 Task: Find connections with filter location Ubaitaba with filter topic #Storytellingwith filter profile language English with filter current company ICICIdirect with filter school V.B.S Purvanchal University with filter industry International Affairs with filter service category Resume Writing with filter keywords title Information Security Analyst
Action: Mouse moved to (579, 216)
Screenshot: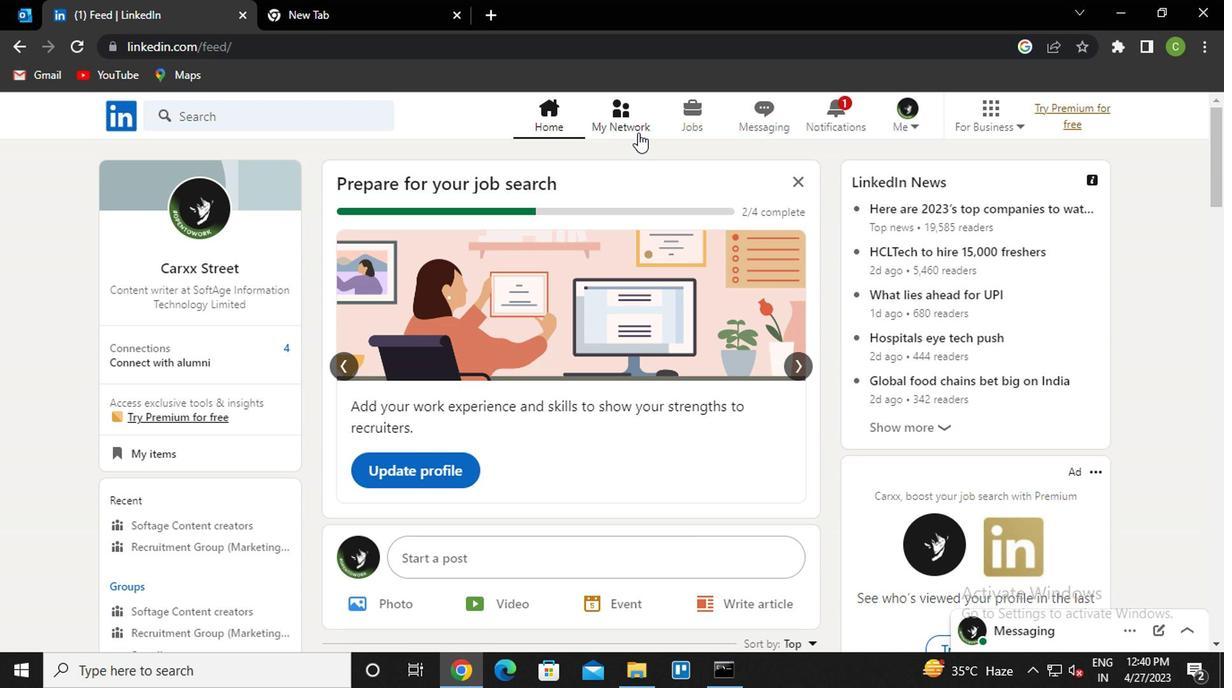 
Action: Mouse pressed left at (579, 216)
Screenshot: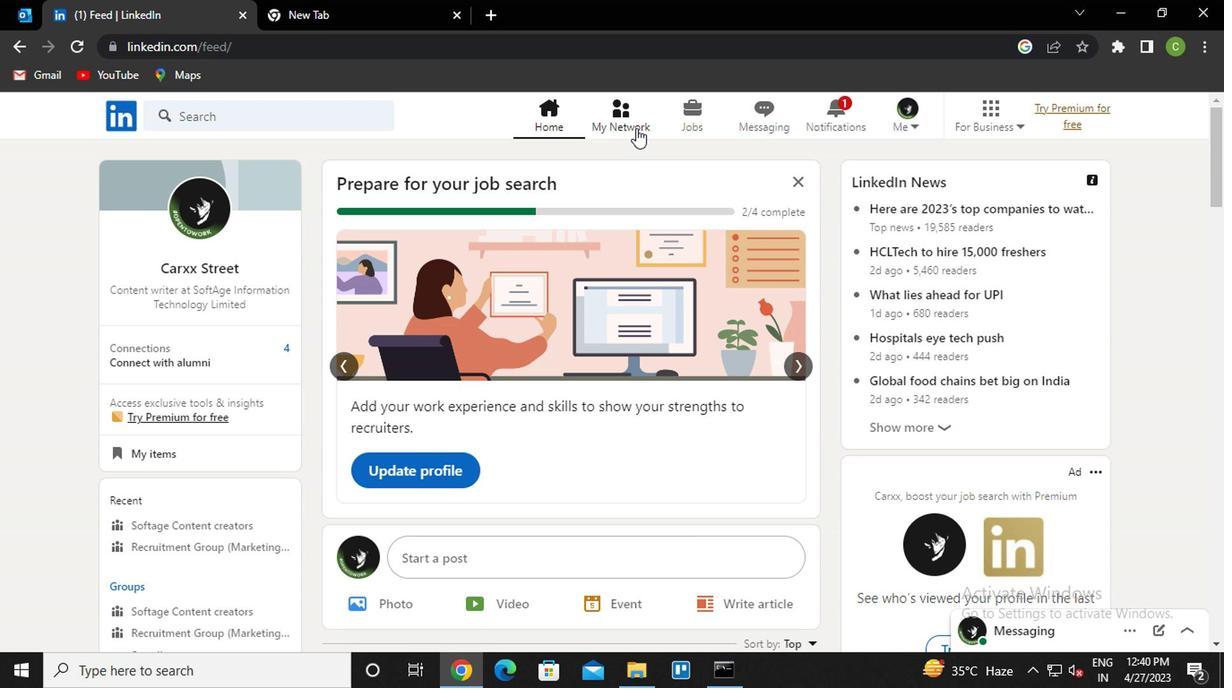 
Action: Mouse moved to (253, 279)
Screenshot: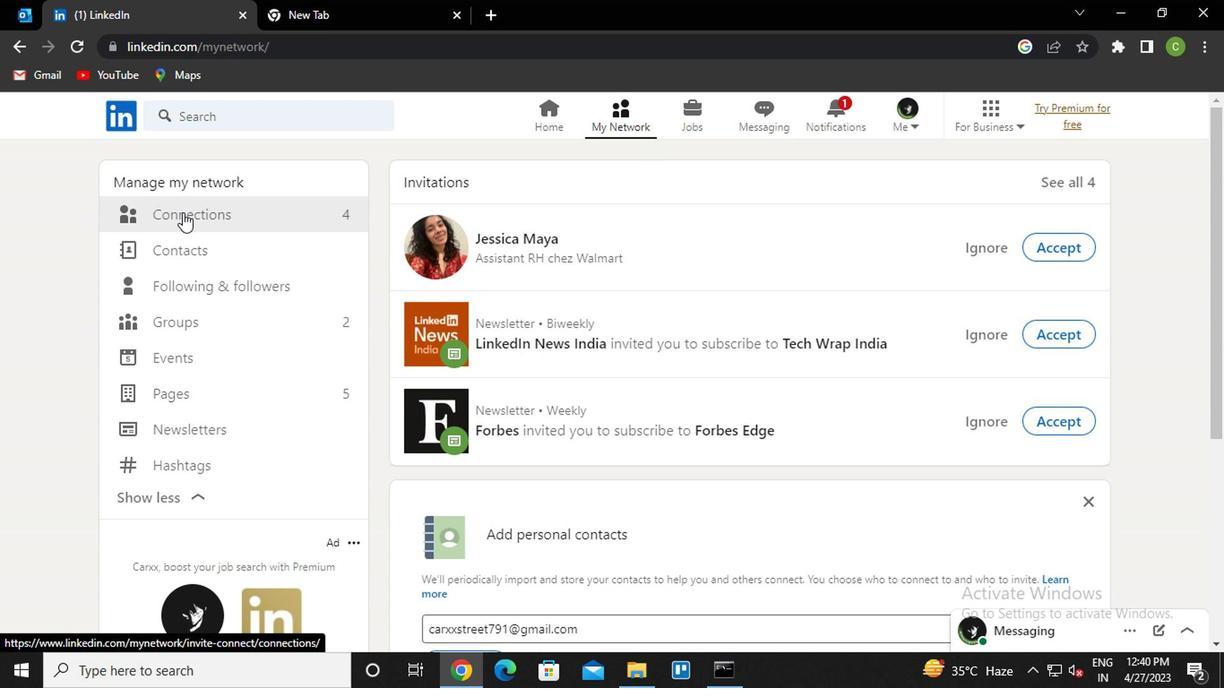 
Action: Mouse pressed left at (253, 279)
Screenshot: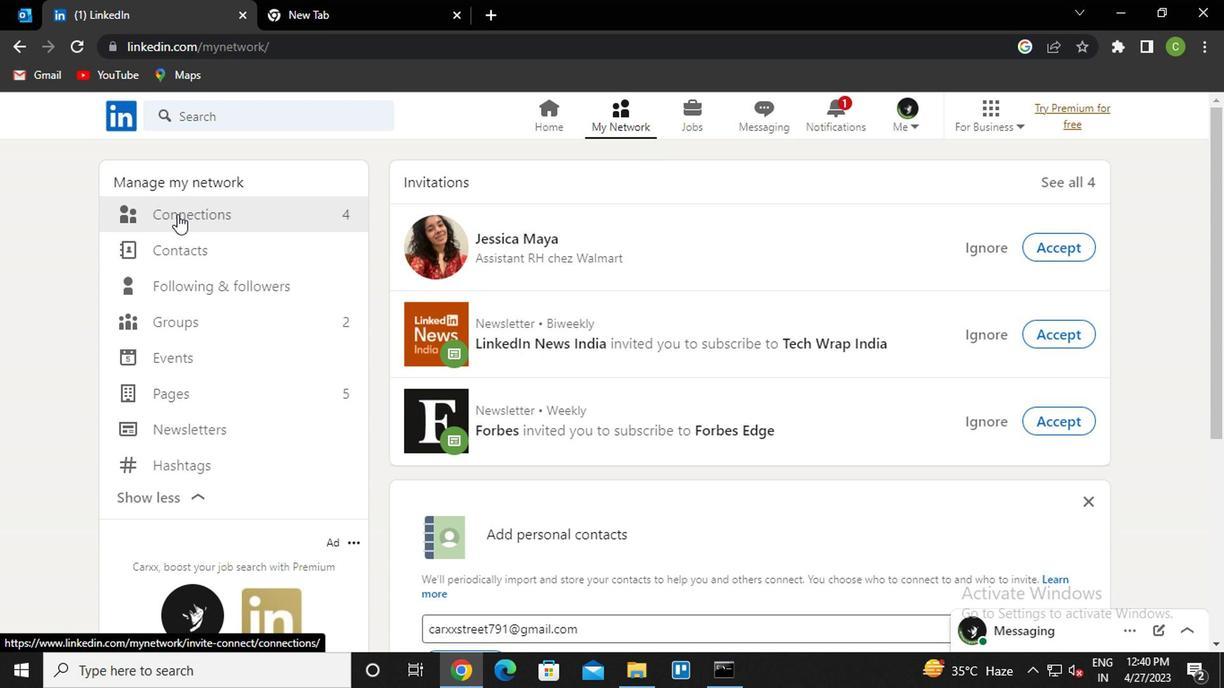 
Action: Mouse moved to (634, 281)
Screenshot: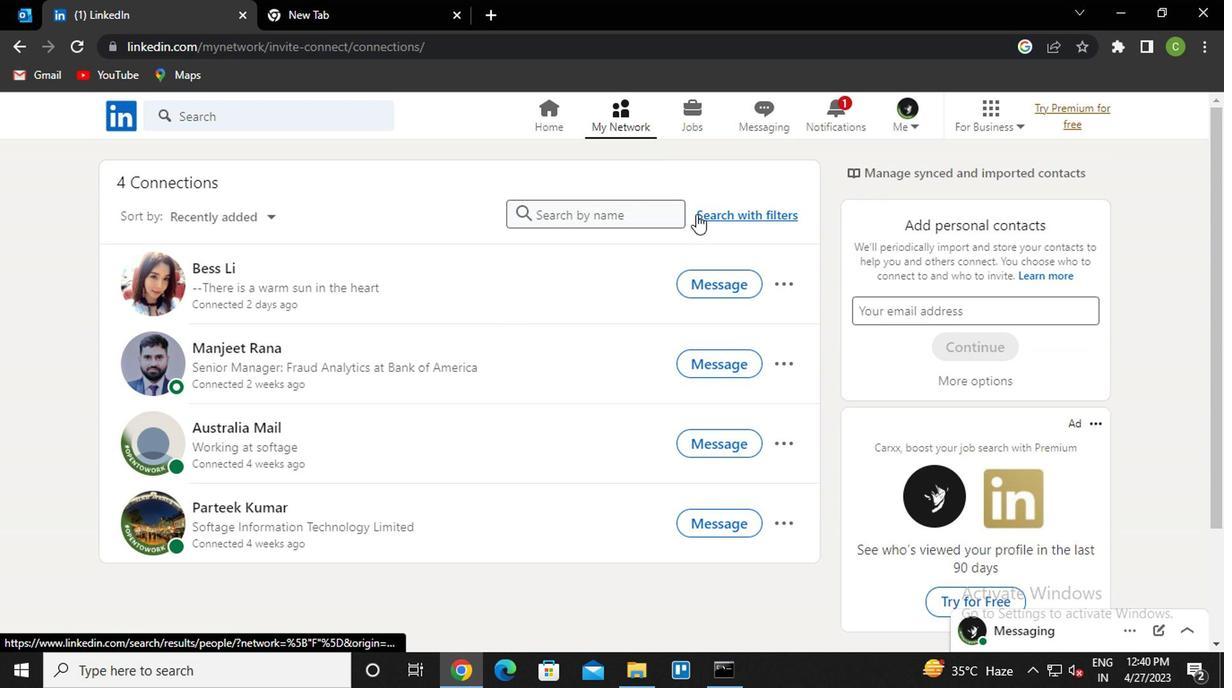
Action: Mouse pressed left at (634, 281)
Screenshot: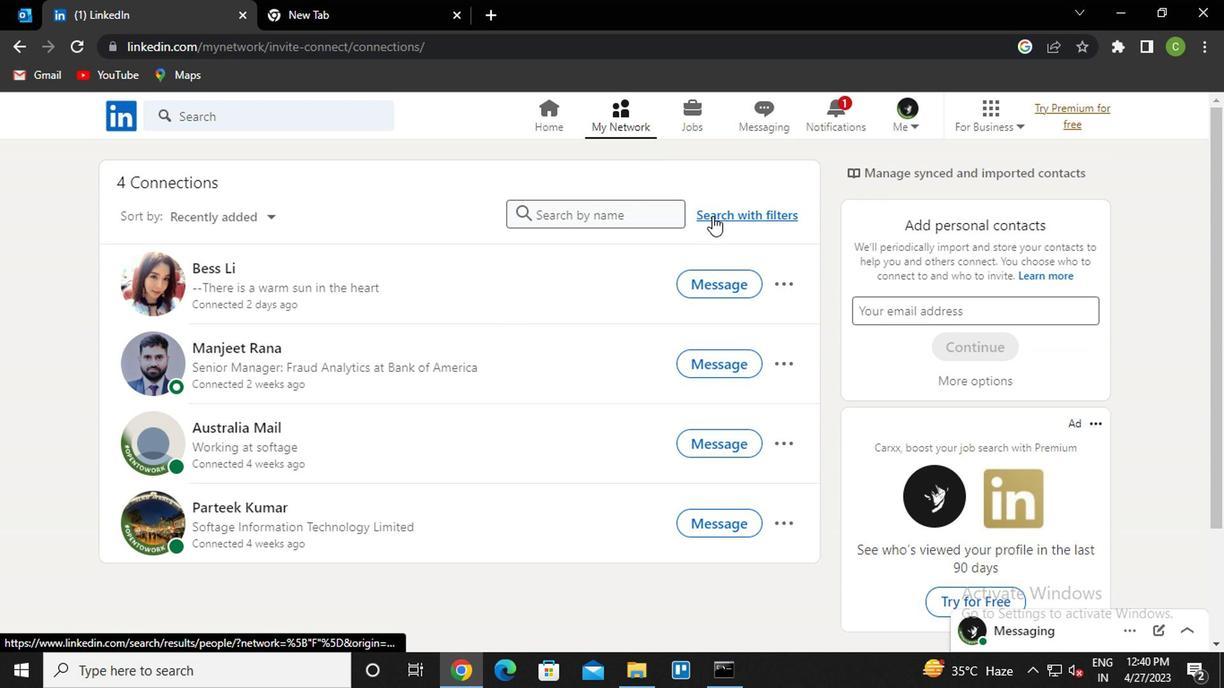 
Action: Mouse moved to (601, 247)
Screenshot: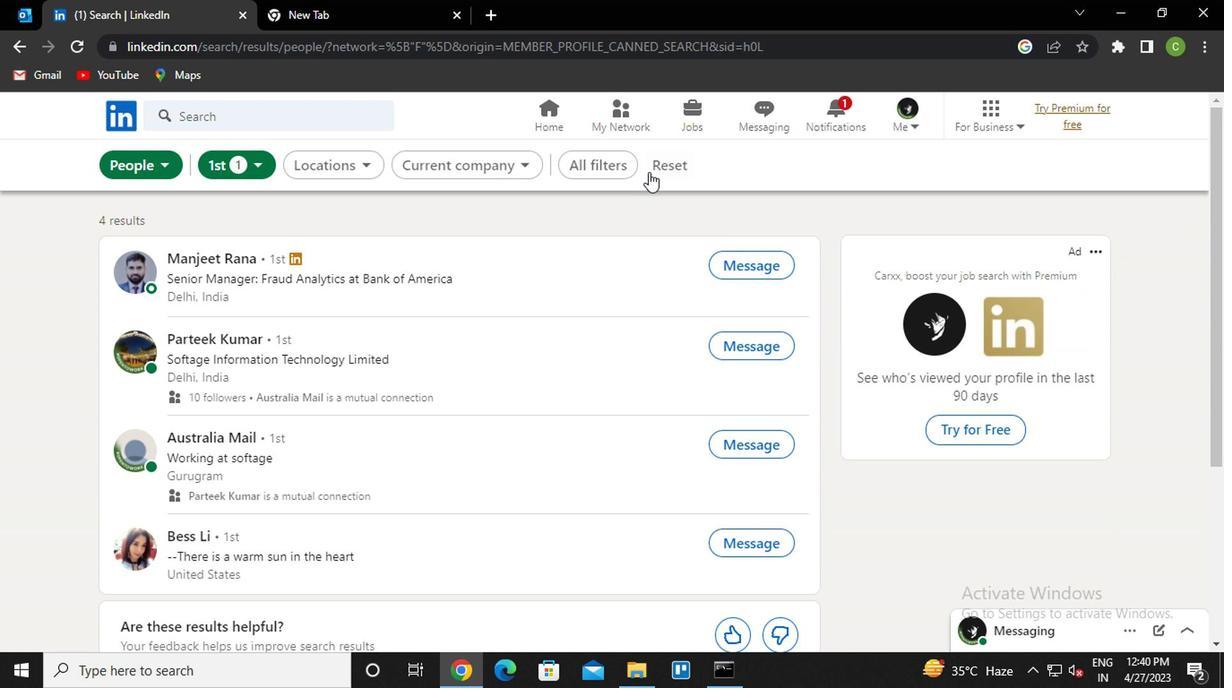 
Action: Mouse pressed left at (601, 247)
Screenshot: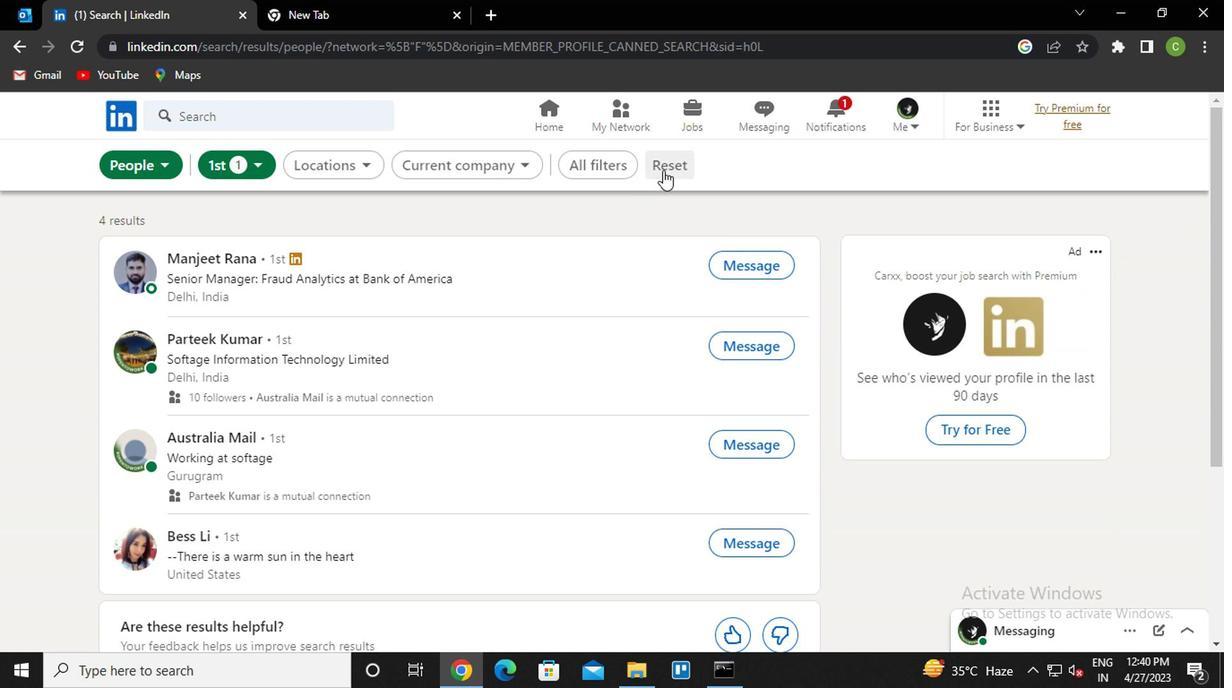 
Action: Mouse moved to (589, 249)
Screenshot: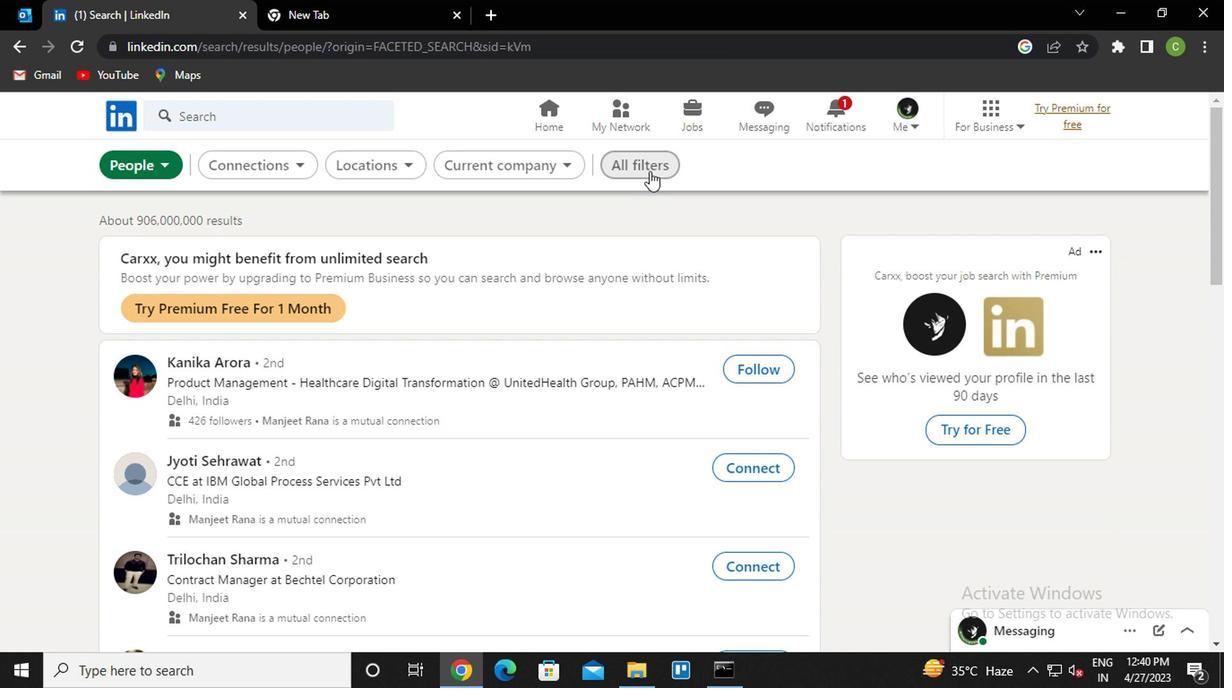 
Action: Mouse pressed left at (589, 249)
Screenshot: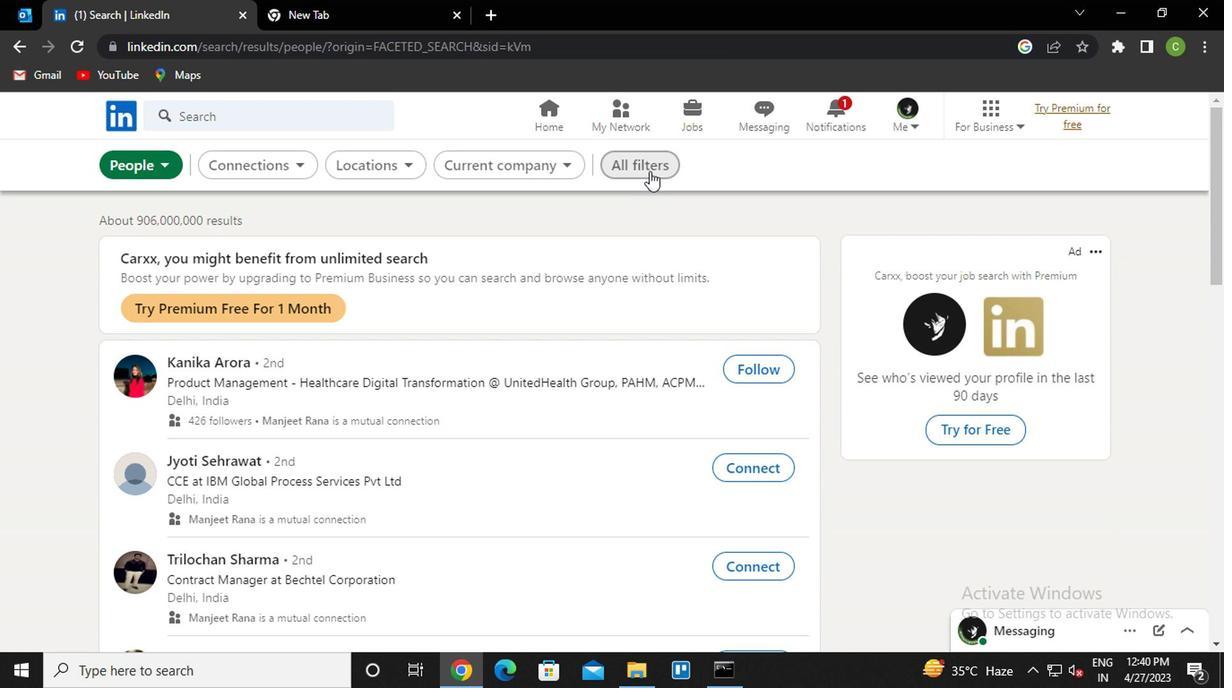 
Action: Mouse moved to (823, 374)
Screenshot: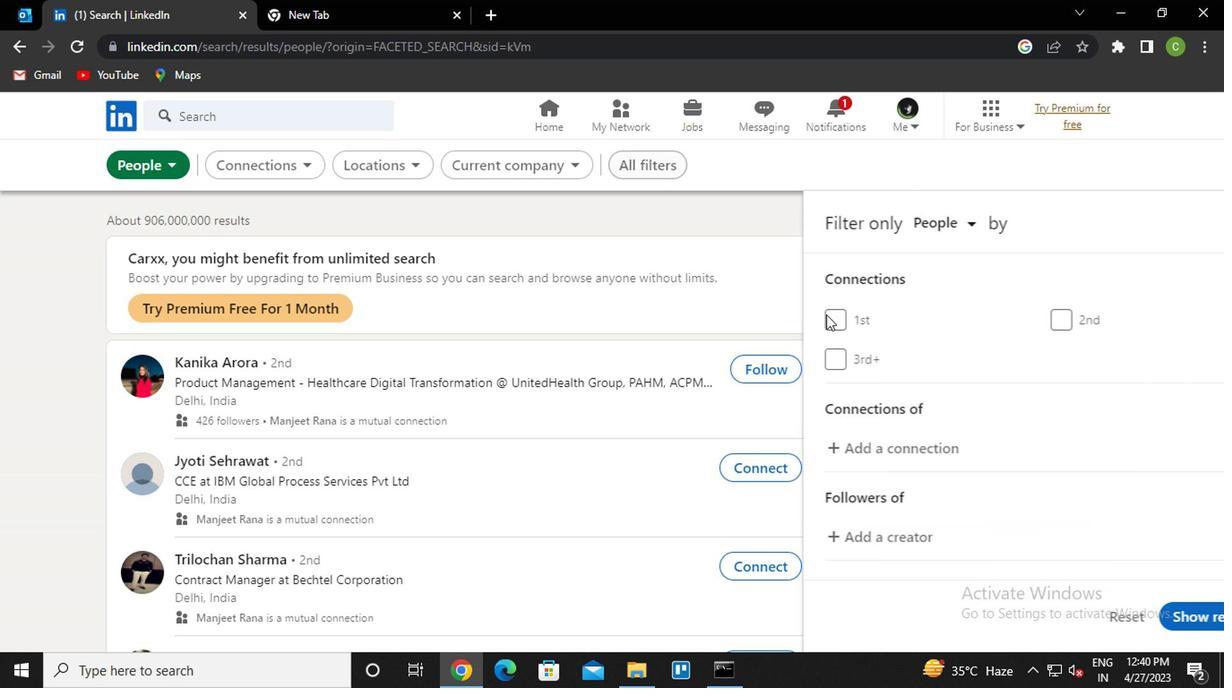 
Action: Mouse scrolled (823, 373) with delta (0, 0)
Screenshot: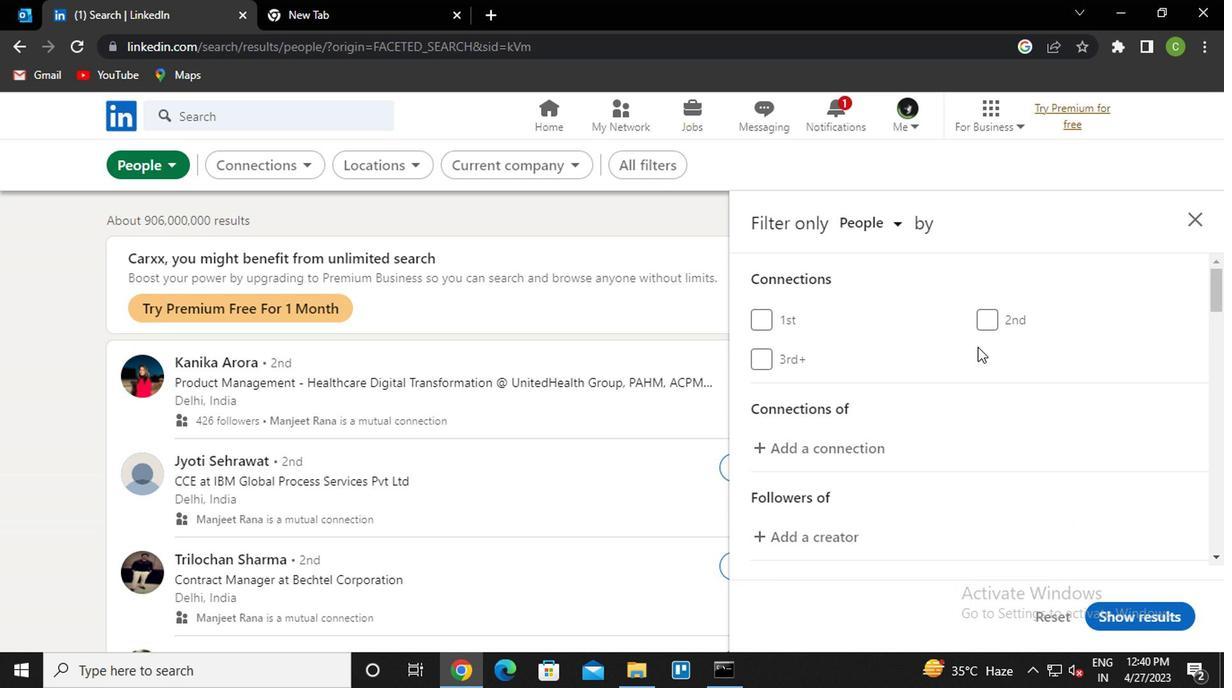 
Action: Mouse scrolled (823, 373) with delta (0, 0)
Screenshot: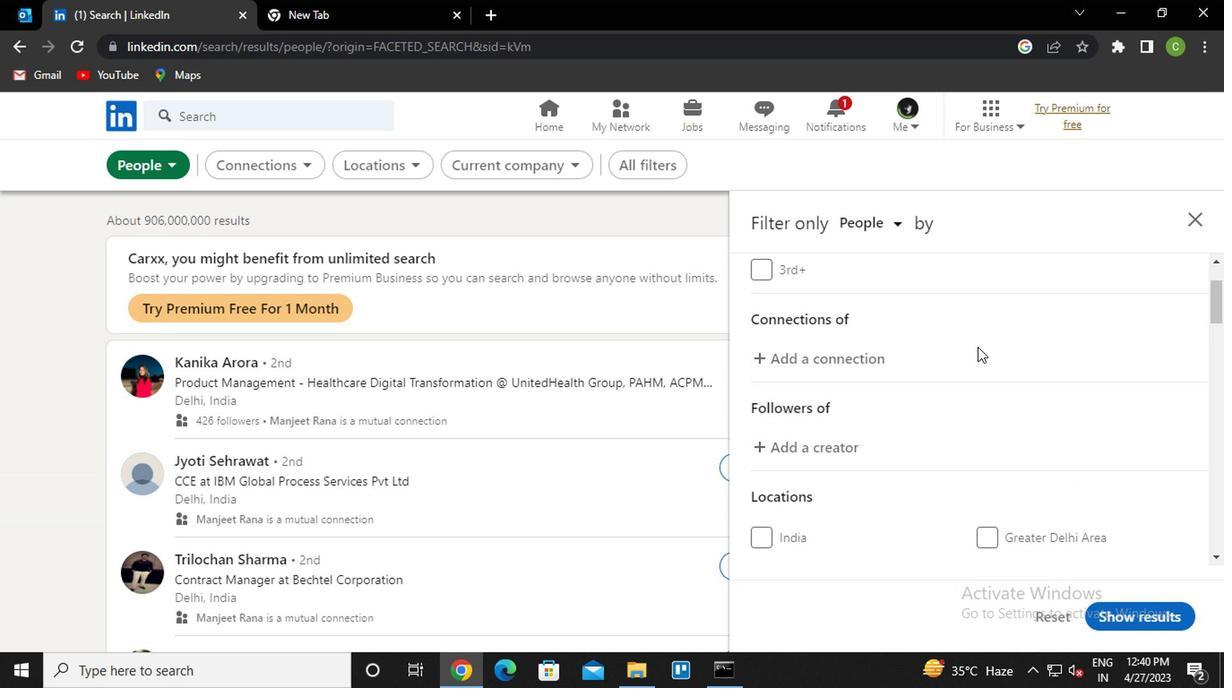 
Action: Mouse scrolled (823, 373) with delta (0, 0)
Screenshot: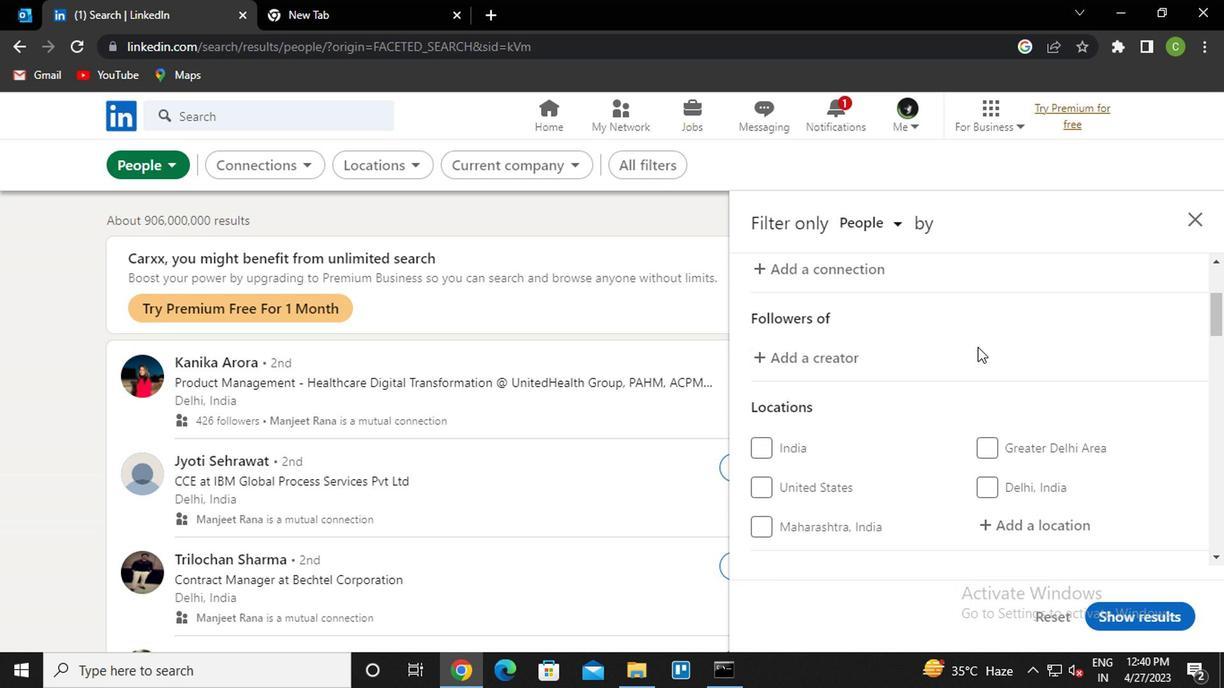 
Action: Mouse scrolled (823, 373) with delta (0, 0)
Screenshot: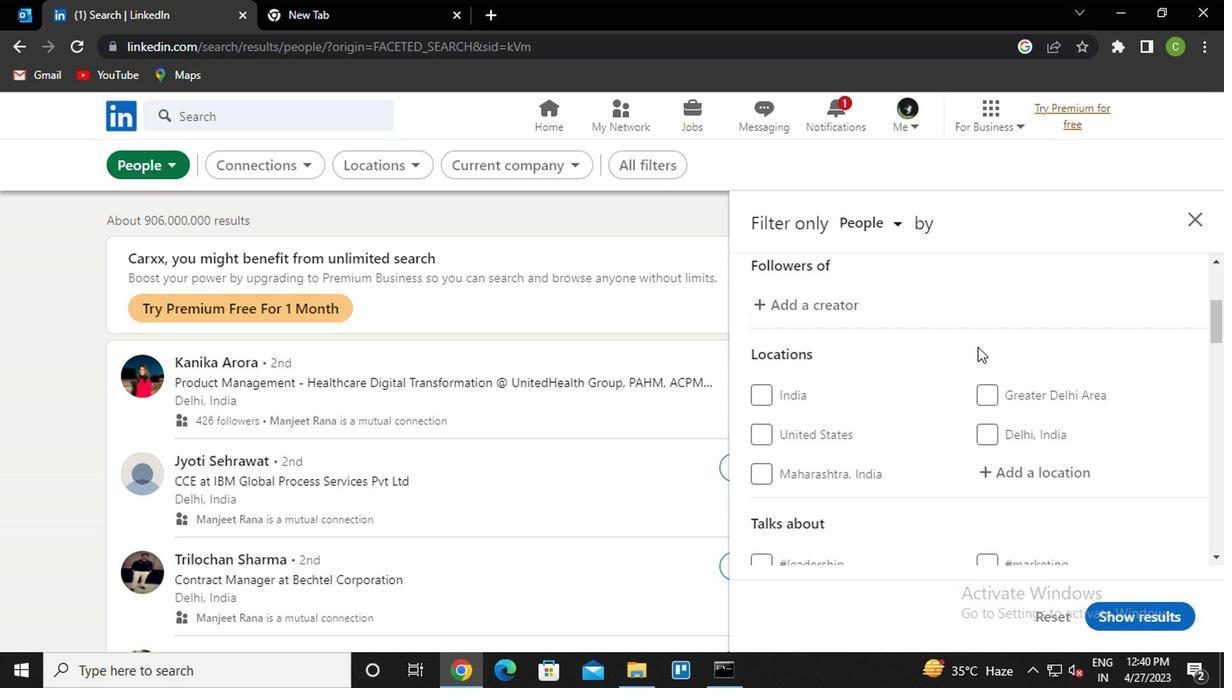 
Action: Mouse moved to (855, 392)
Screenshot: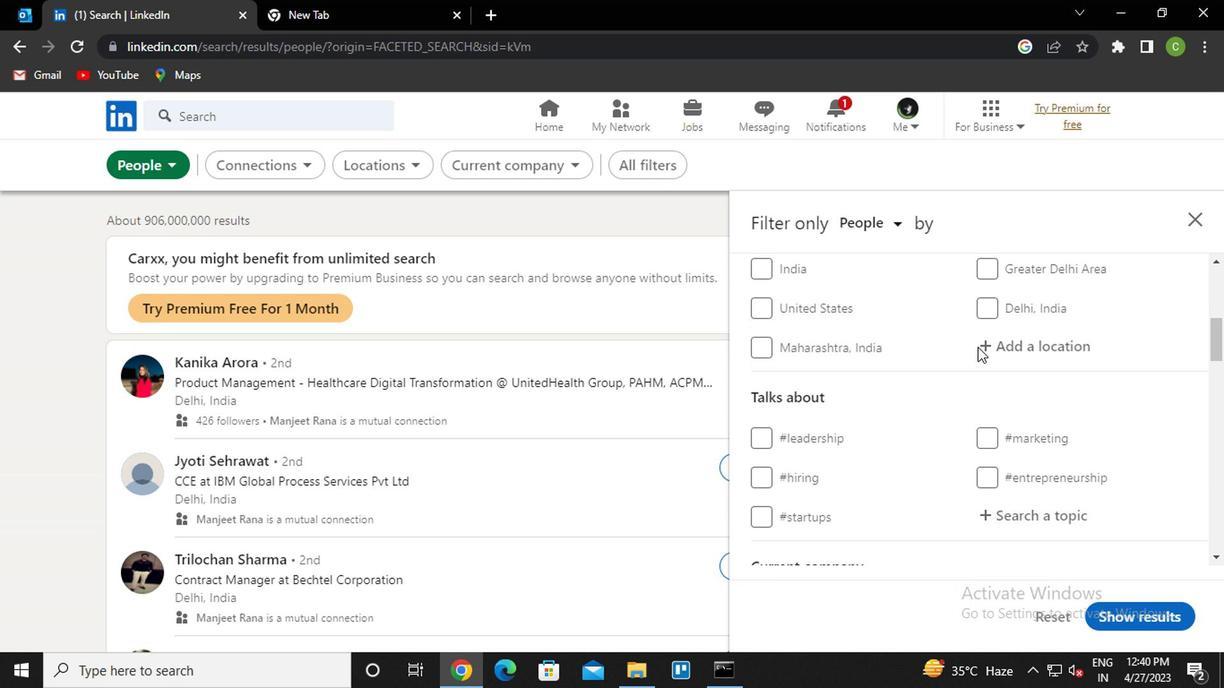
Action: Mouse scrolled (855, 393) with delta (0, 0)
Screenshot: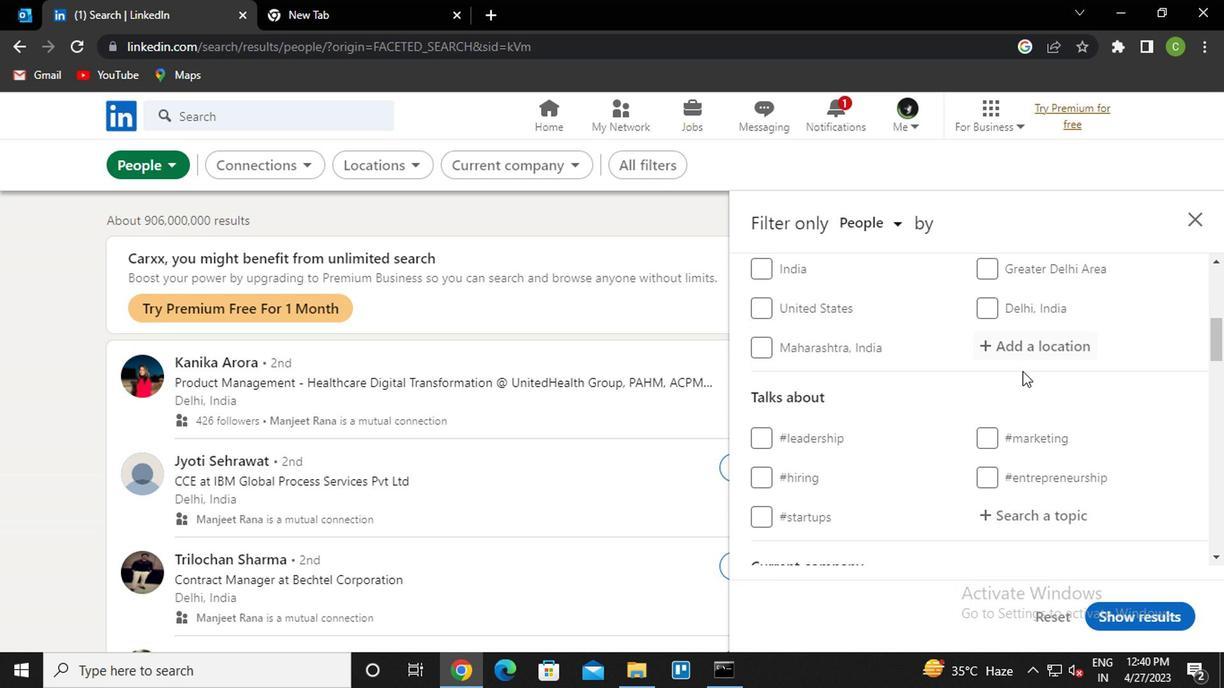 
Action: Mouse moved to (867, 439)
Screenshot: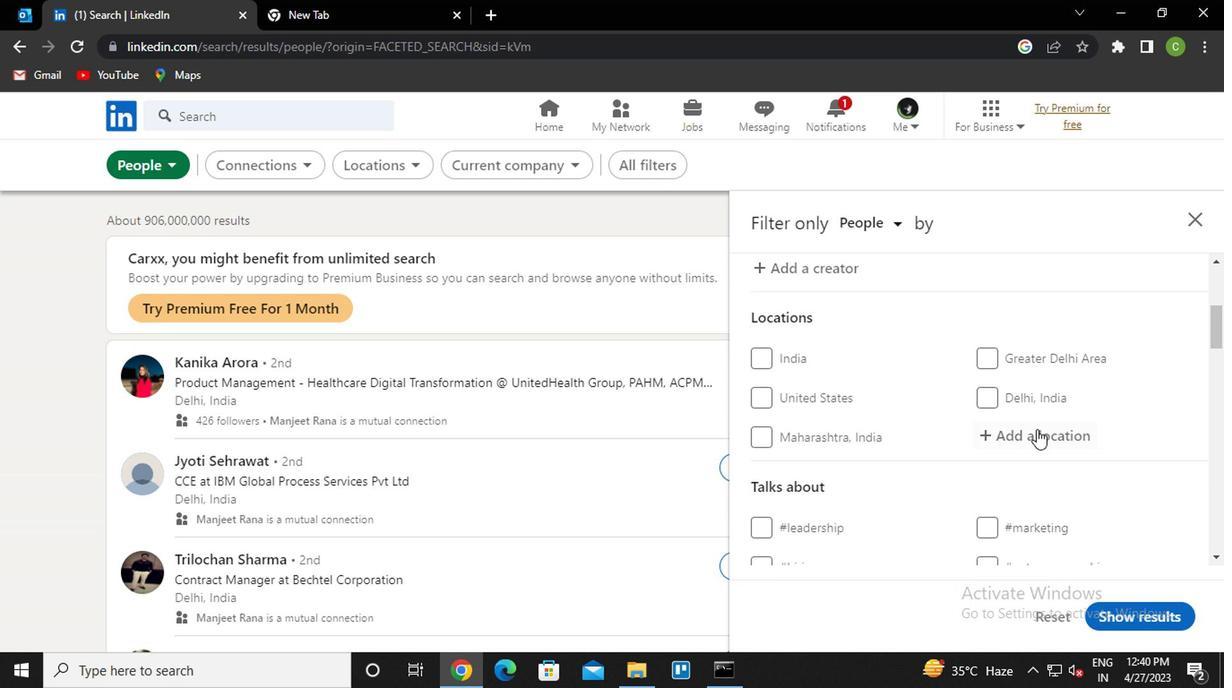 
Action: Mouse pressed left at (867, 439)
Screenshot: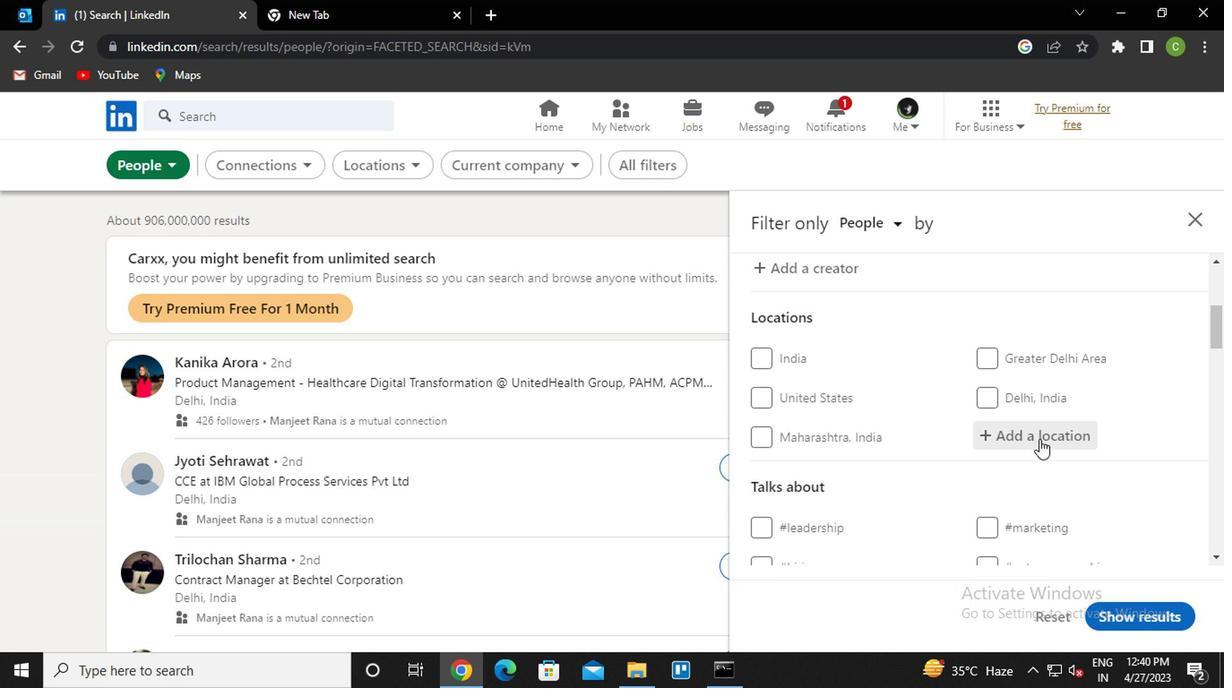 
Action: Key pressed <Key.caps_lock>u<Key.caps_lock>baitaba<Key.down><Key.enter>
Screenshot: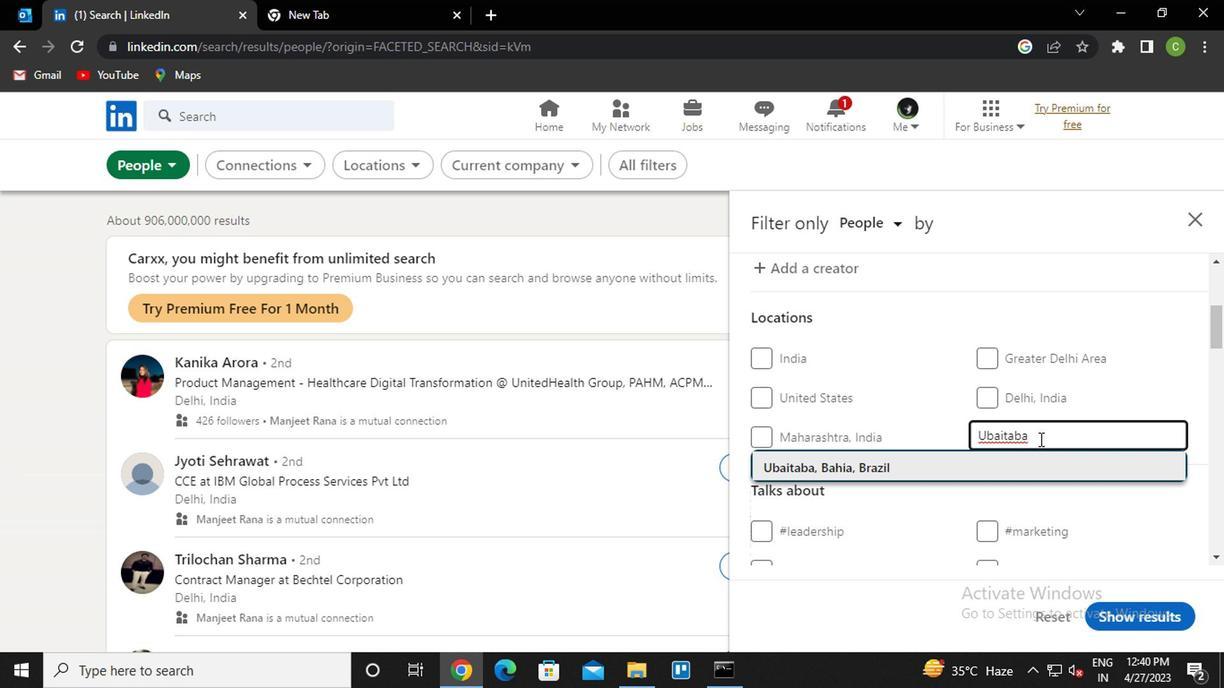 
Action: Mouse moved to (881, 431)
Screenshot: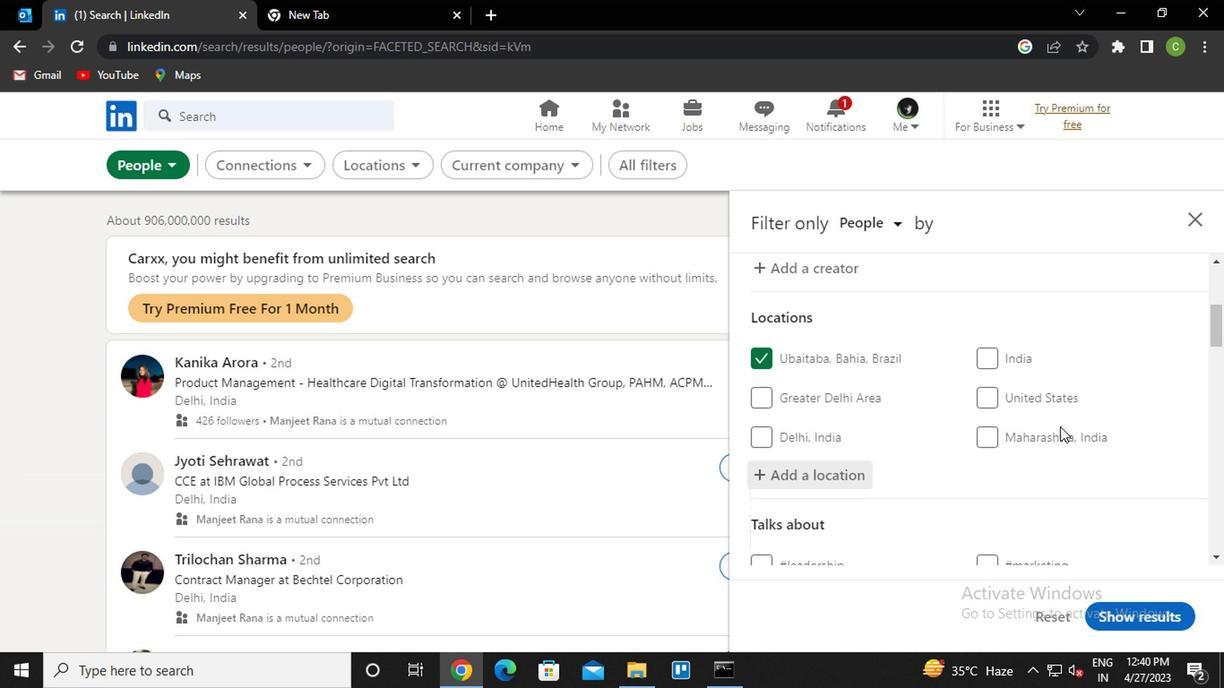 
Action: Mouse scrolled (881, 430) with delta (0, 0)
Screenshot: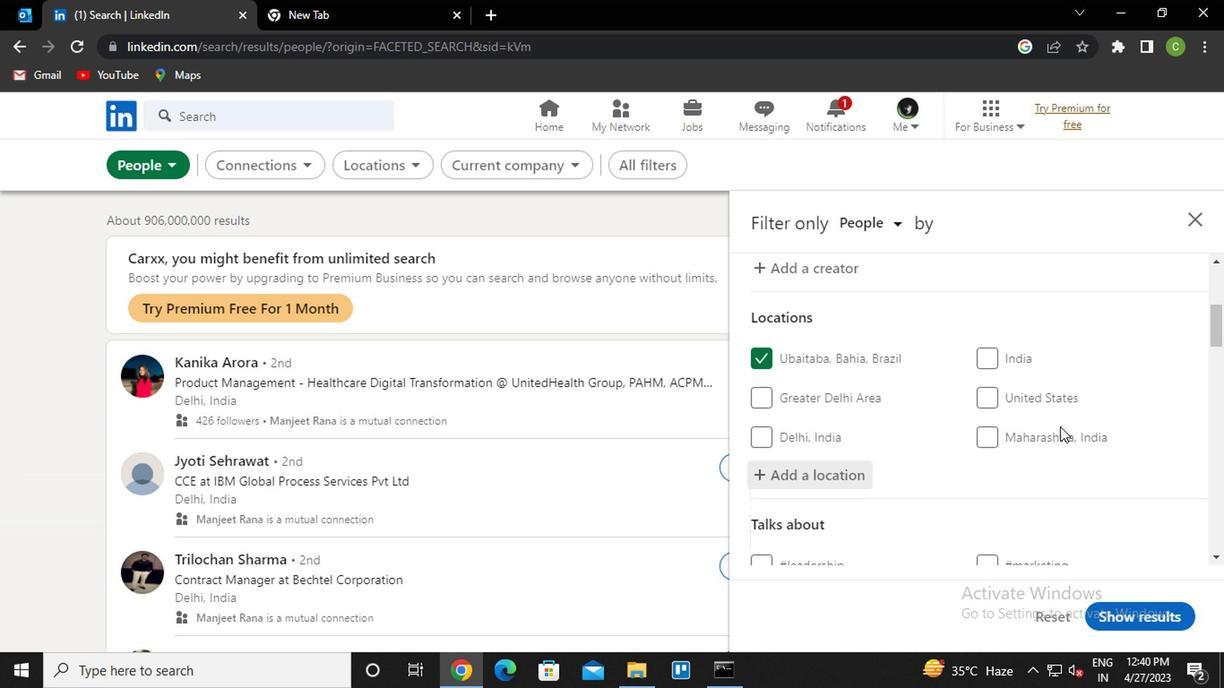 
Action: Mouse moved to (877, 433)
Screenshot: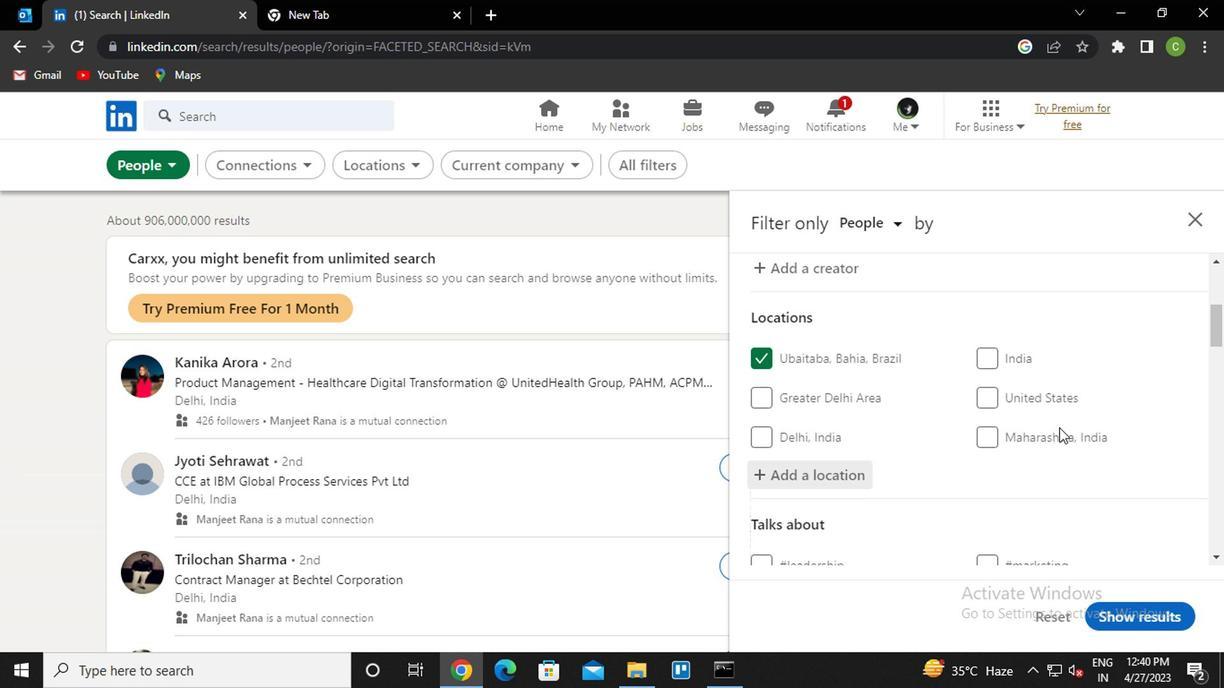 
Action: Mouse scrolled (877, 432) with delta (0, 0)
Screenshot: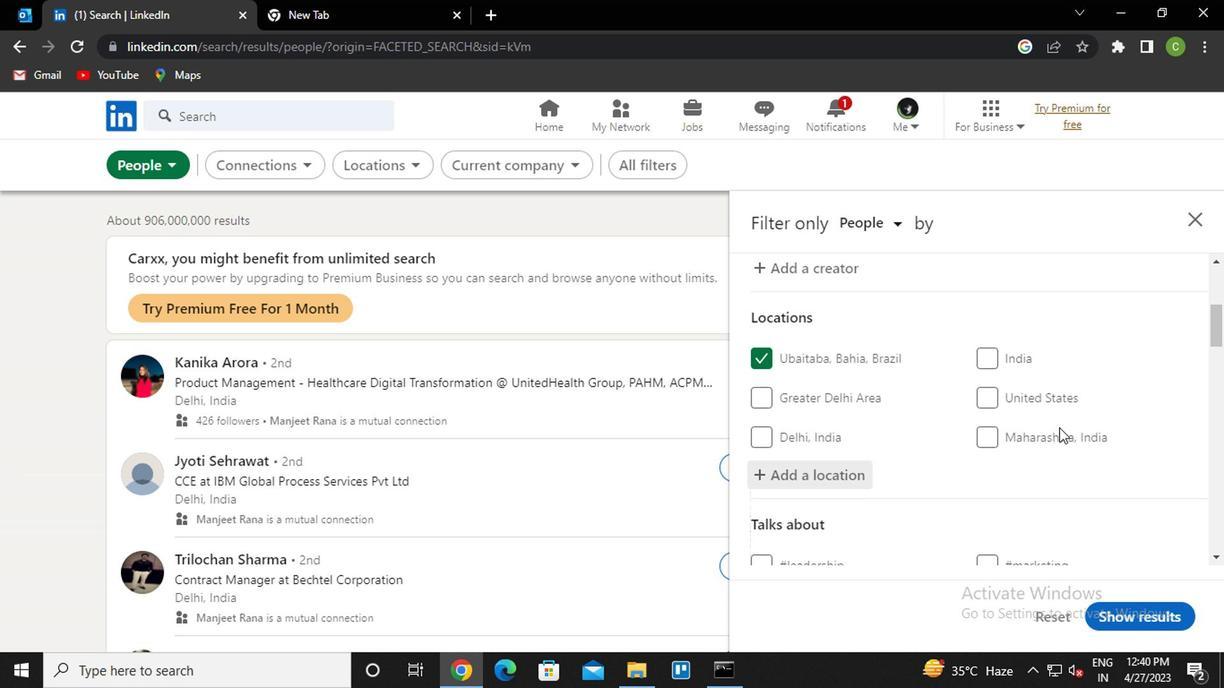 
Action: Mouse moved to (855, 456)
Screenshot: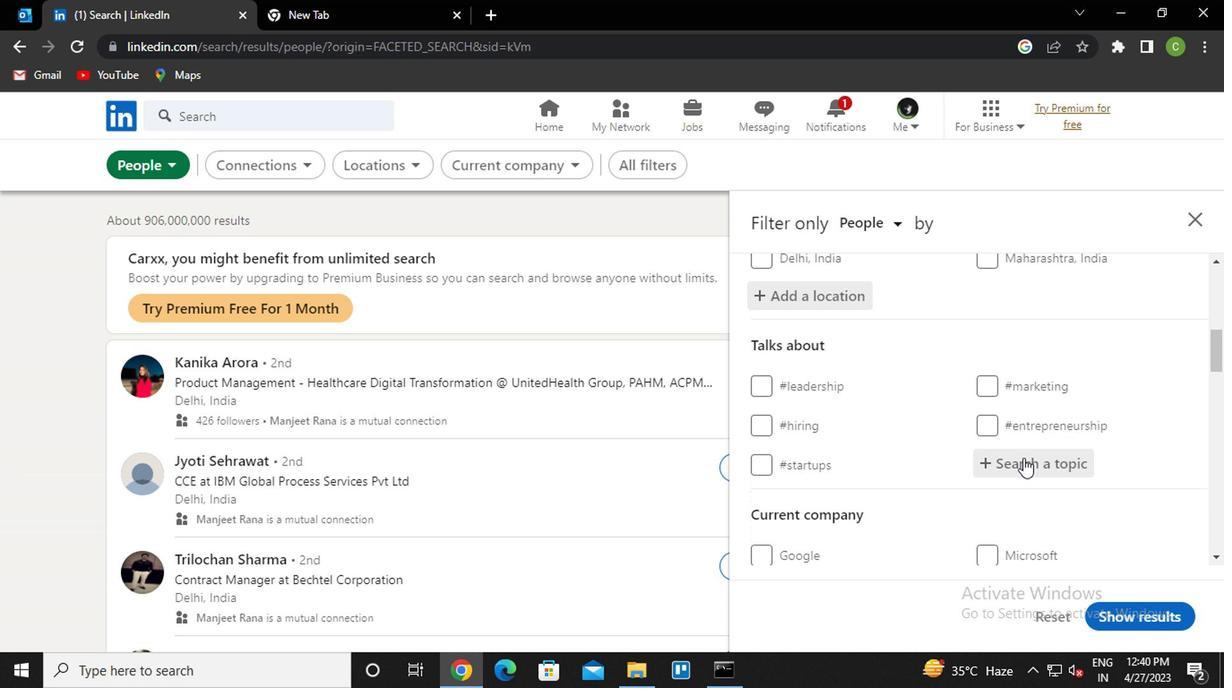 
Action: Mouse pressed left at (855, 456)
Screenshot: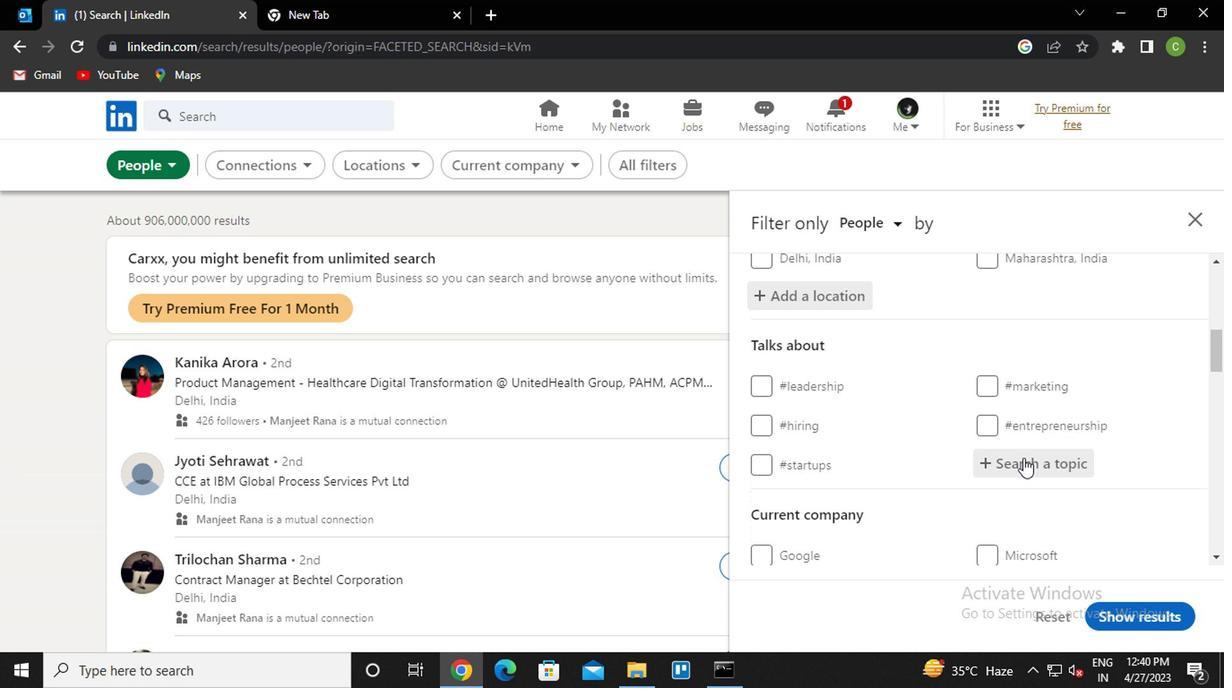 
Action: Key pressed storytelling<Key.down><Key.enter>
Screenshot: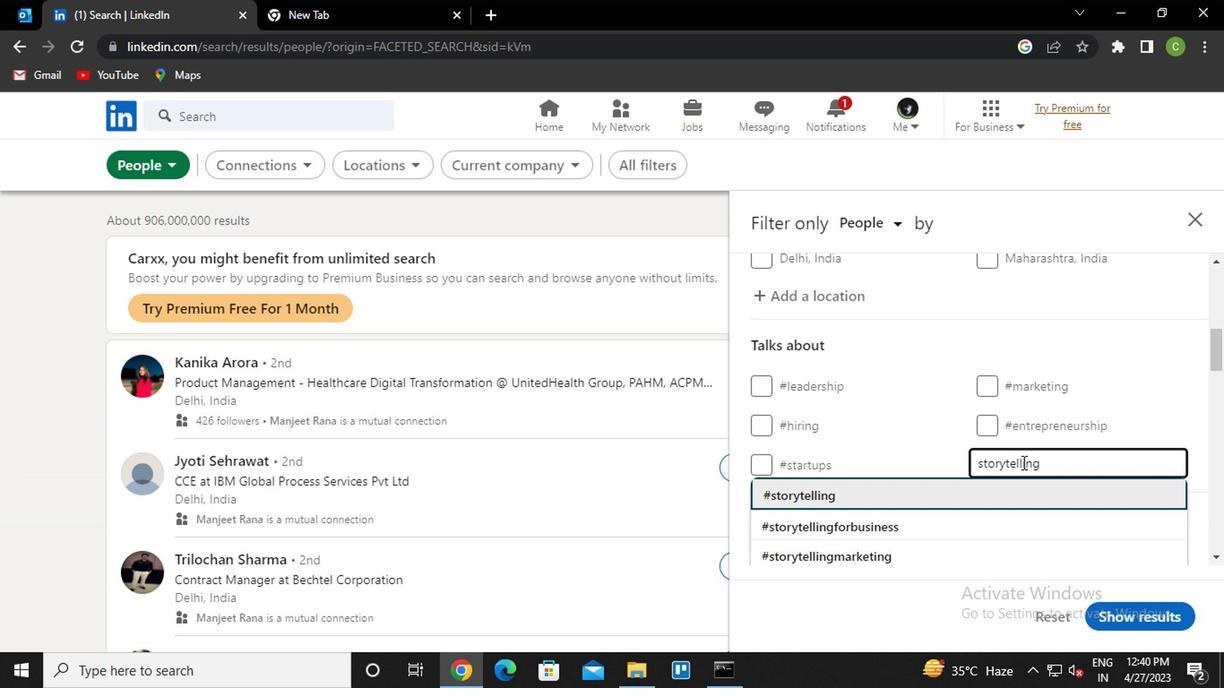 
Action: Mouse scrolled (855, 455) with delta (0, 0)
Screenshot: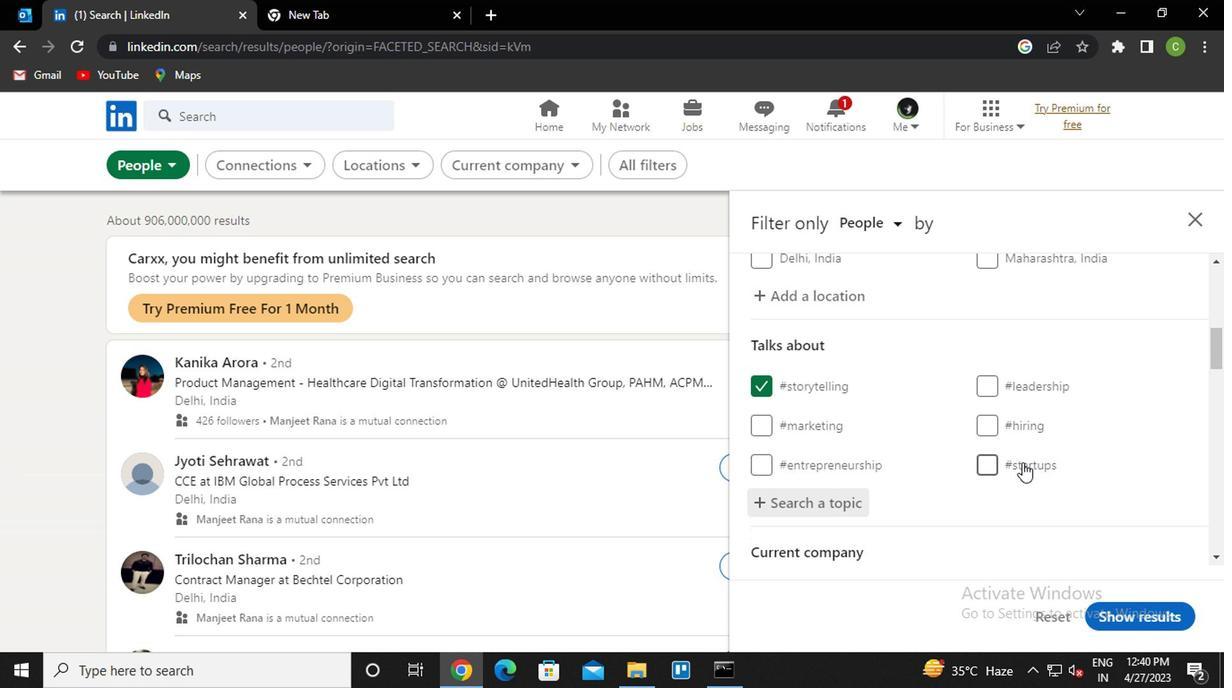 
Action: Mouse scrolled (855, 455) with delta (0, 0)
Screenshot: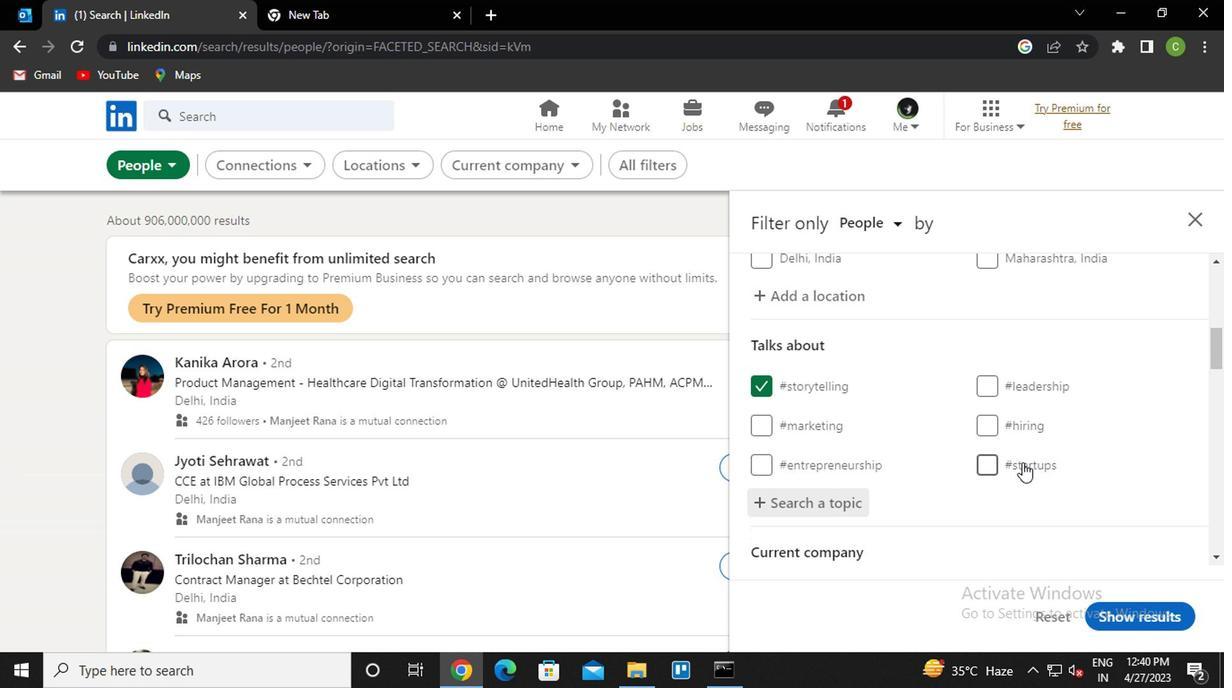 
Action: Mouse scrolled (855, 455) with delta (0, 0)
Screenshot: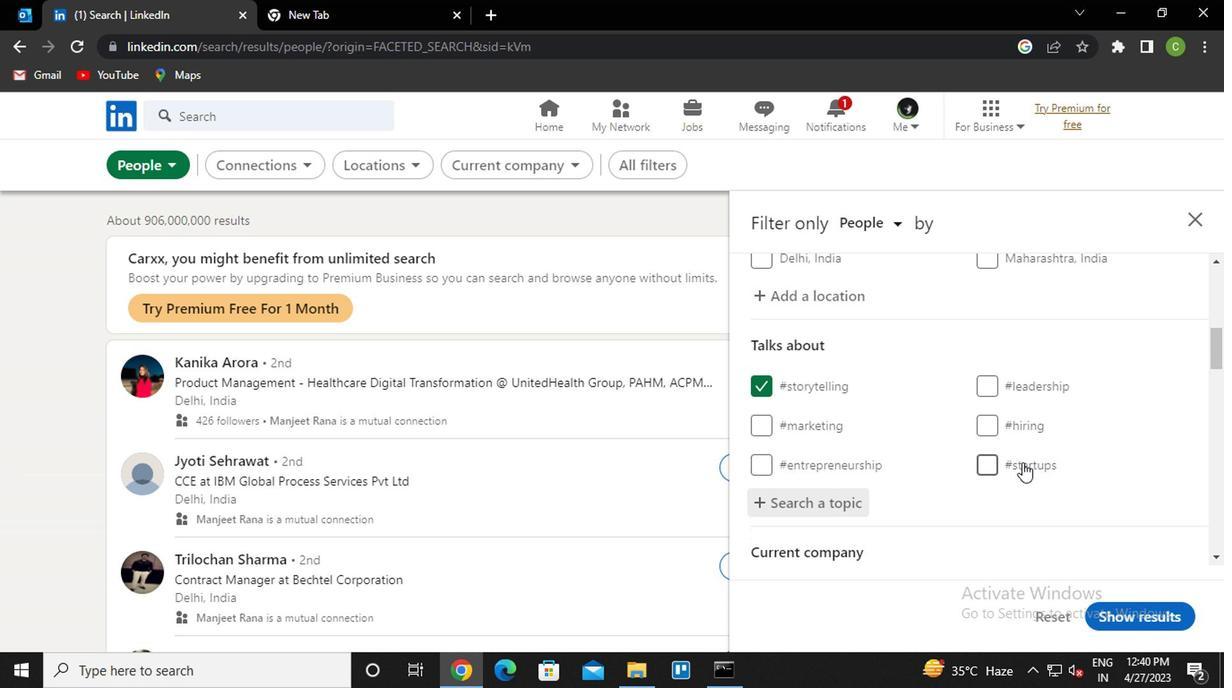 
Action: Mouse scrolled (855, 455) with delta (0, 0)
Screenshot: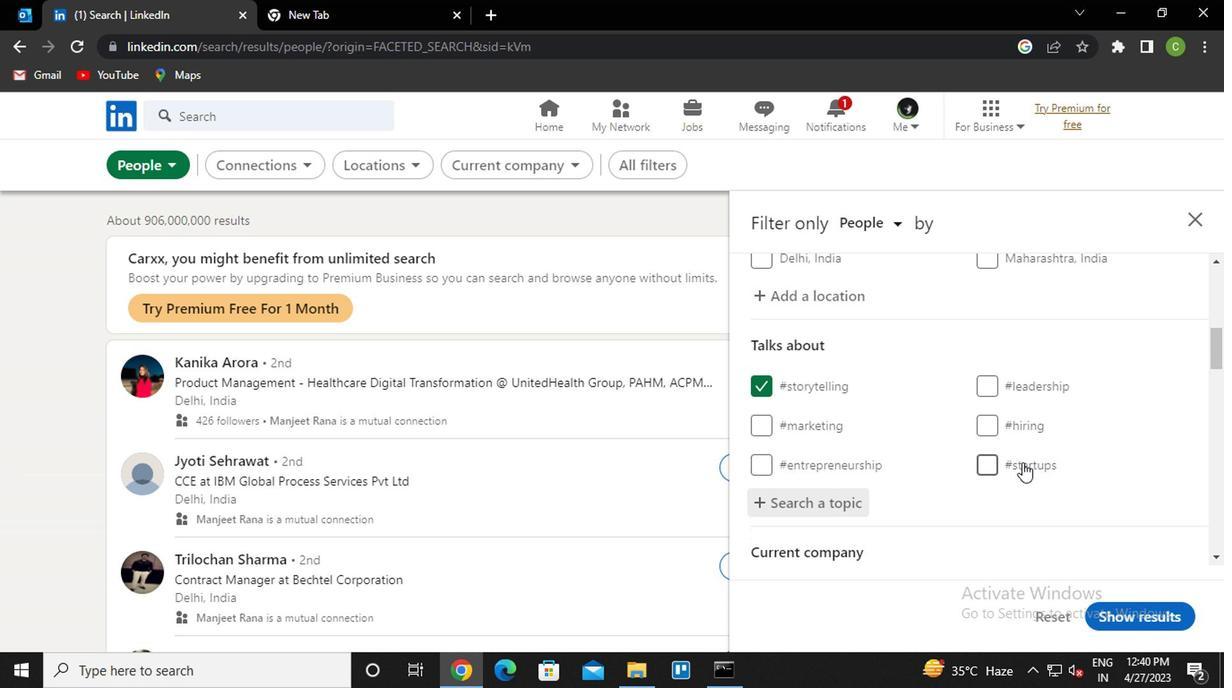 
Action: Mouse scrolled (855, 455) with delta (0, 0)
Screenshot: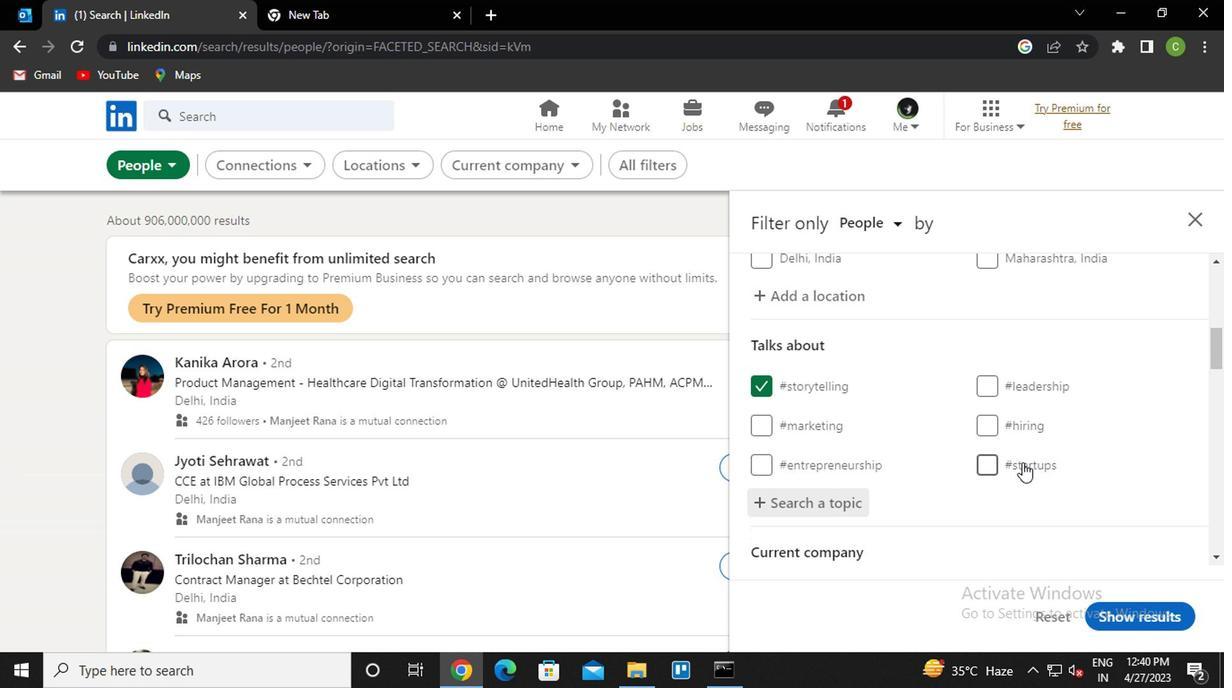 
Action: Mouse scrolled (855, 455) with delta (0, 0)
Screenshot: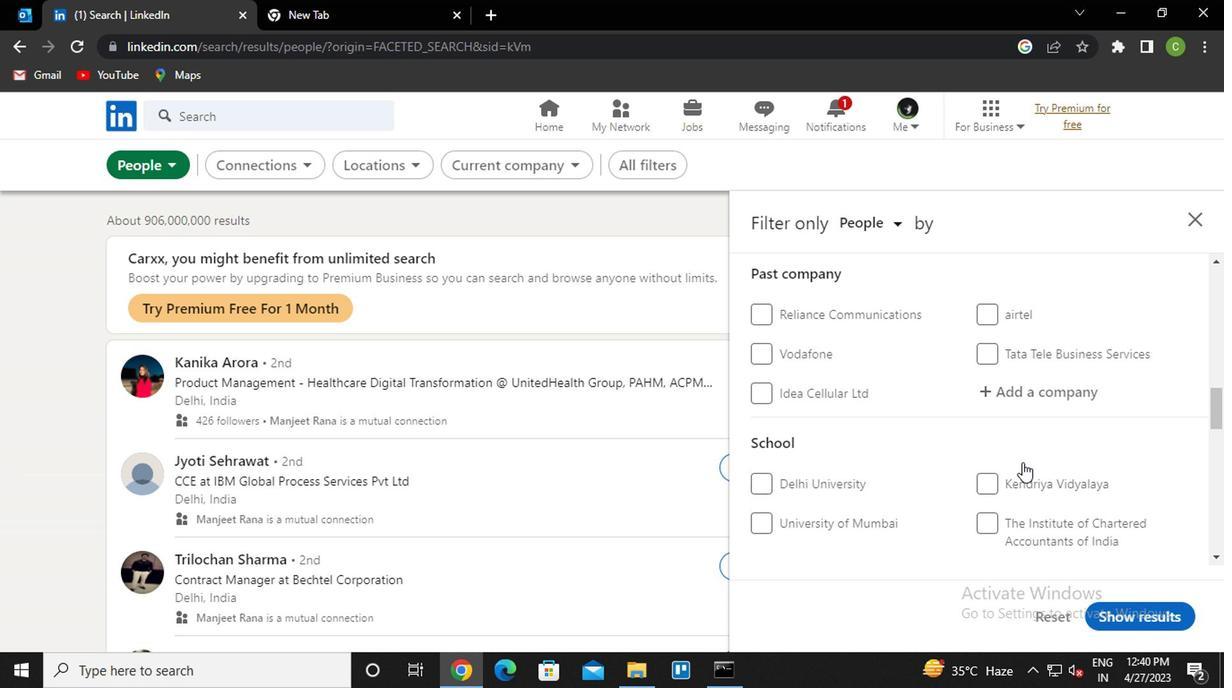 
Action: Mouse scrolled (855, 455) with delta (0, 0)
Screenshot: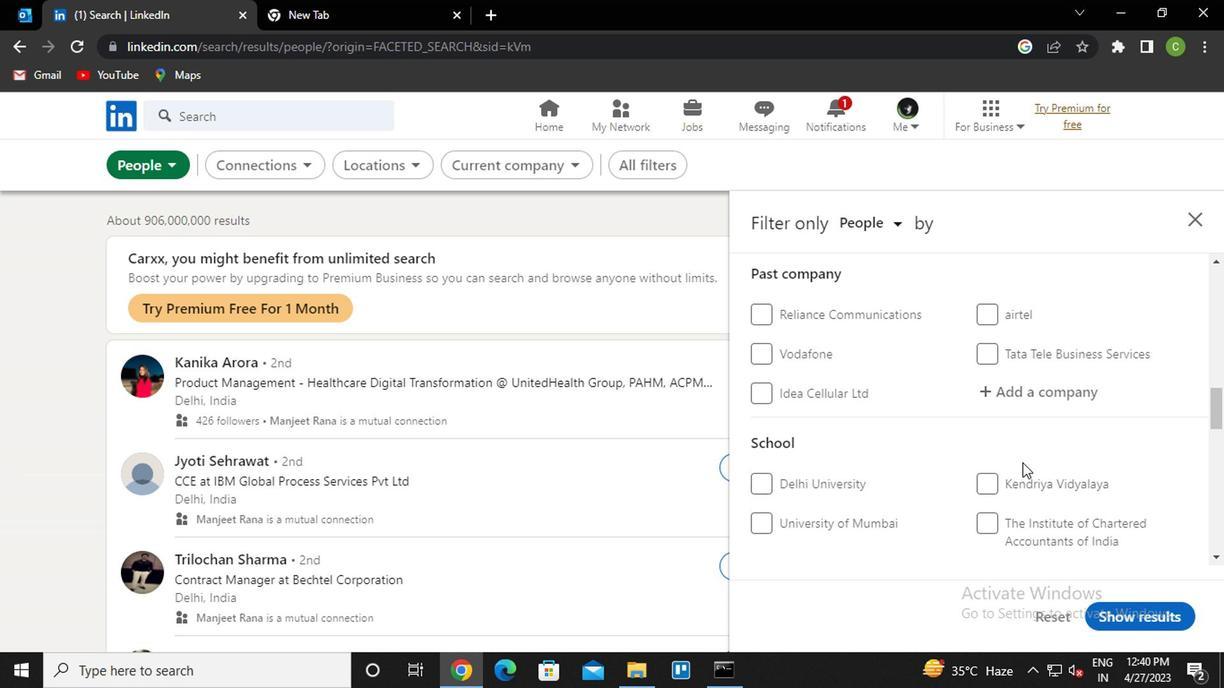 
Action: Mouse moved to (800, 447)
Screenshot: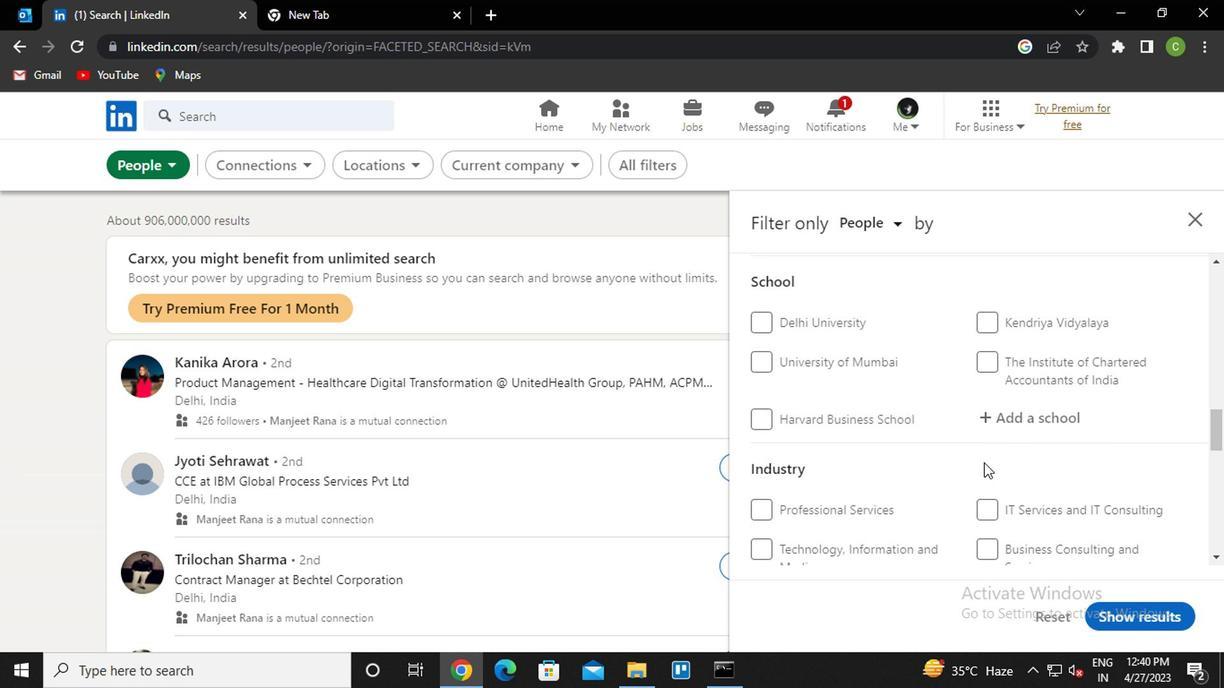 
Action: Mouse scrolled (800, 446) with delta (0, 0)
Screenshot: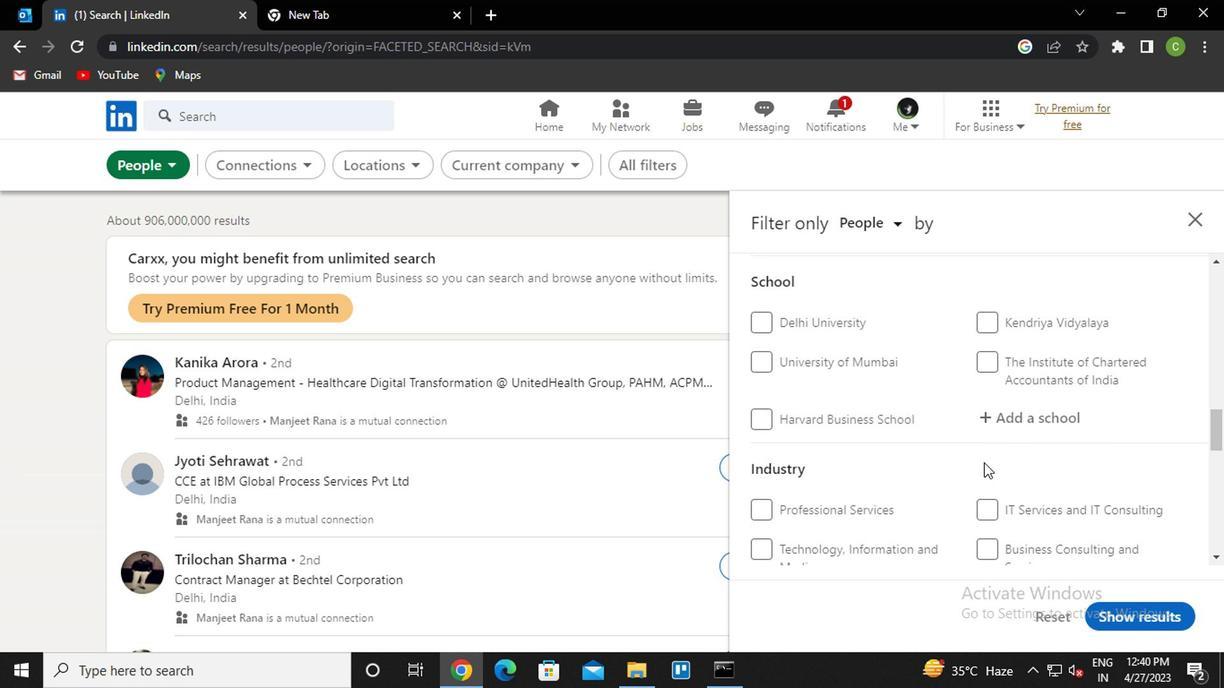 
Action: Mouse moved to (791, 441)
Screenshot: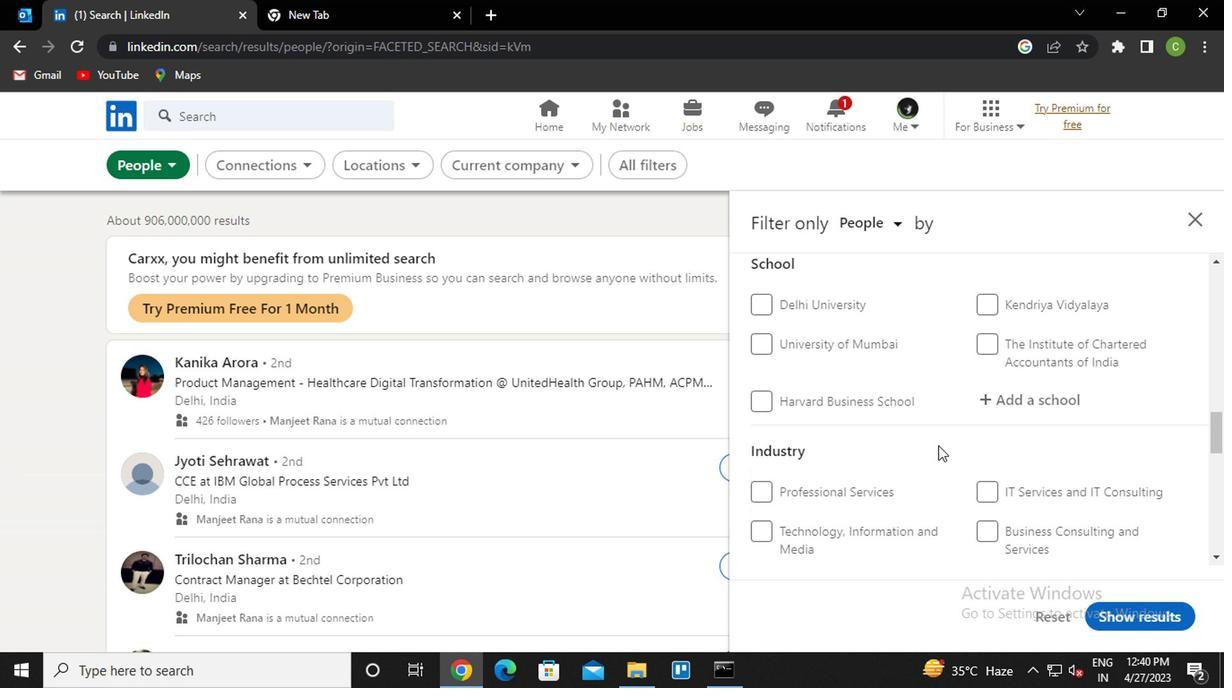 
Action: Mouse scrolled (791, 441) with delta (0, 0)
Screenshot: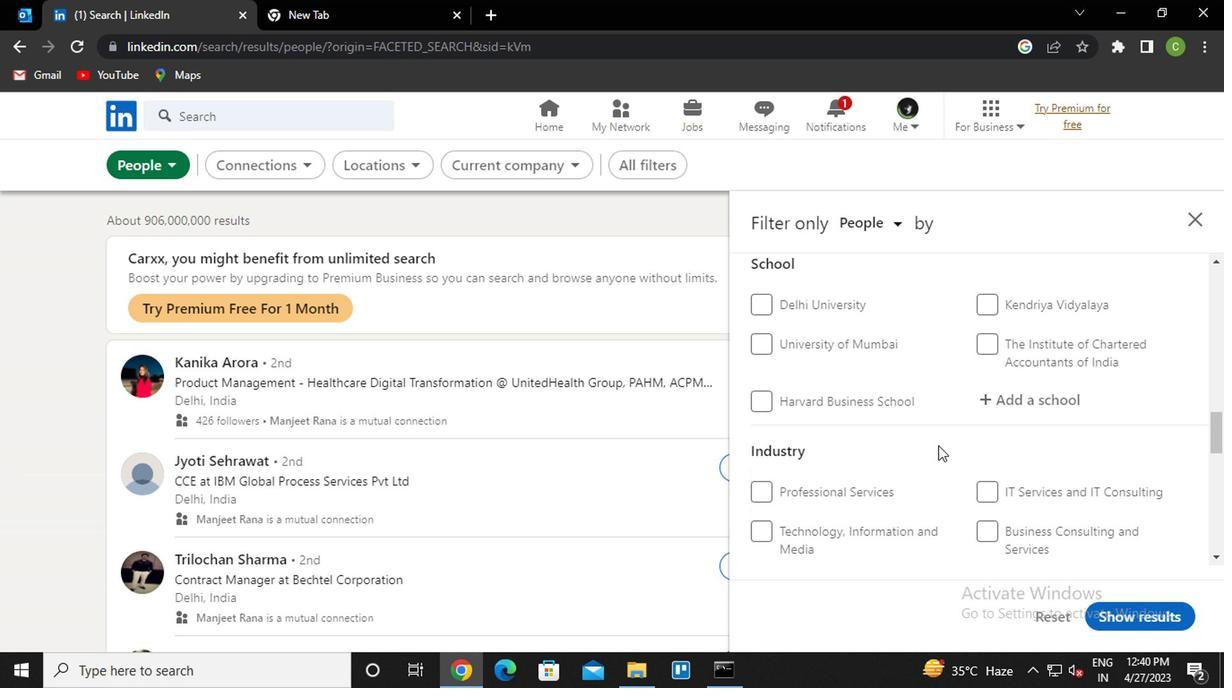 
Action: Mouse moved to (784, 429)
Screenshot: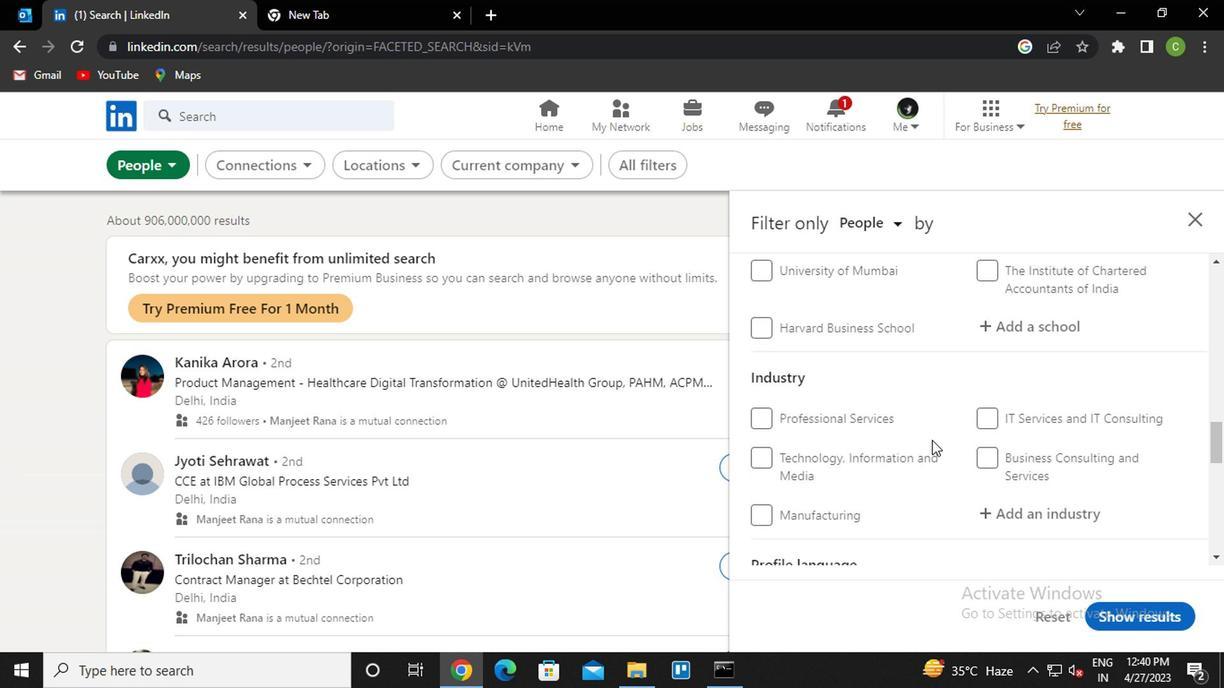 
Action: Mouse scrolled (784, 429) with delta (0, 0)
Screenshot: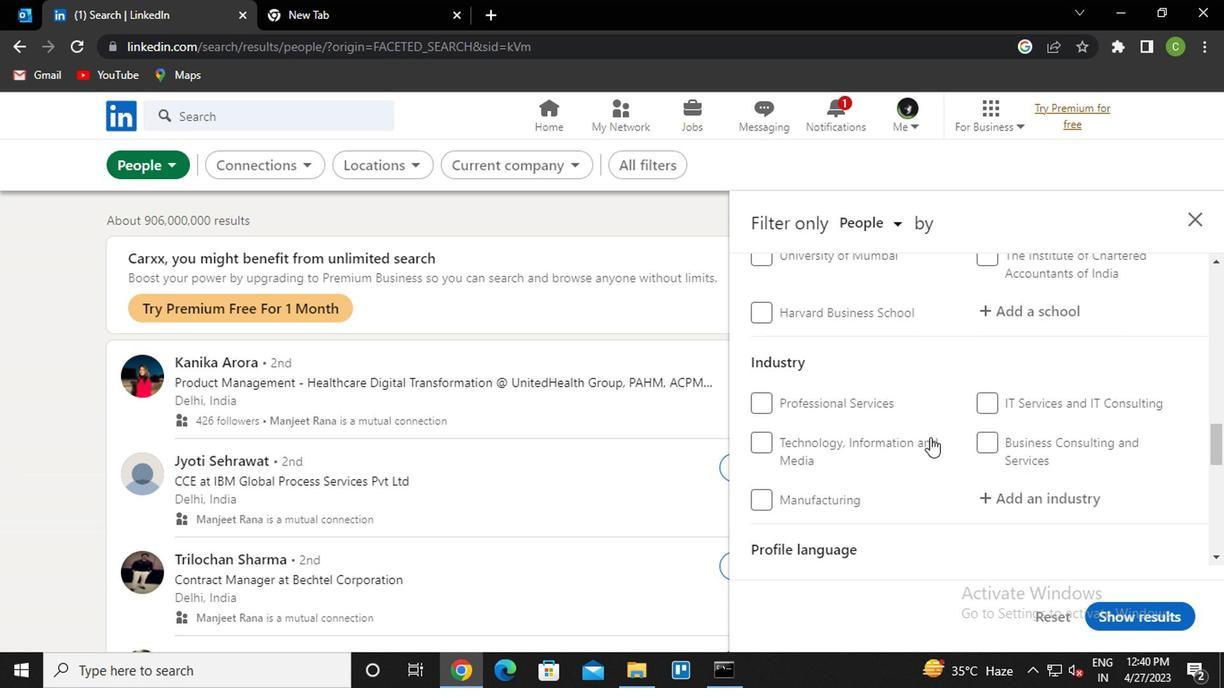 
Action: Mouse moved to (751, 440)
Screenshot: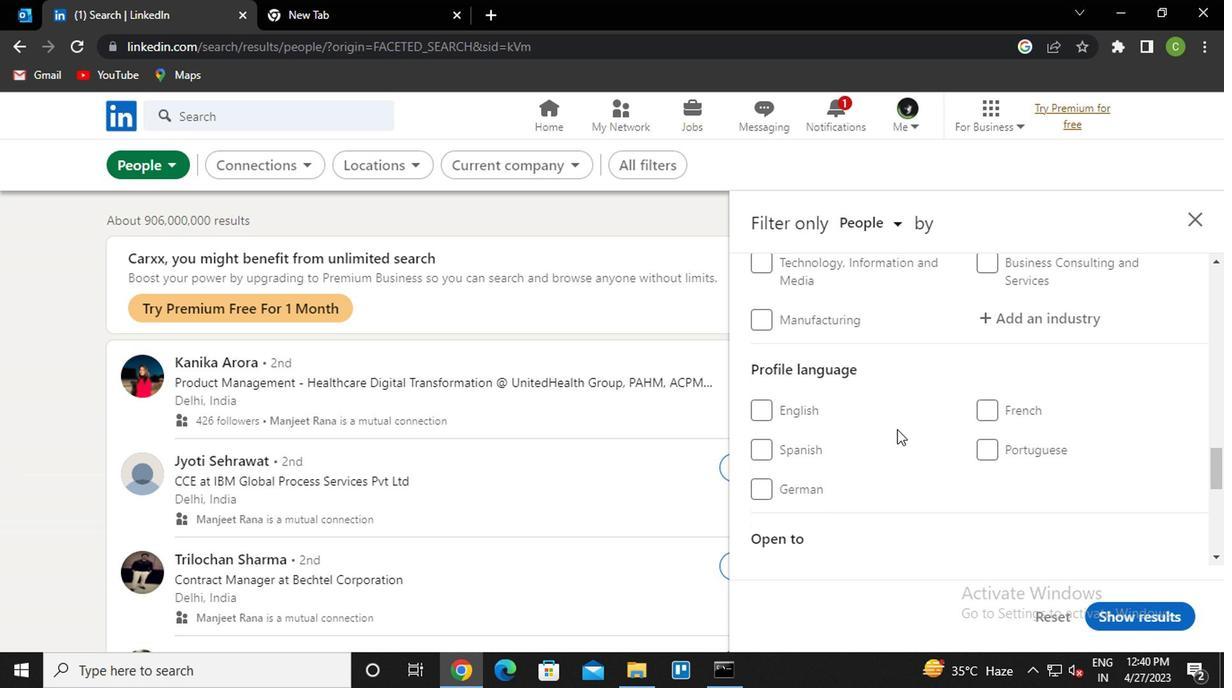 
Action: Mouse scrolled (751, 439) with delta (0, 0)
Screenshot: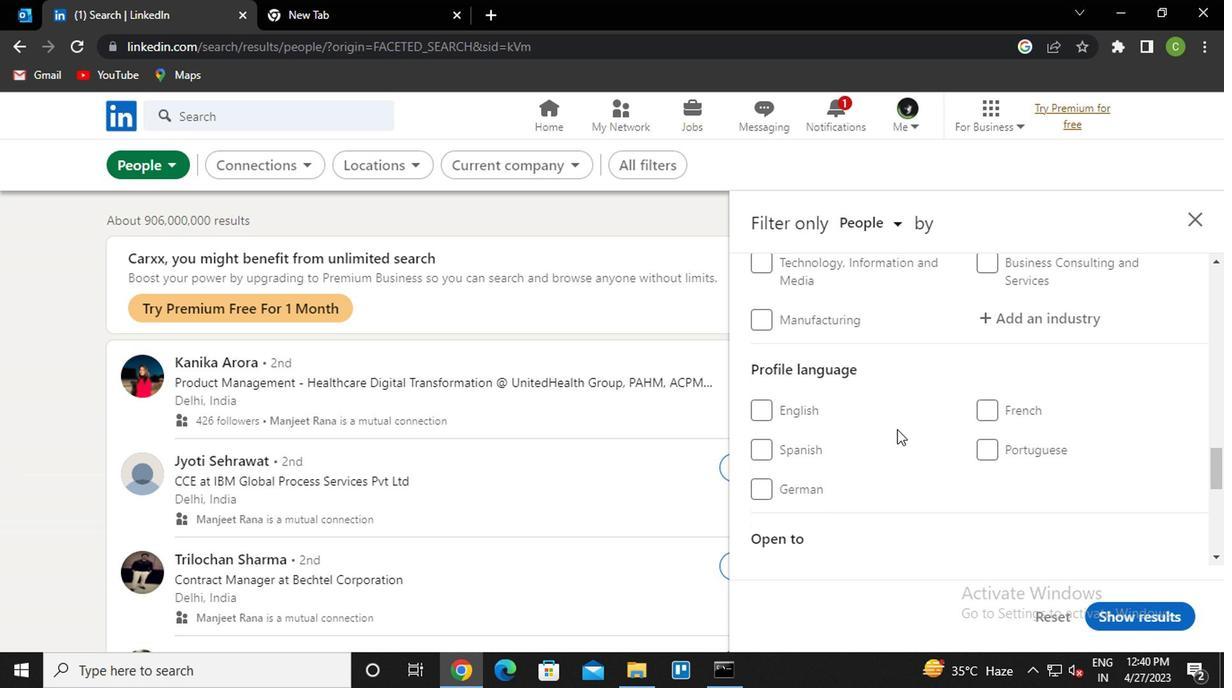 
Action: Mouse moved to (675, 355)
Screenshot: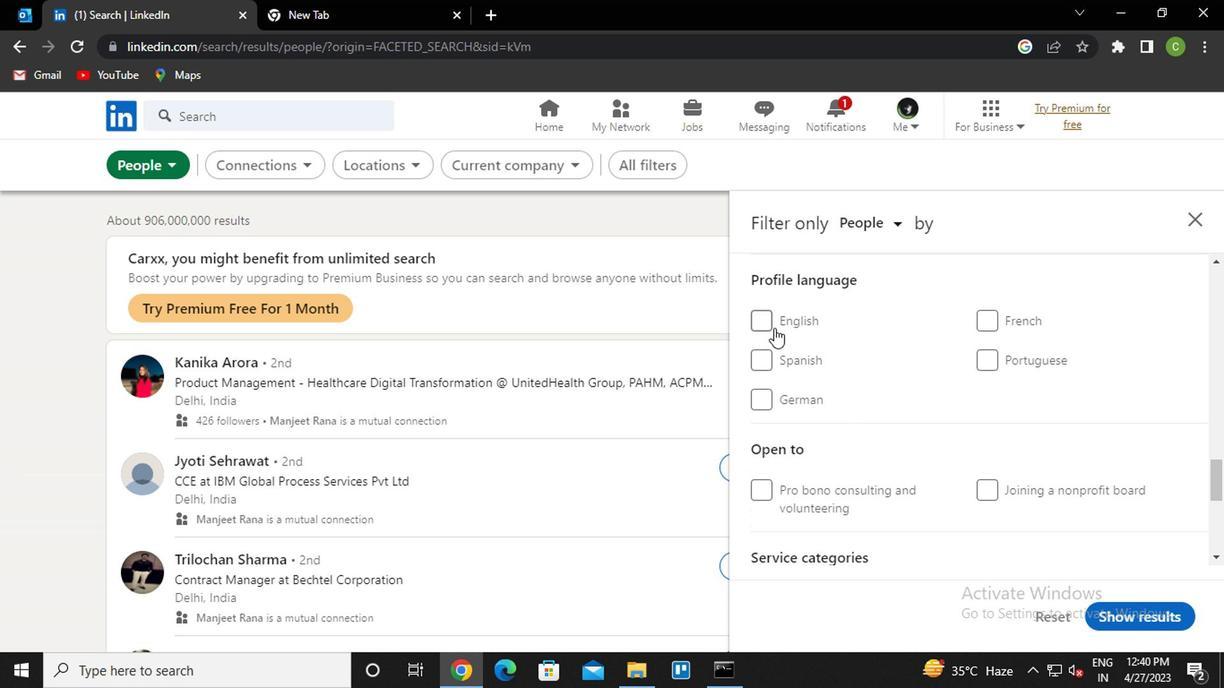 
Action: Mouse pressed left at (675, 355)
Screenshot: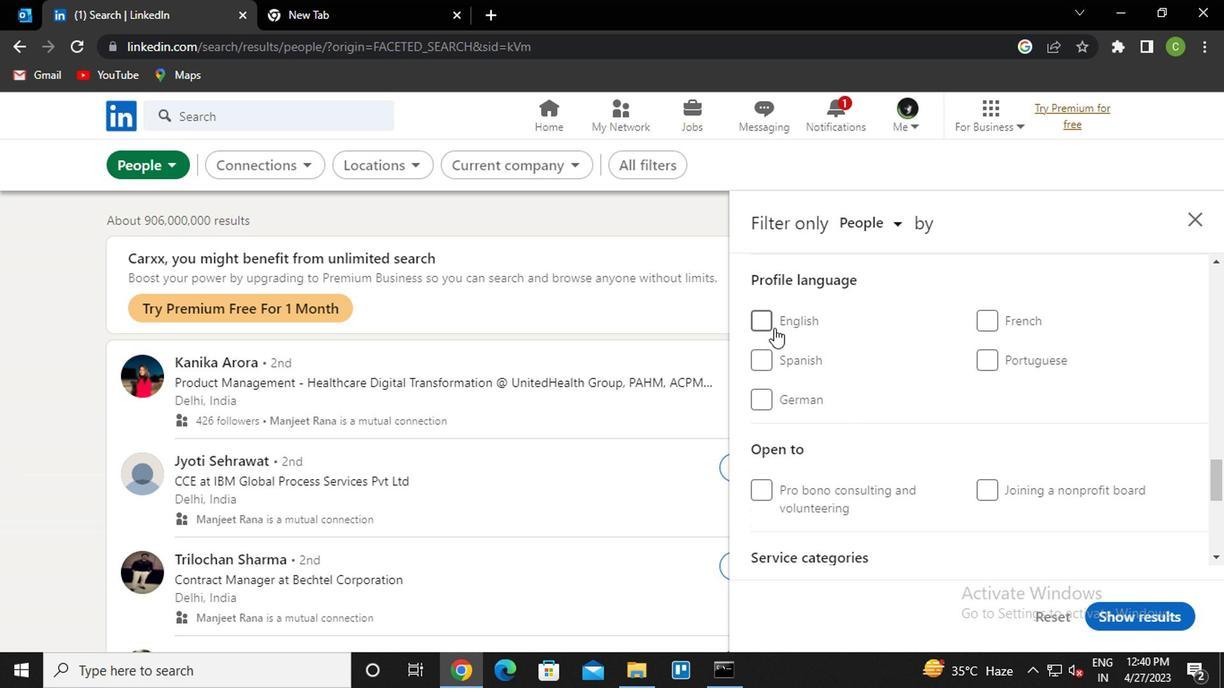 
Action: Mouse moved to (760, 433)
Screenshot: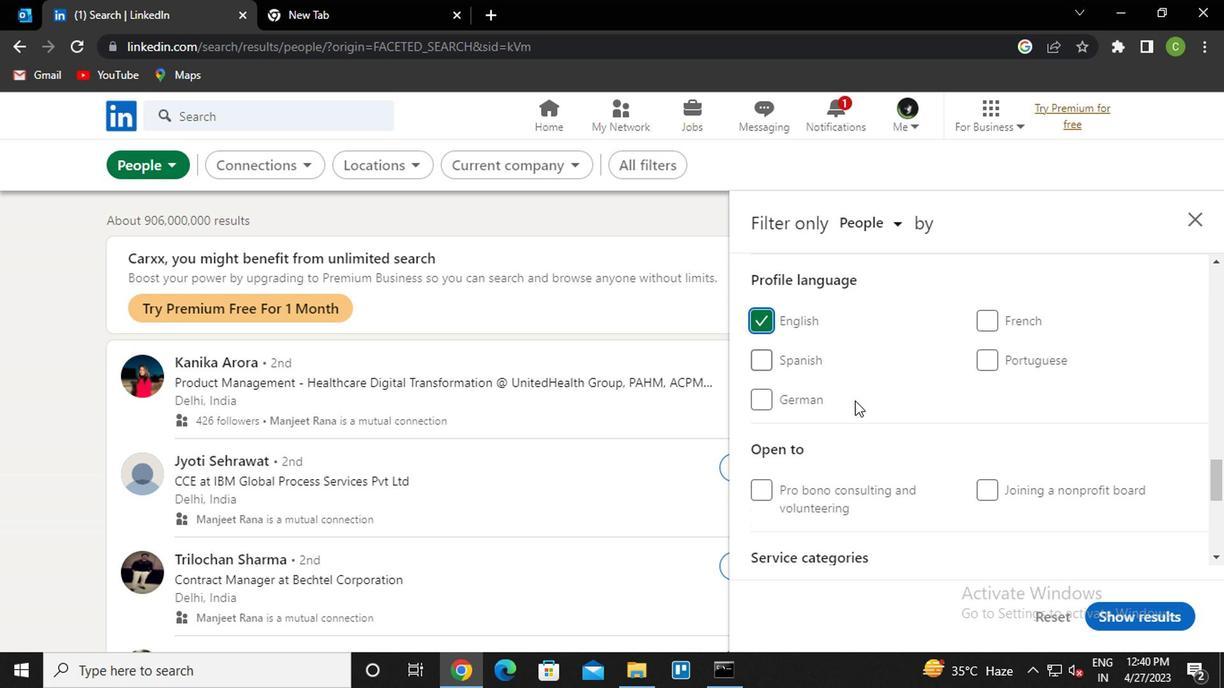 
Action: Mouse scrolled (760, 434) with delta (0, 0)
Screenshot: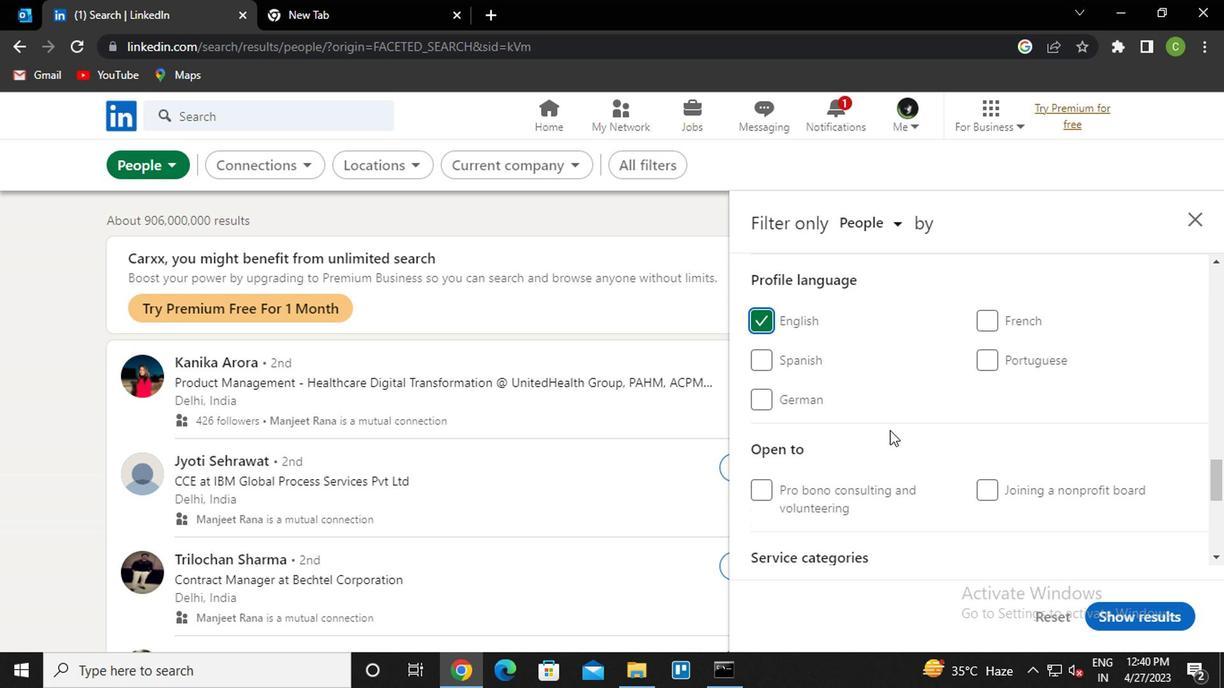 
Action: Mouse scrolled (760, 434) with delta (0, 0)
Screenshot: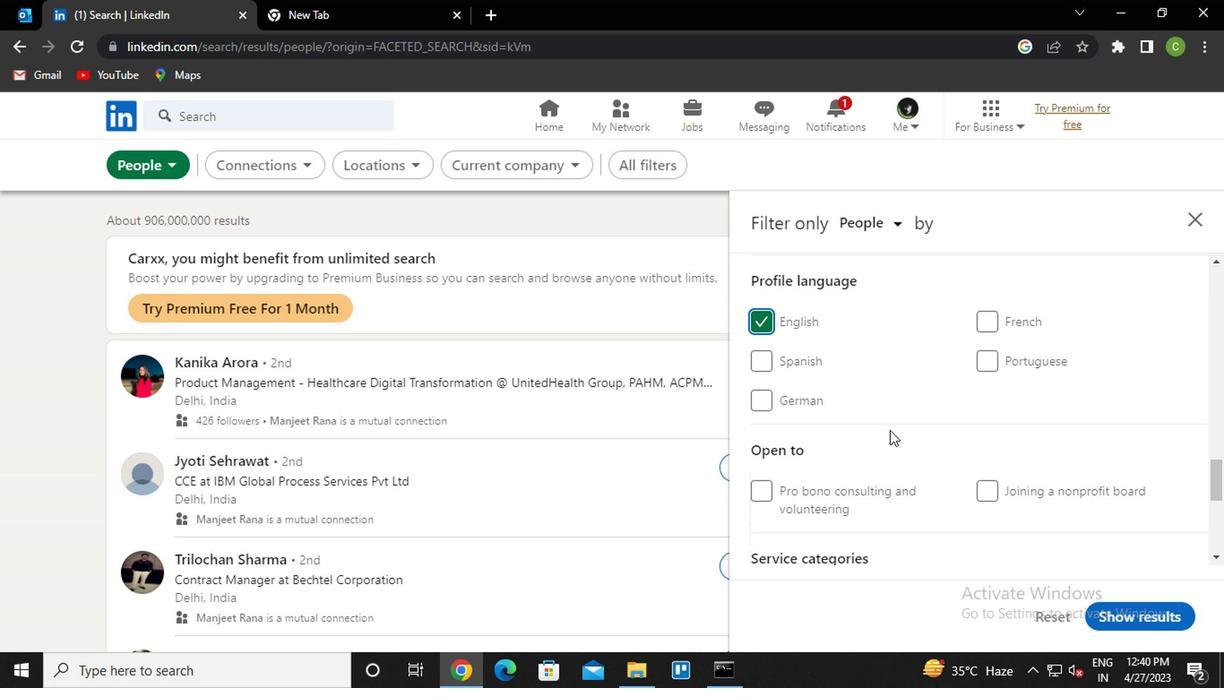 
Action: Mouse scrolled (760, 434) with delta (0, 0)
Screenshot: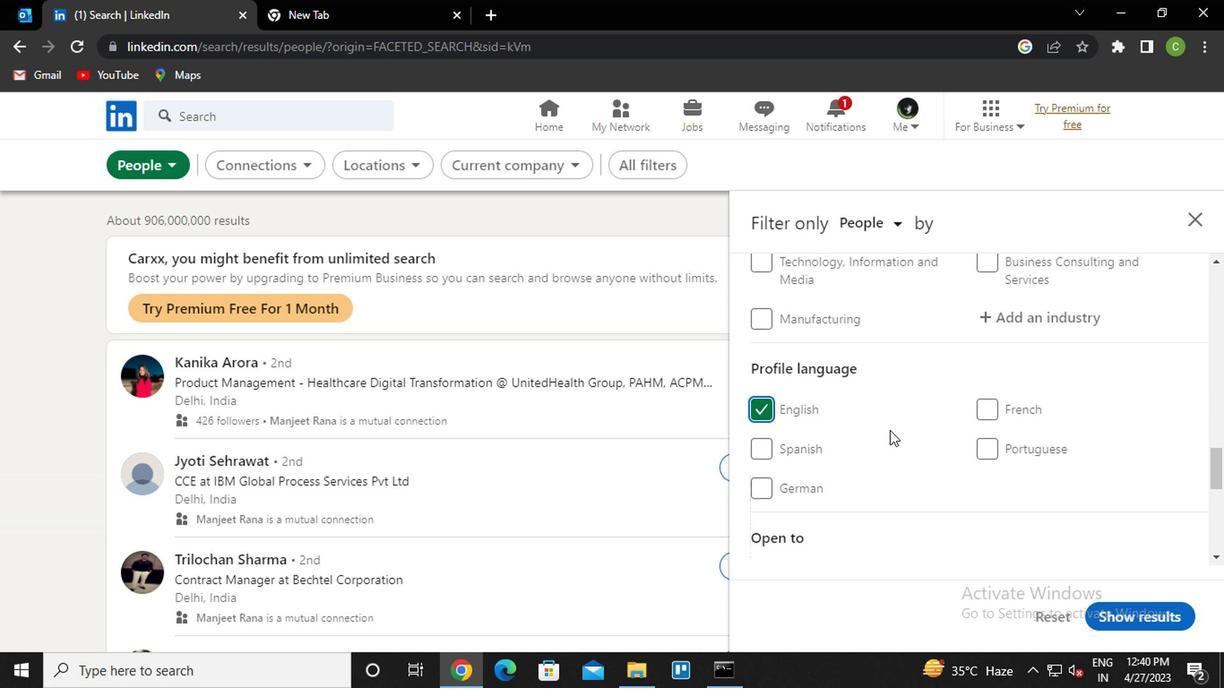 
Action: Mouse scrolled (760, 434) with delta (0, 0)
Screenshot: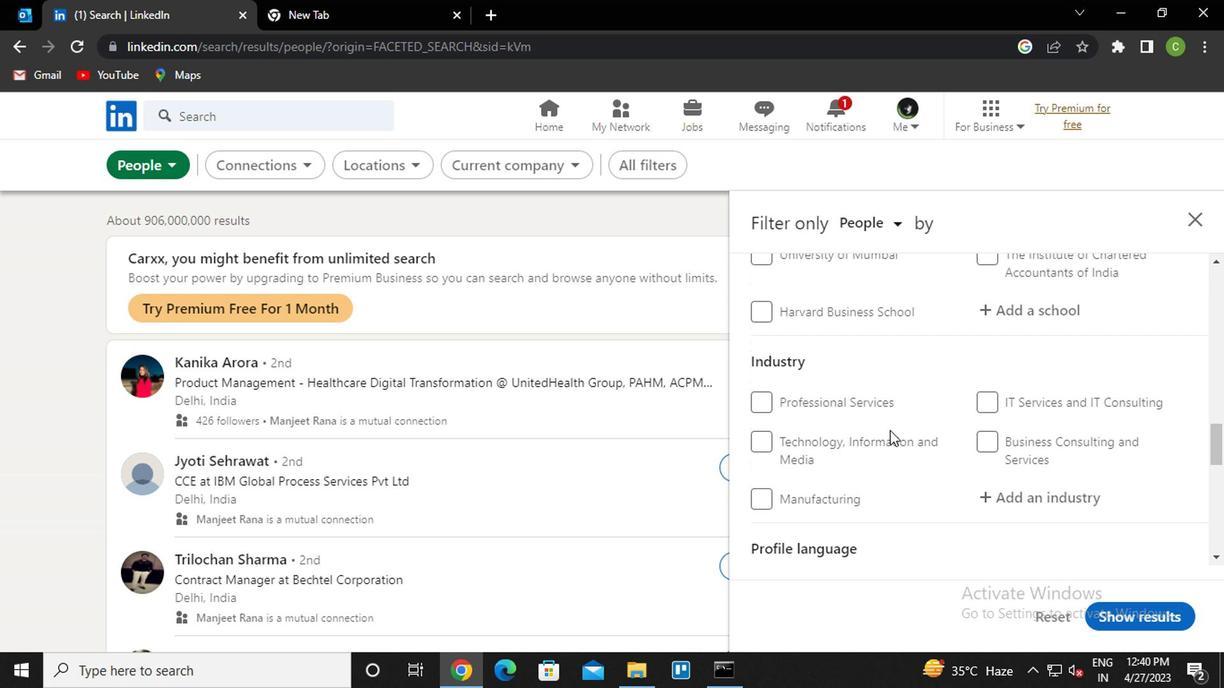 
Action: Mouse scrolled (760, 434) with delta (0, 0)
Screenshot: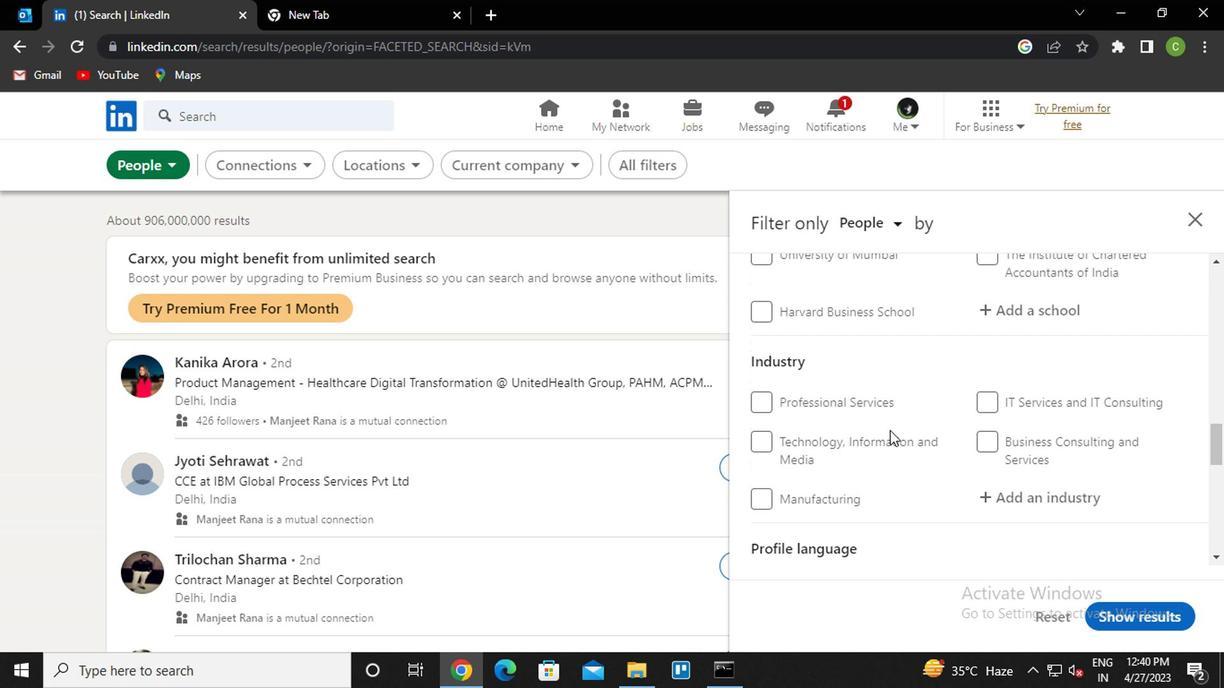
Action: Mouse scrolled (760, 434) with delta (0, 0)
Screenshot: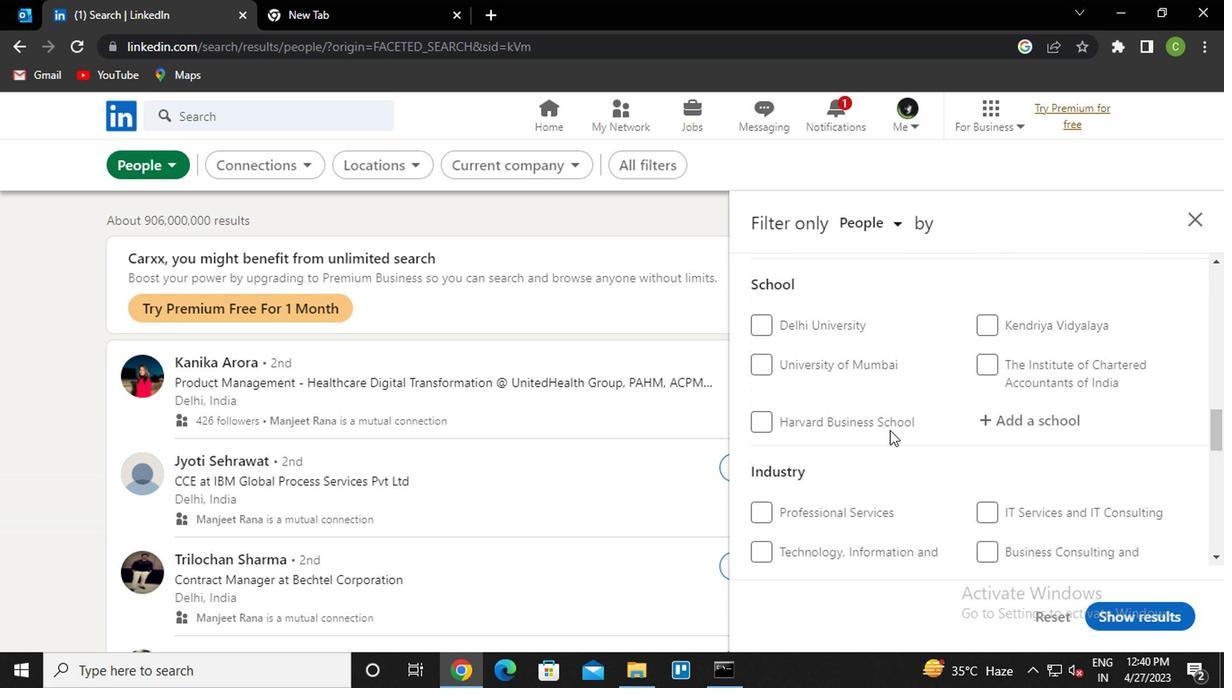 
Action: Mouse scrolled (760, 434) with delta (0, 0)
Screenshot: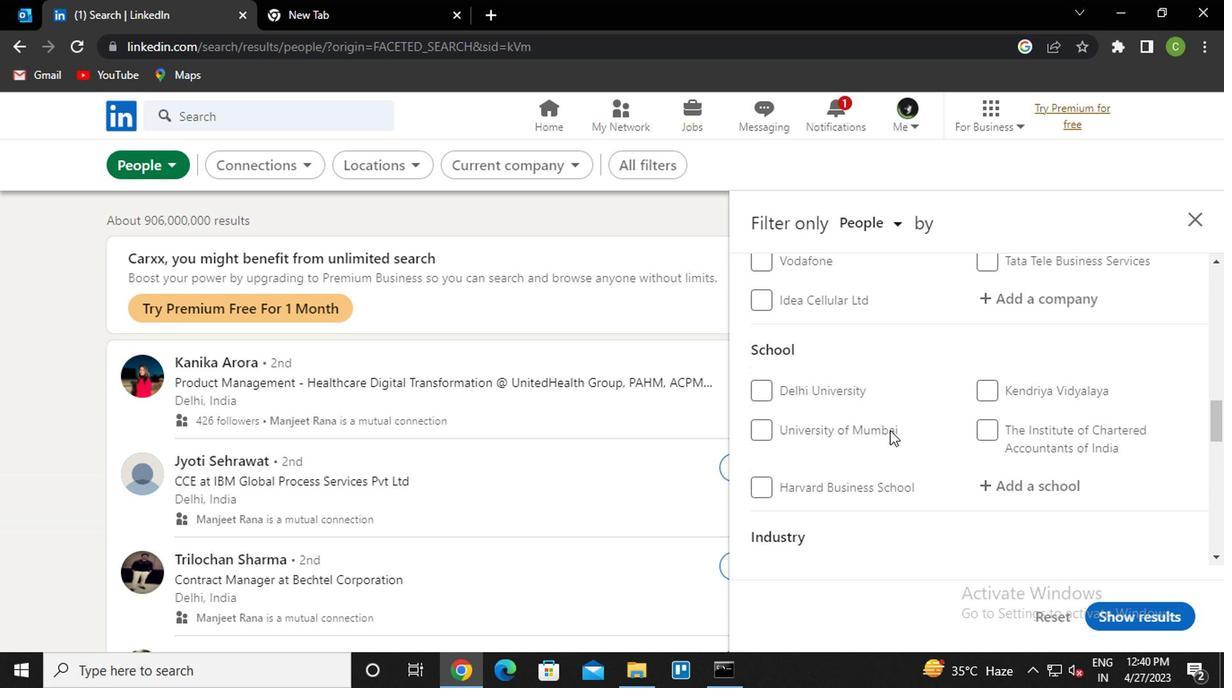 
Action: Mouse scrolled (760, 434) with delta (0, 0)
Screenshot: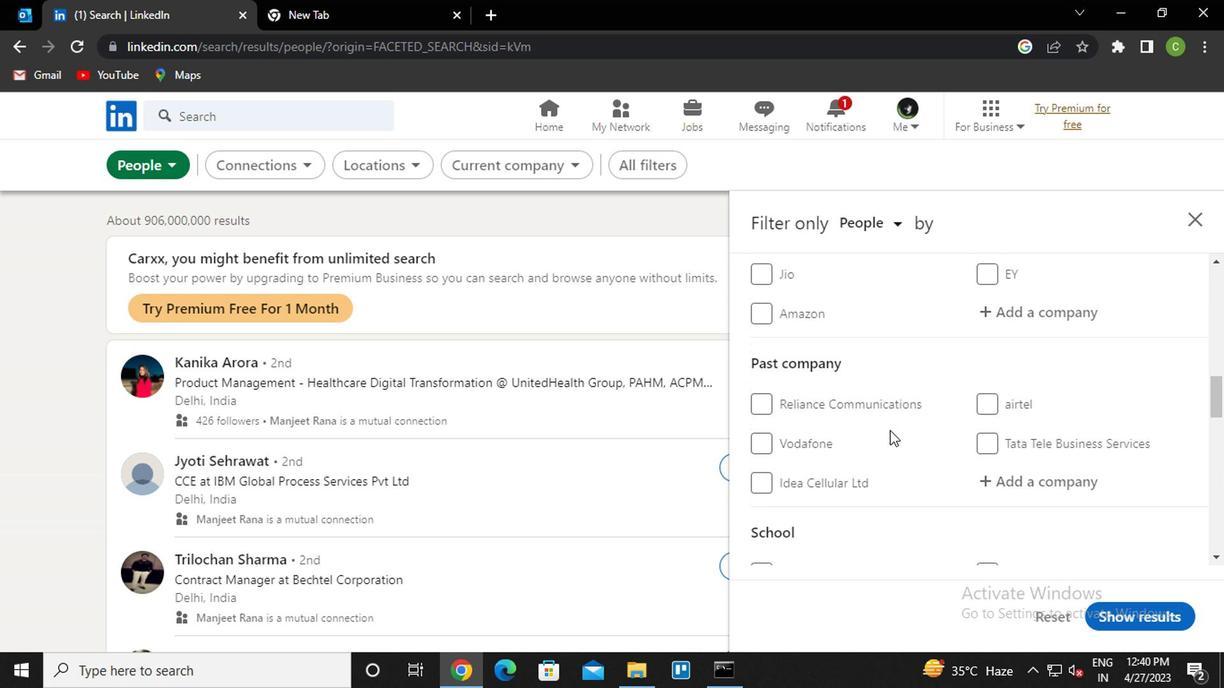 
Action: Mouse scrolled (760, 434) with delta (0, 0)
Screenshot: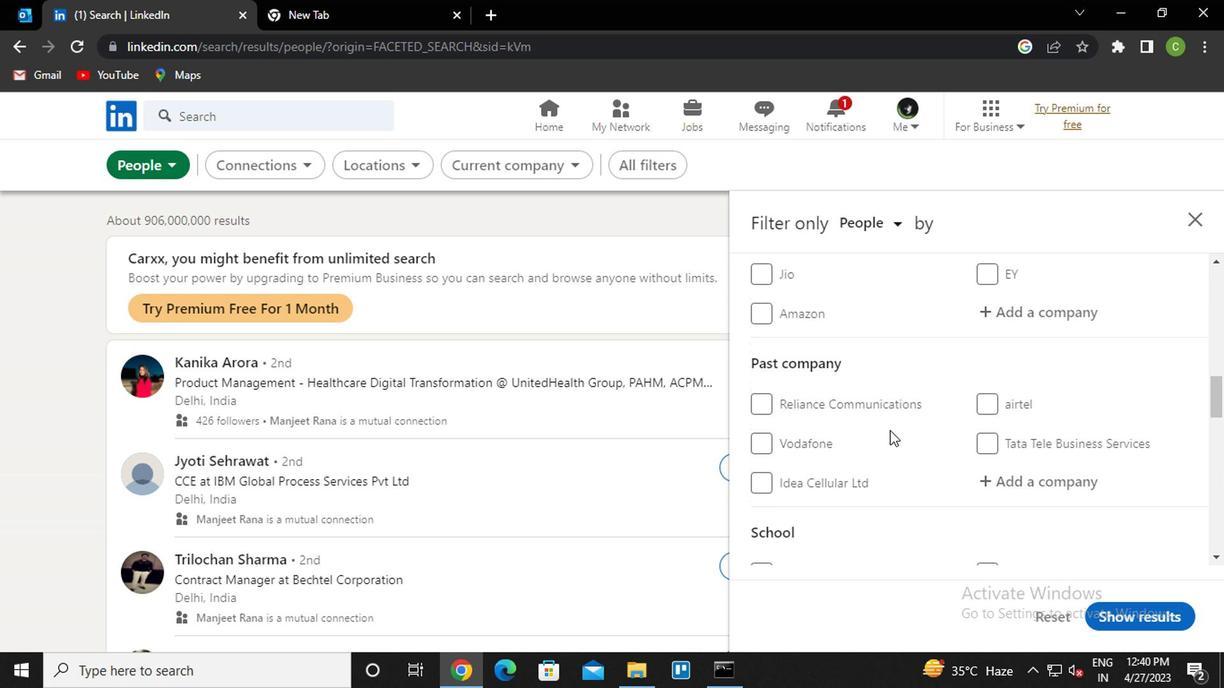 
Action: Mouse scrolled (760, 434) with delta (0, 0)
Screenshot: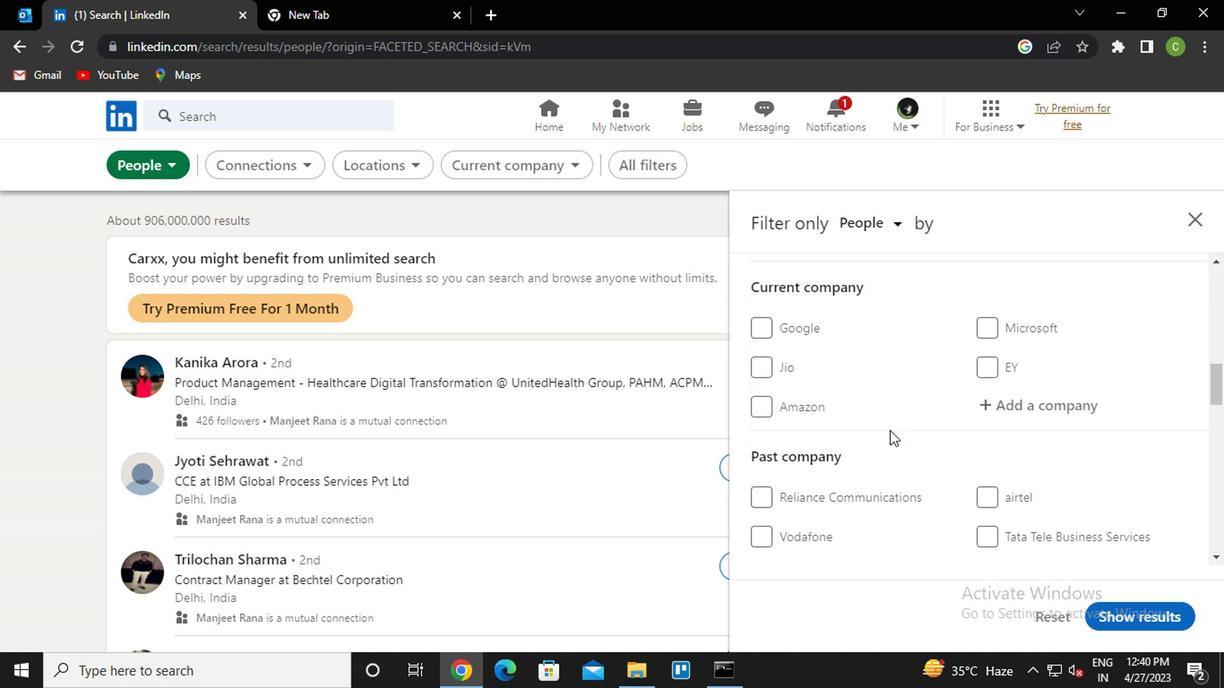 
Action: Mouse scrolled (760, 434) with delta (0, 0)
Screenshot: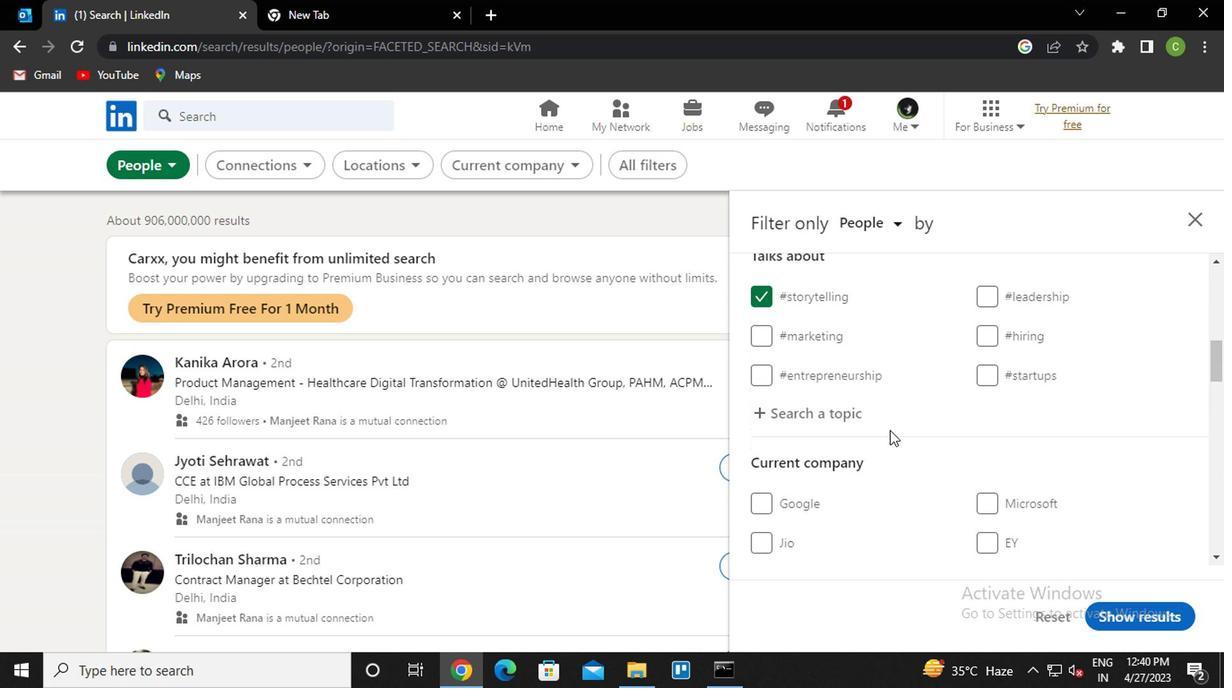 
Action: Mouse scrolled (760, 432) with delta (0, 0)
Screenshot: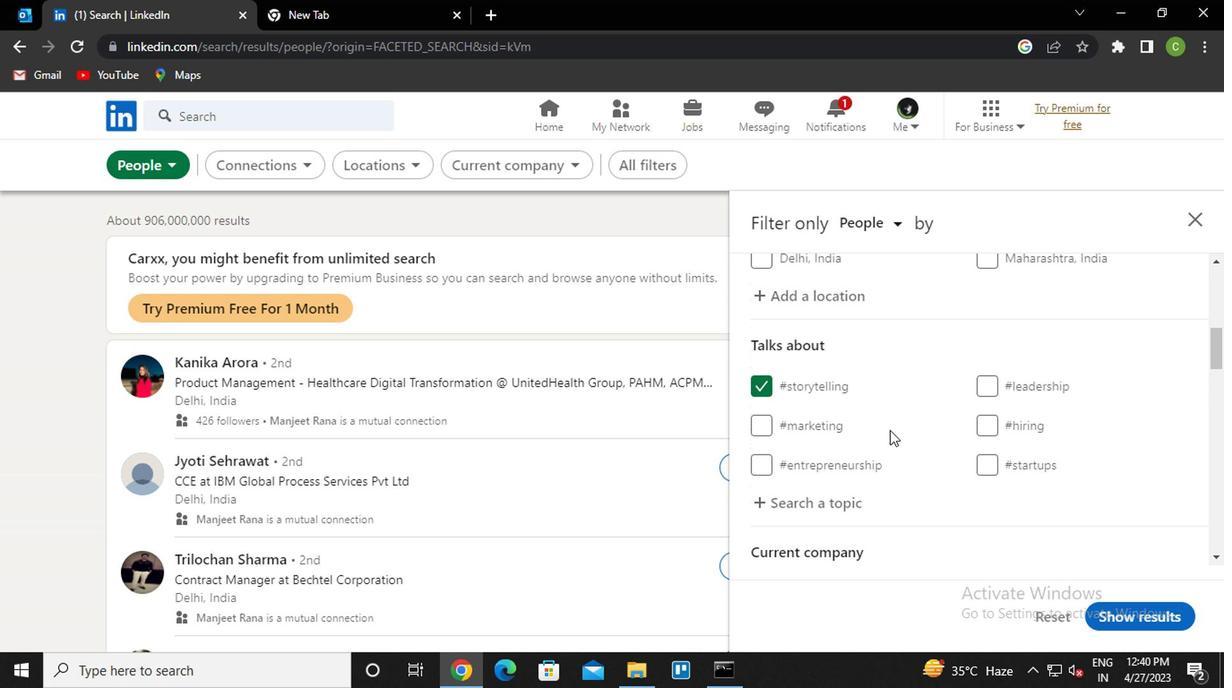 
Action: Mouse scrolled (760, 432) with delta (0, 0)
Screenshot: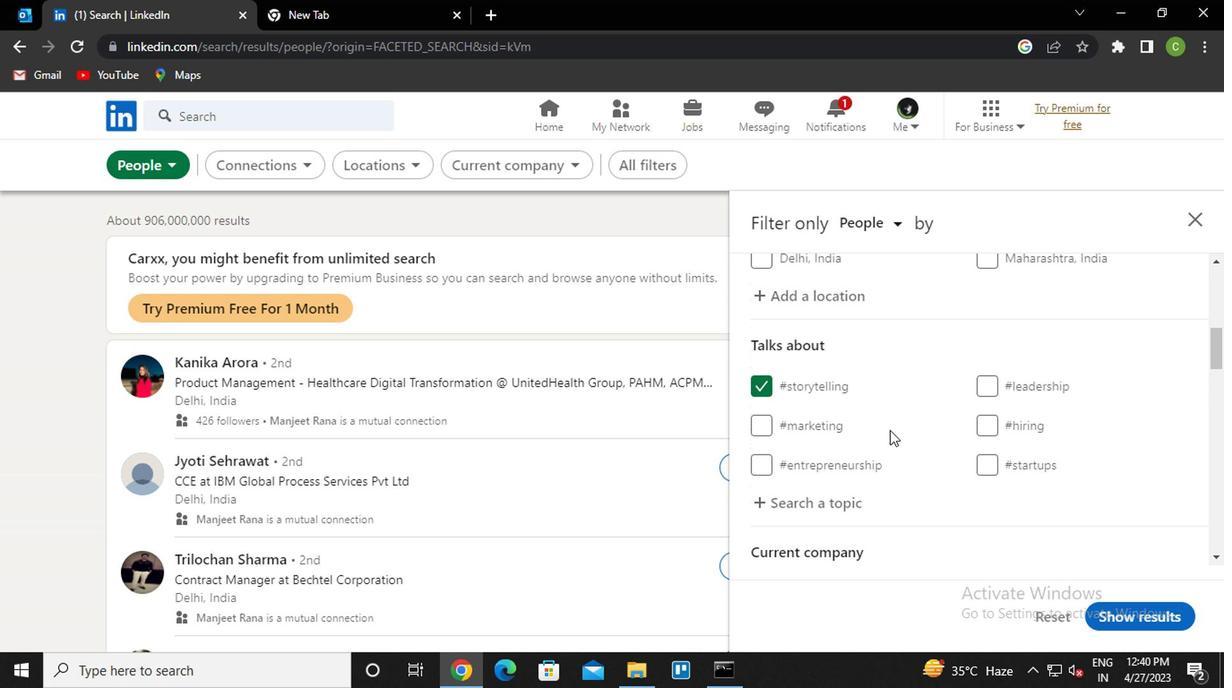 
Action: Mouse scrolled (760, 432) with delta (0, 0)
Screenshot: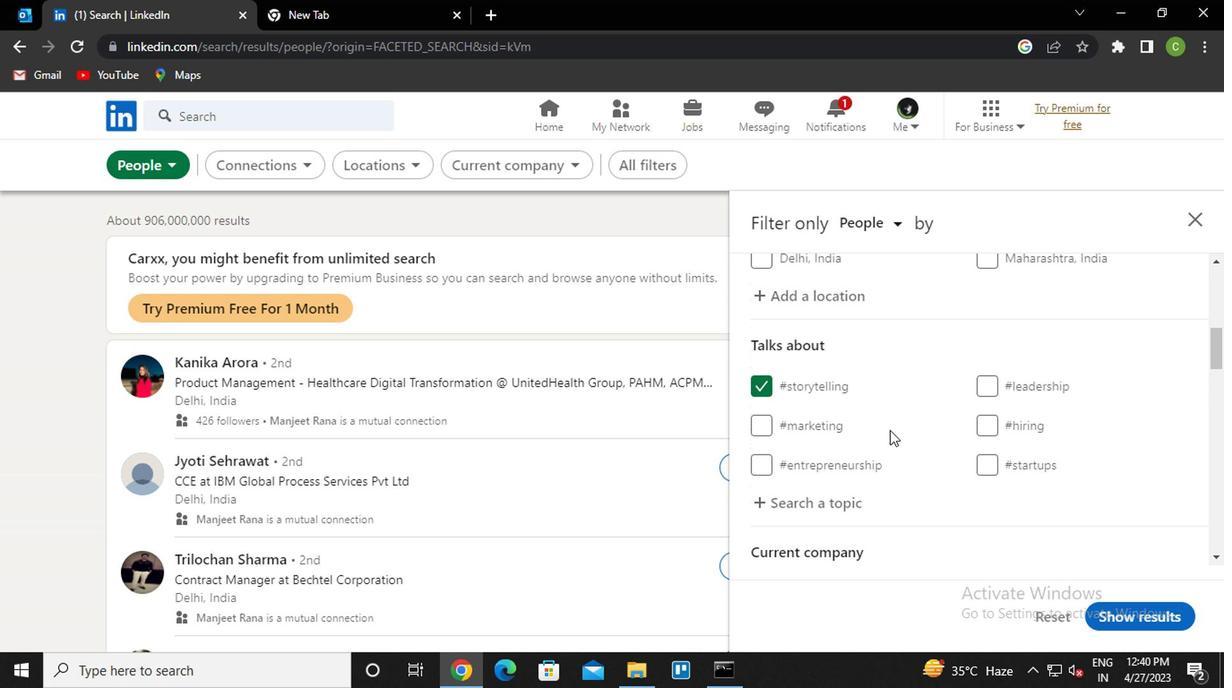 
Action: Mouse moved to (863, 413)
Screenshot: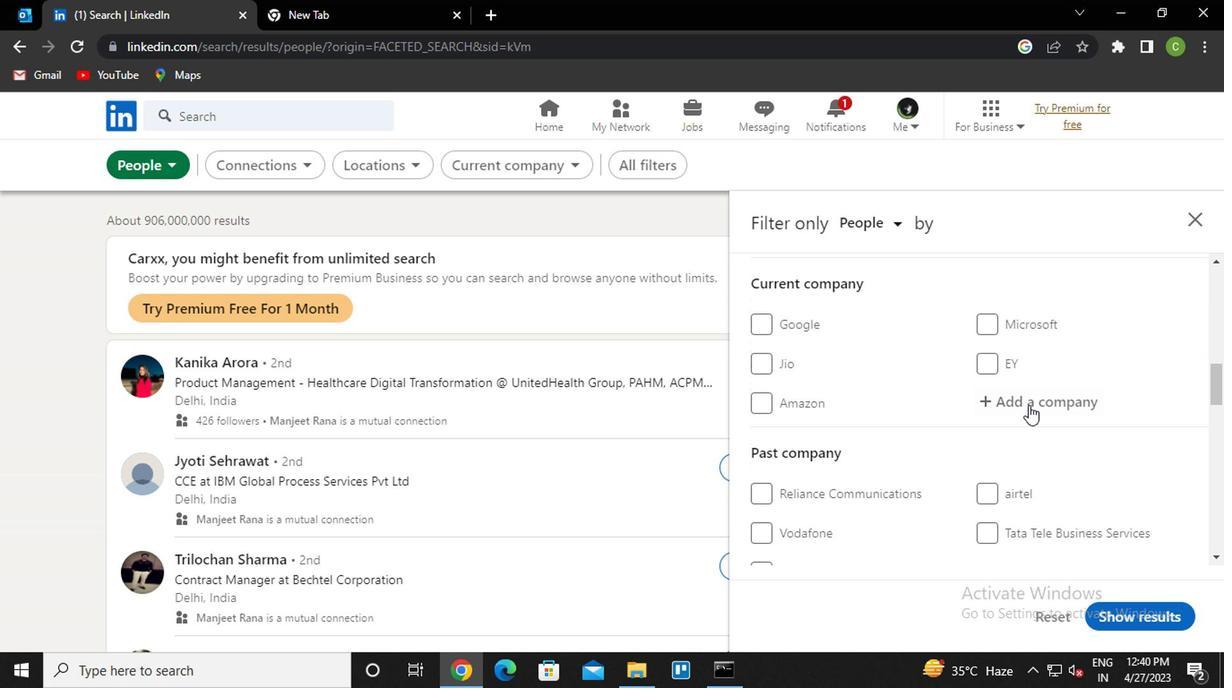 
Action: Mouse pressed left at (863, 413)
Screenshot: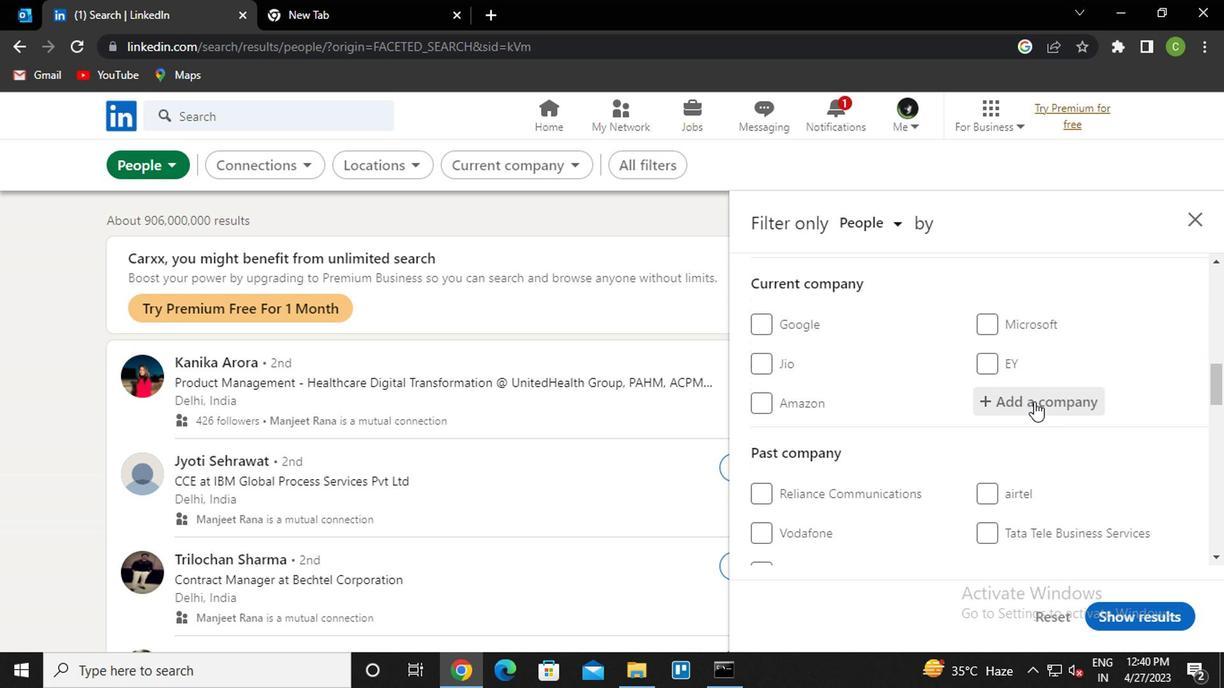 
Action: Key pressed <Key.caps_lock>icici<Key.space><Key.caps_lock>direct<Key.down><Key.enter>
Screenshot: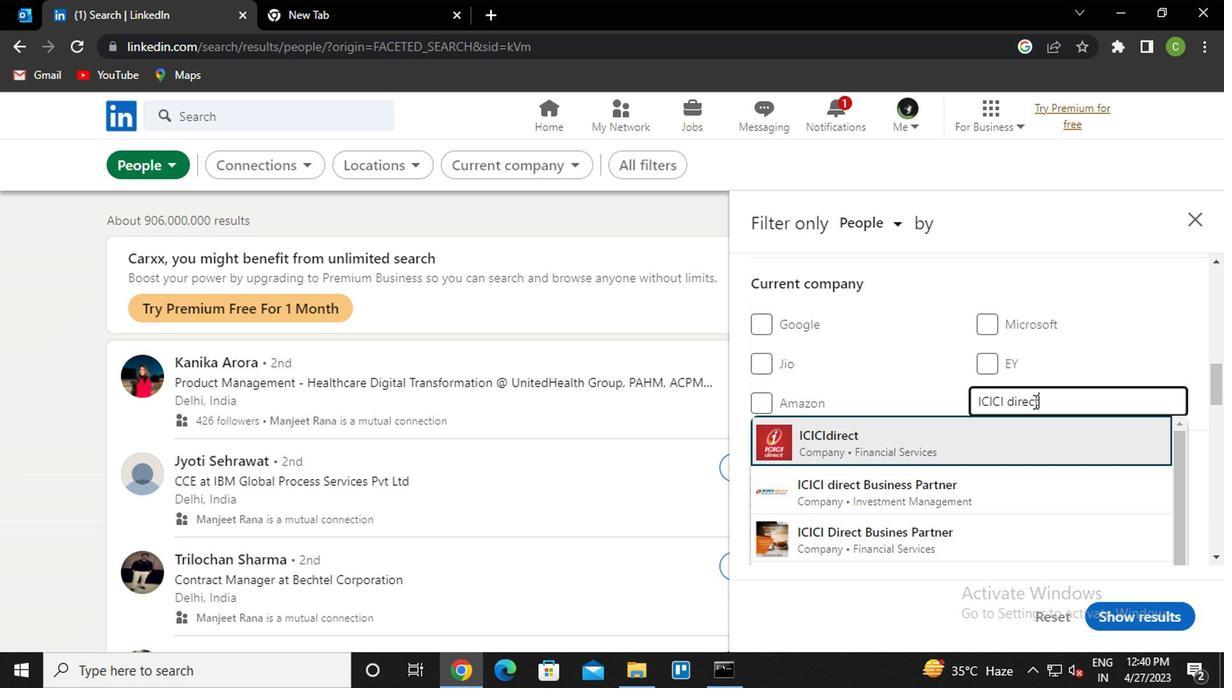 
Action: Mouse scrolled (863, 412) with delta (0, 0)
Screenshot: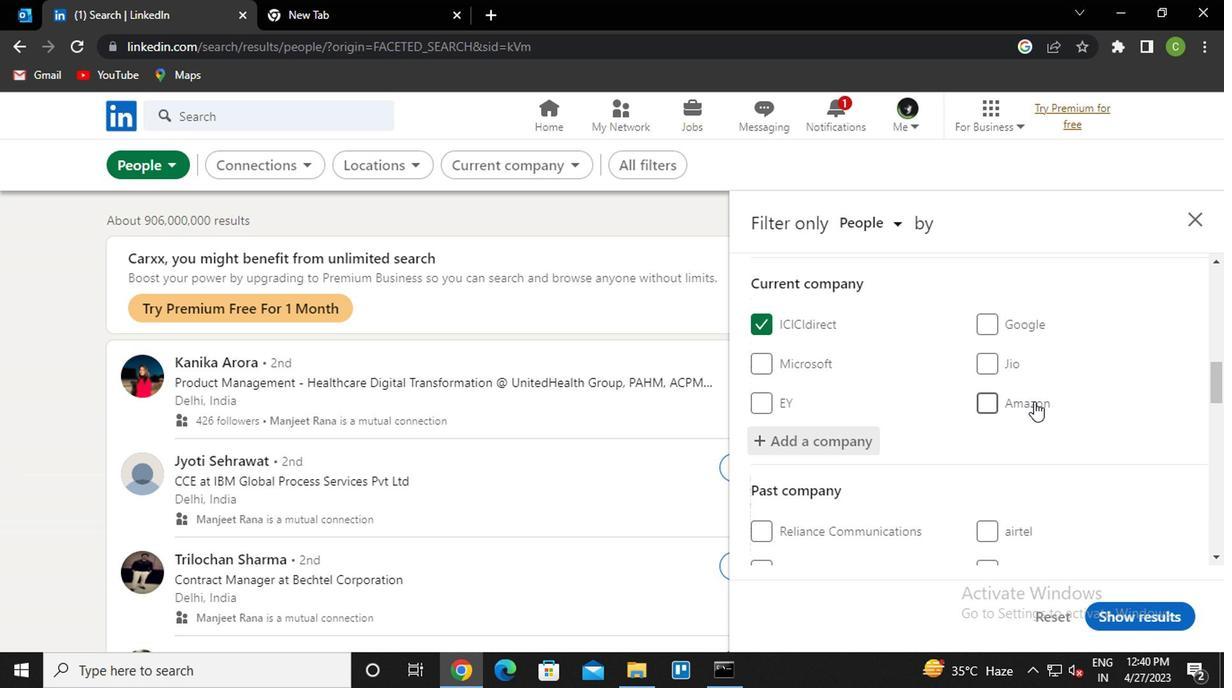 
Action: Mouse scrolled (863, 412) with delta (0, 0)
Screenshot: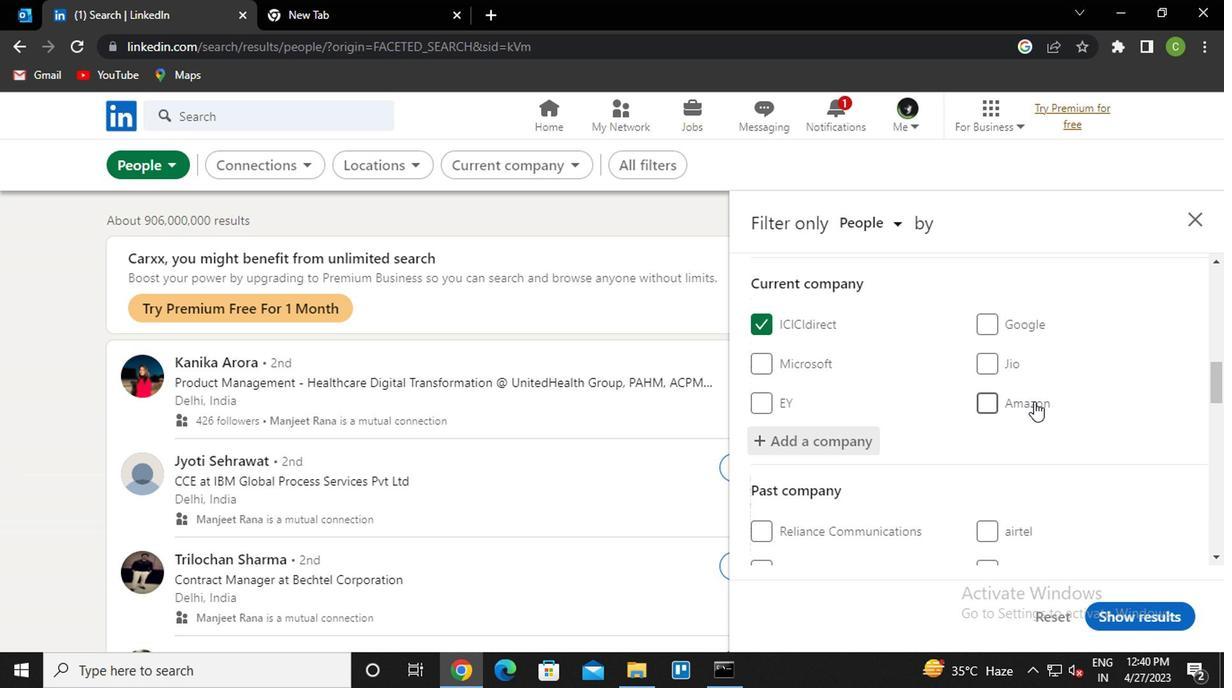 
Action: Mouse scrolled (863, 412) with delta (0, 0)
Screenshot: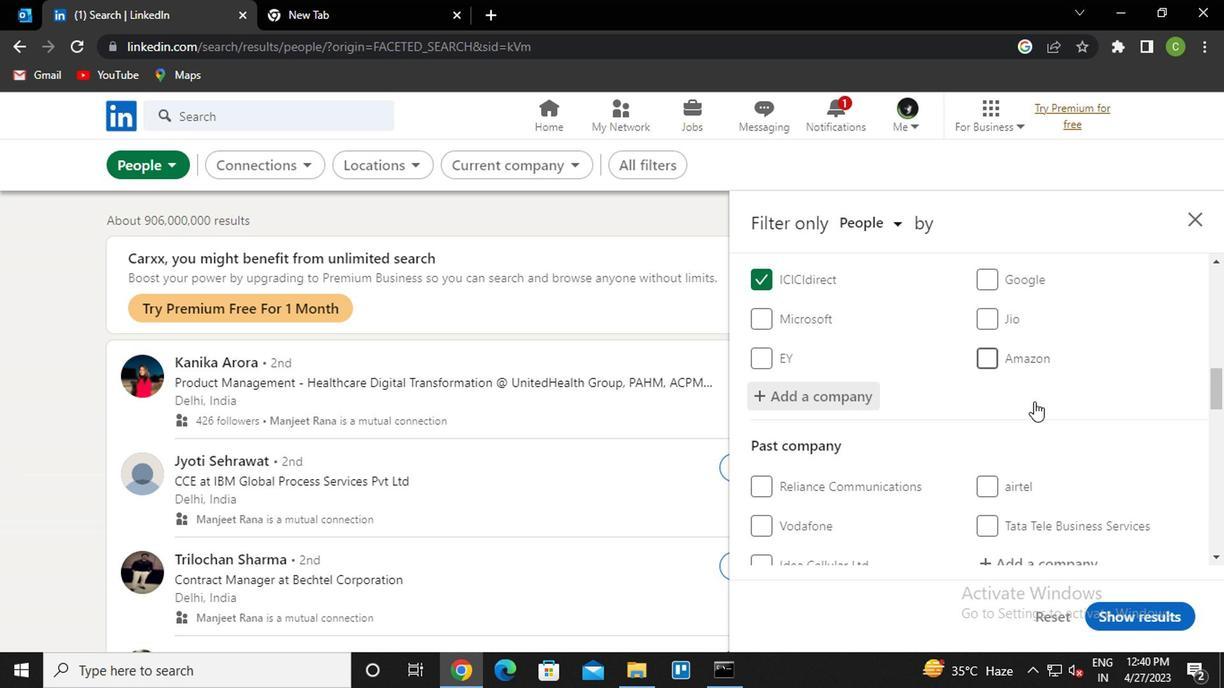 
Action: Mouse scrolled (863, 412) with delta (0, 0)
Screenshot: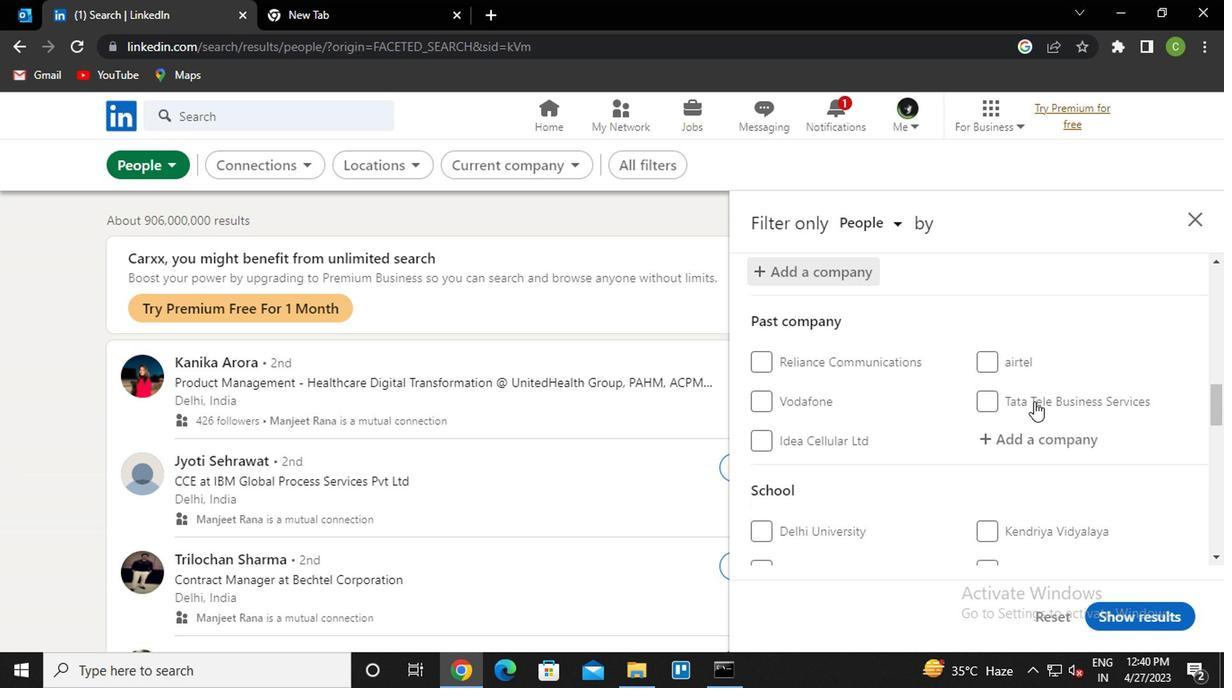 
Action: Mouse moved to (862, 435)
Screenshot: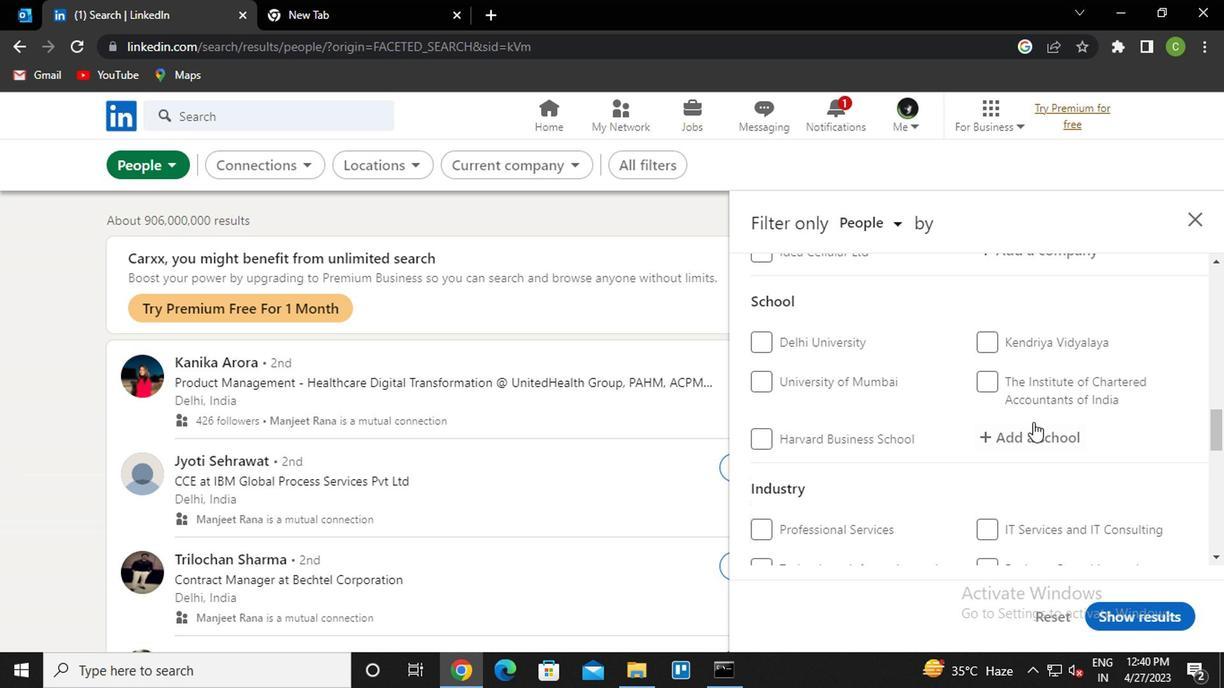 
Action: Mouse pressed left at (862, 435)
Screenshot: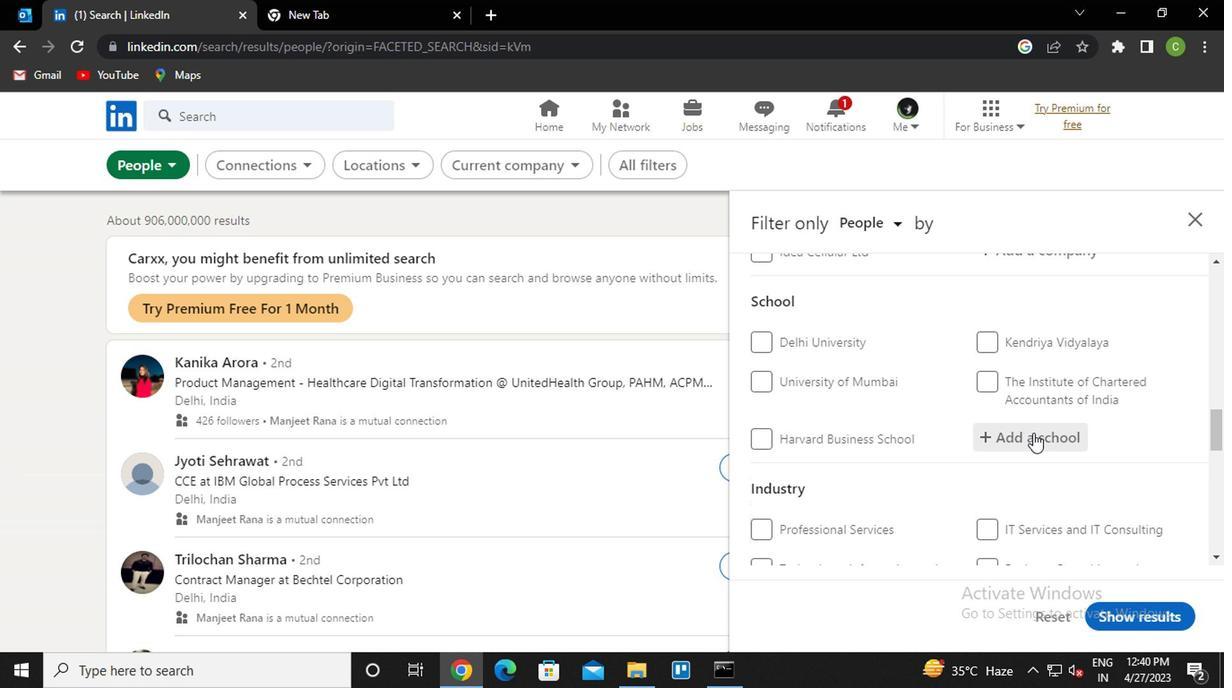 
Action: Key pressed <Key.caps_lock>v<Key.space>b<Key.space>s<Key.space>p<Key.caps_lock>ur<Key.down><Key.enter>
Screenshot: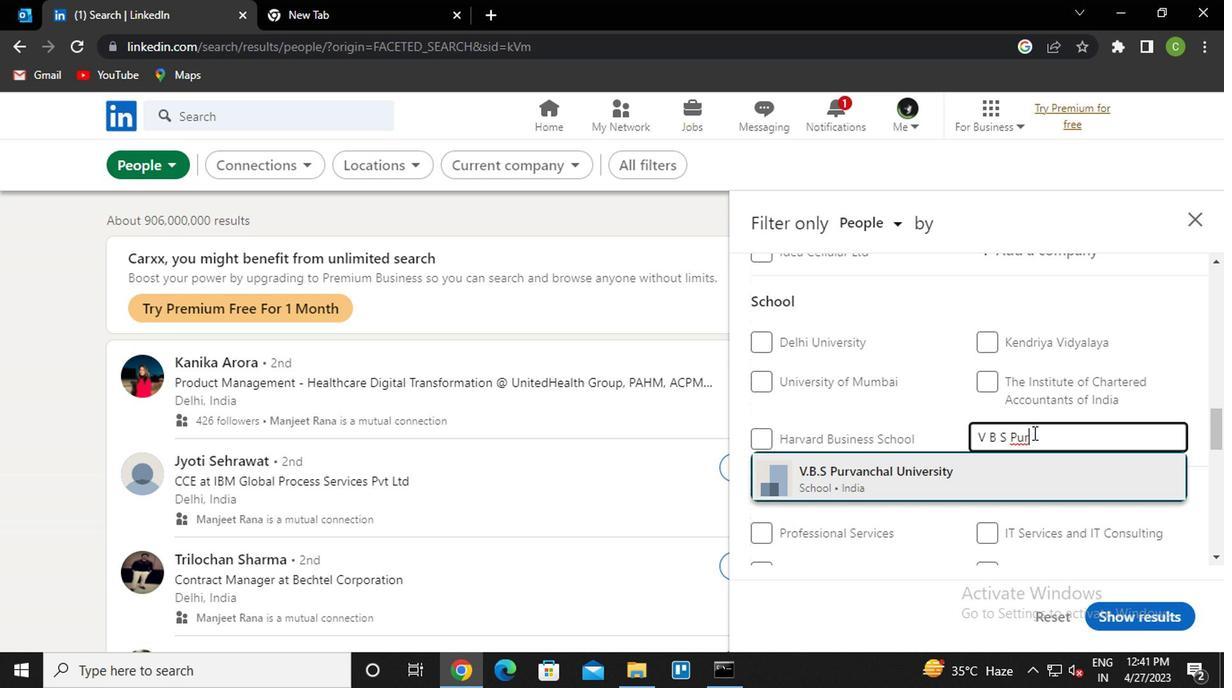
Action: Mouse moved to (863, 435)
Screenshot: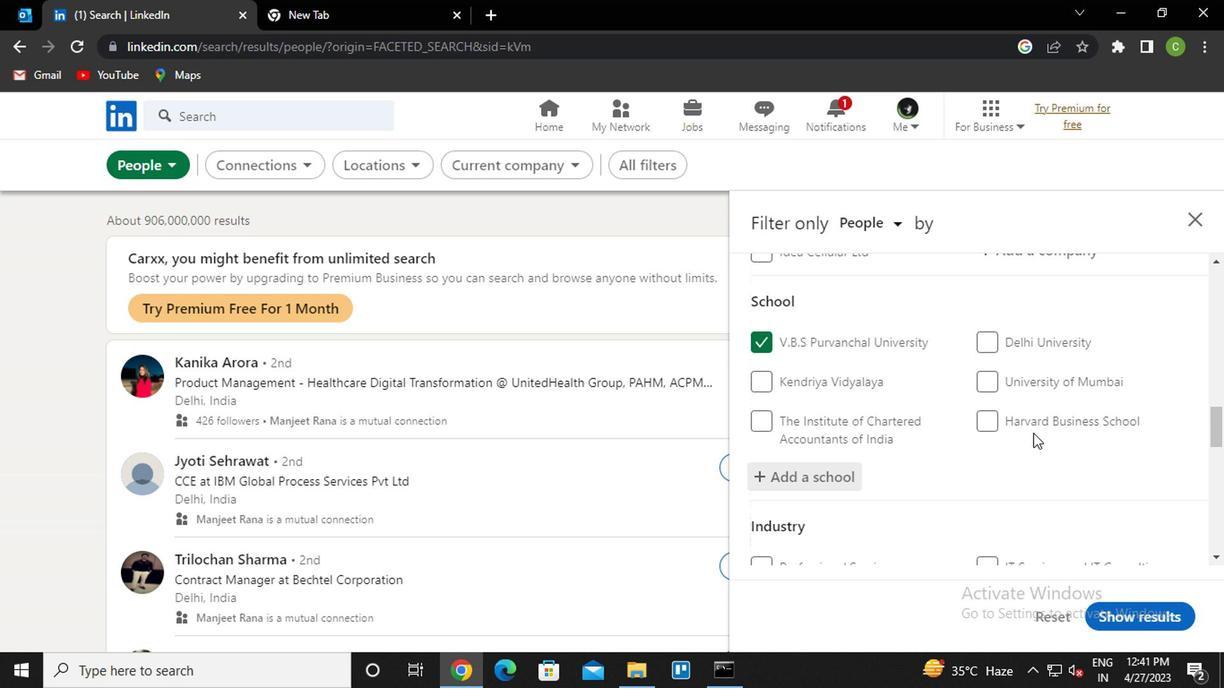 
Action: Mouse scrolled (863, 434) with delta (0, 0)
Screenshot: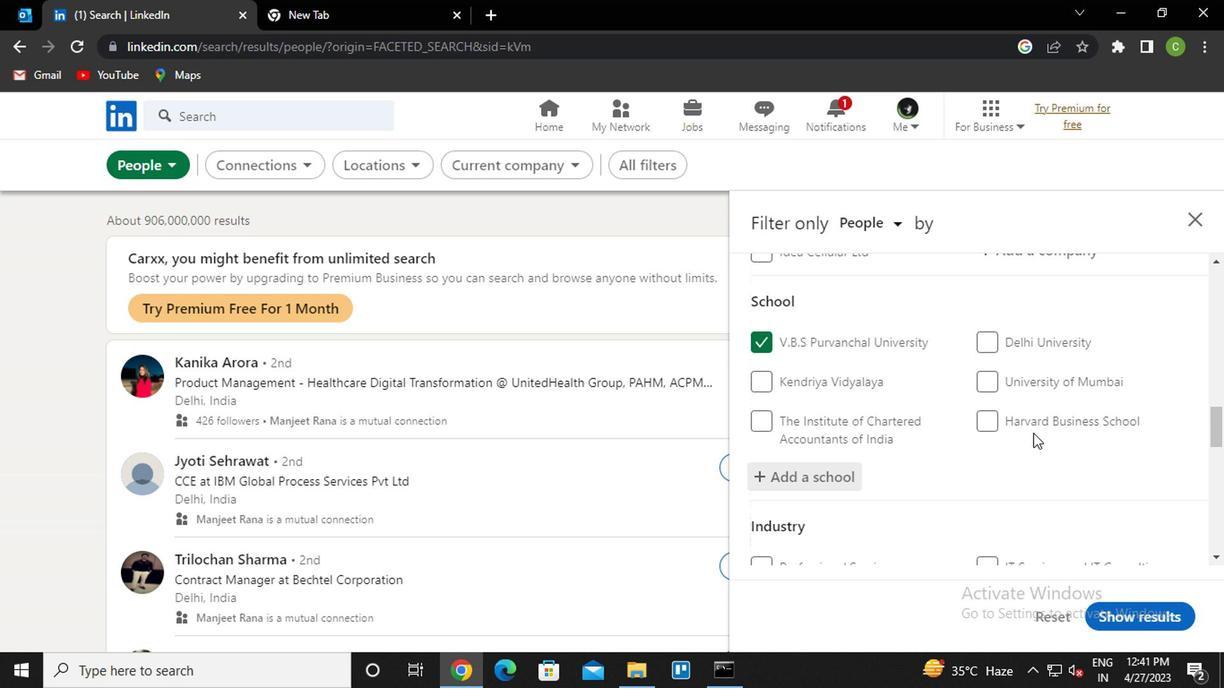 
Action: Mouse scrolled (863, 434) with delta (0, 0)
Screenshot: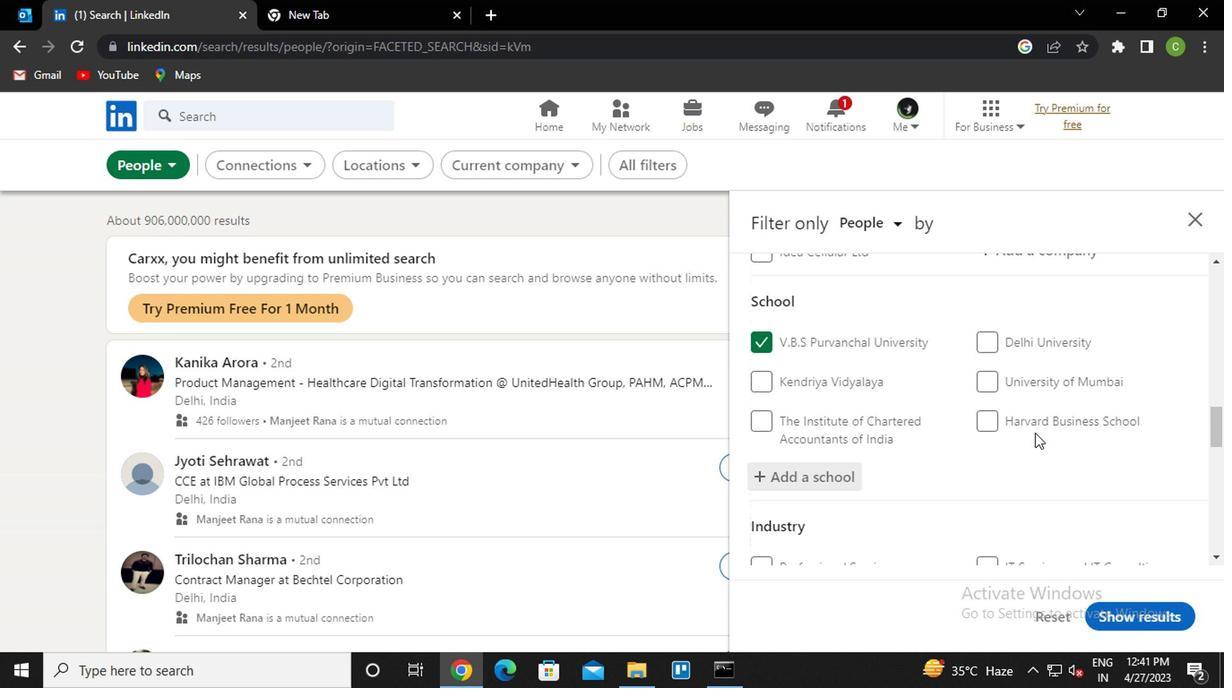 
Action: Mouse scrolled (863, 434) with delta (0, 0)
Screenshot: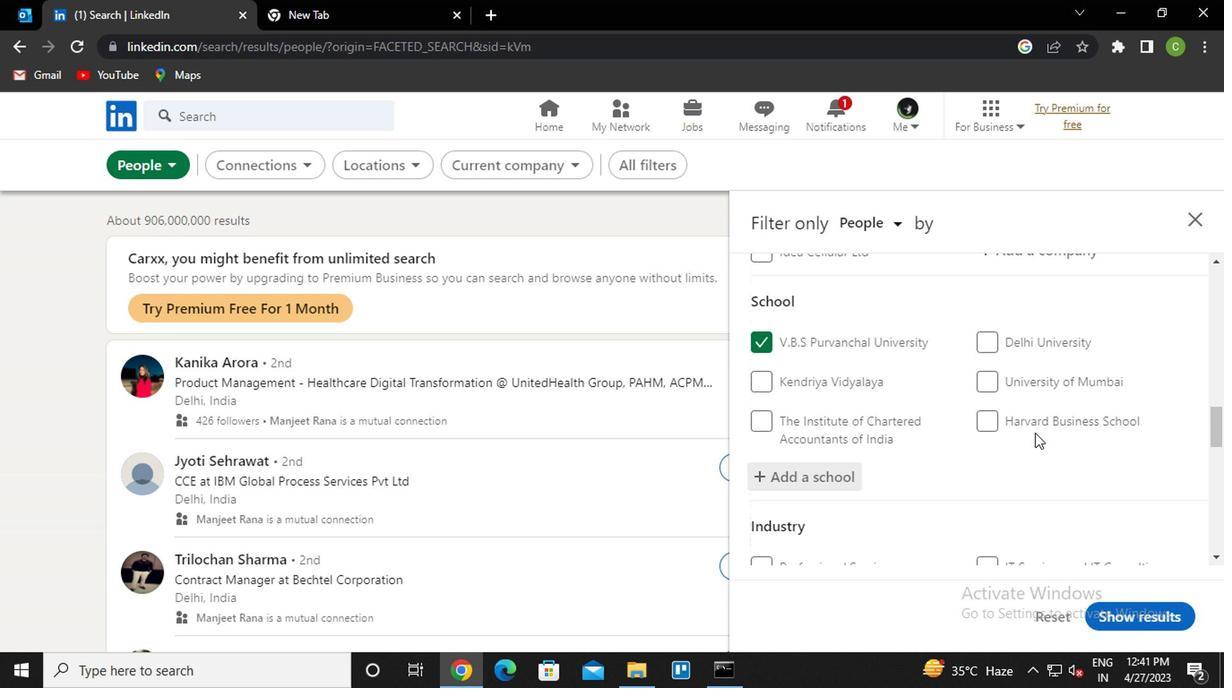 
Action: Mouse scrolled (863, 434) with delta (0, 0)
Screenshot: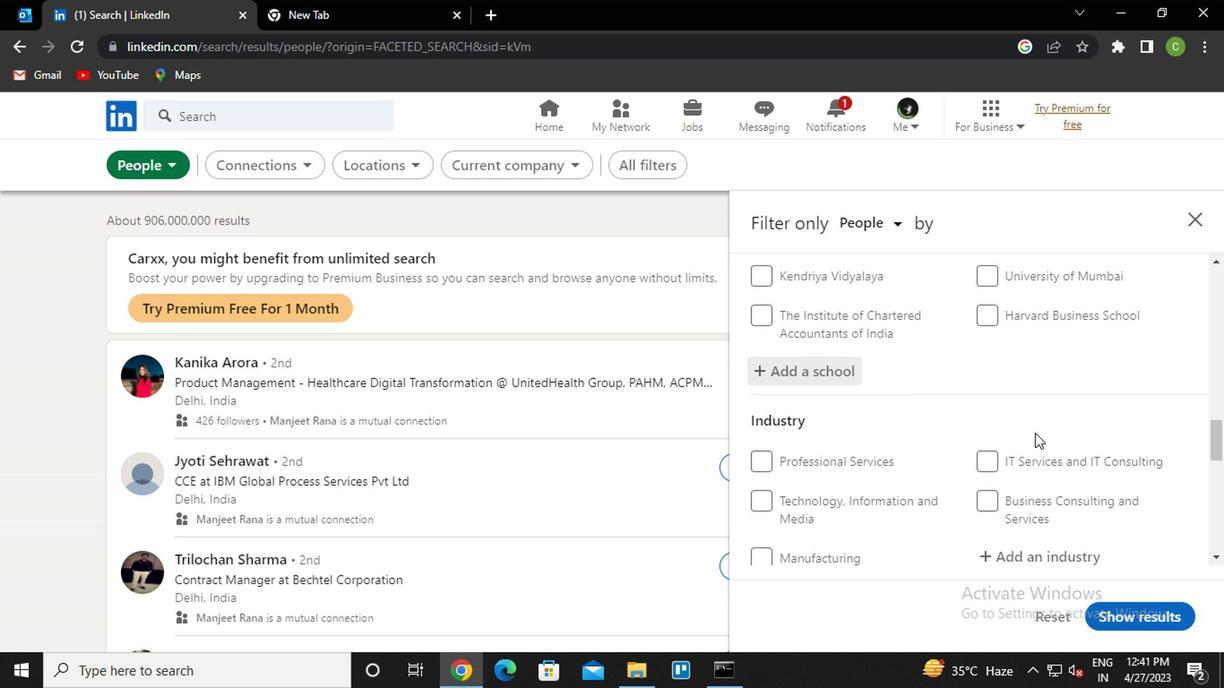
Action: Mouse moved to (872, 349)
Screenshot: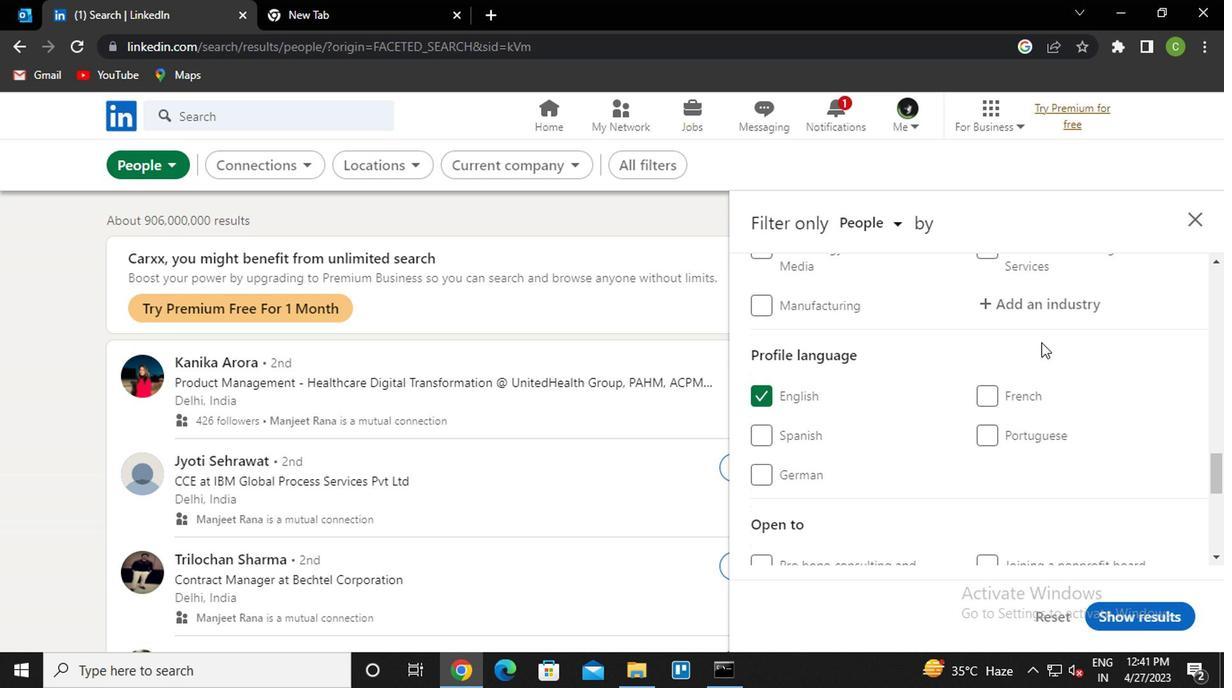
Action: Mouse pressed left at (872, 349)
Screenshot: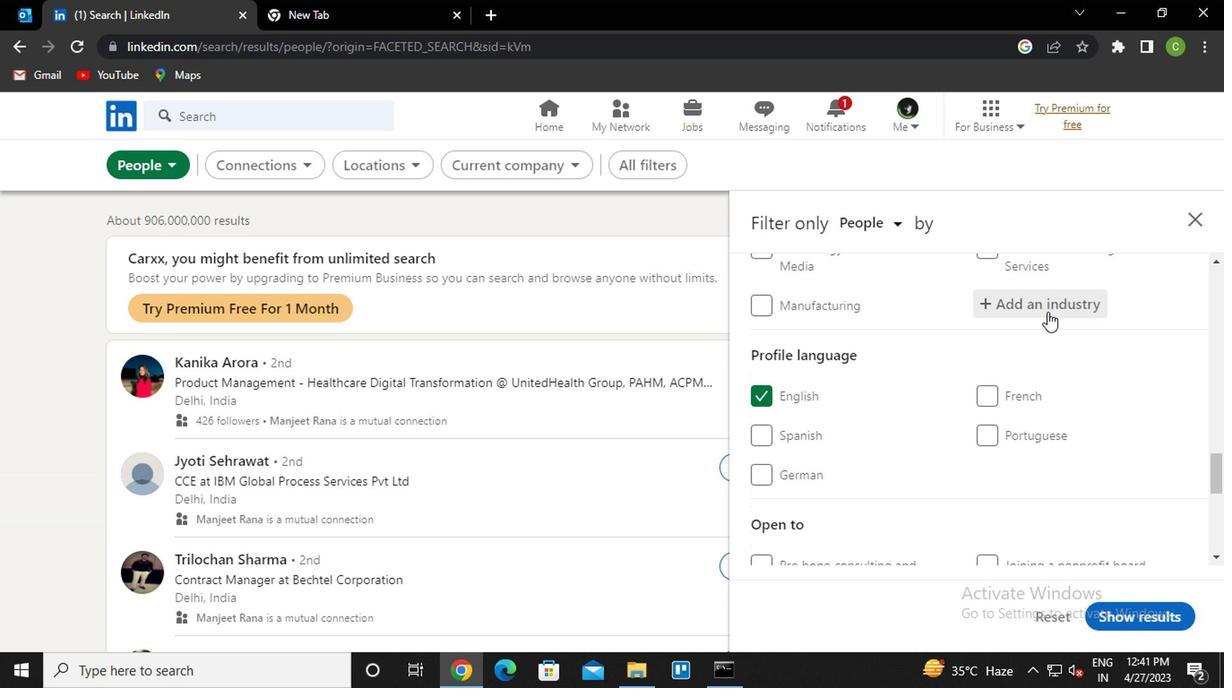 
Action: Key pressed <Key.caps_lock>i<Key.caps_lock>ndustry<Key.space><Key.backspace><Key.backspace><Key.backspace><Key.backspace><Key.backspace><Key.backspace><Key.backspace><Key.backspace><Key.backspace><Key.backspace><Key.backspace><Key.backspace><Key.backspace><Key.backspace><Key.backspace><Key.caps_lock>i<Key.caps_lock>Nternational<Key.space><Key.caps_lock>a<Key.caps_lock>ff<Key.down><Key.enter>
Screenshot: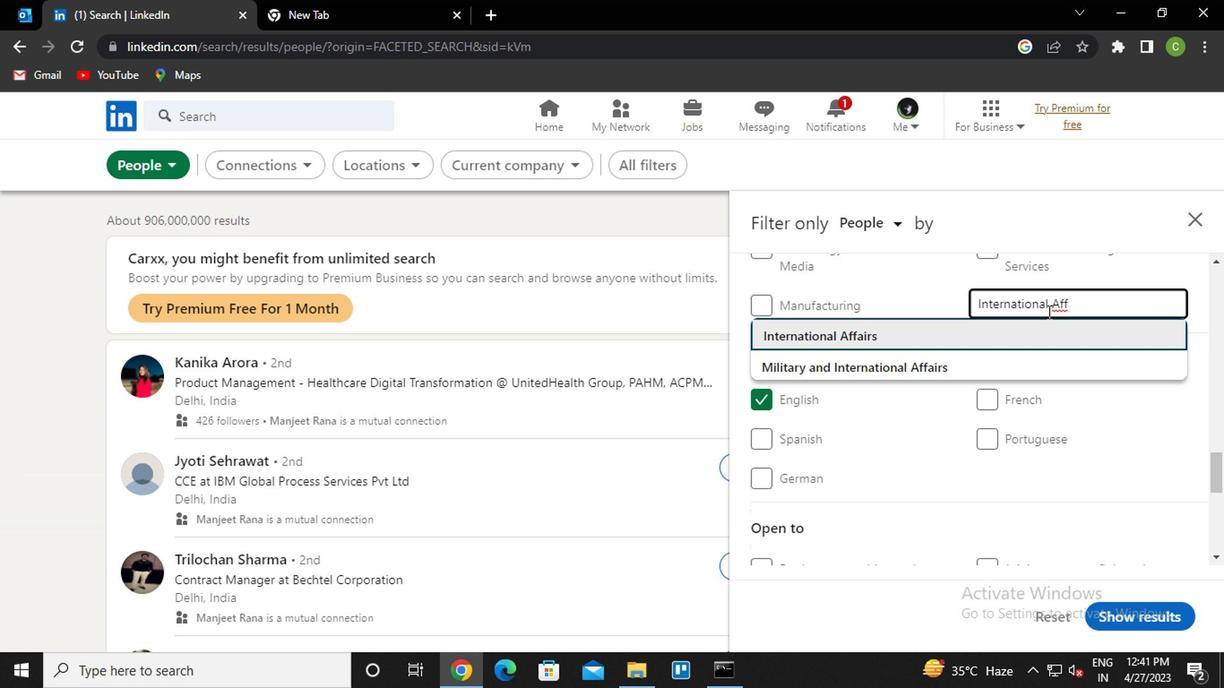 
Action: Mouse scrolled (872, 348) with delta (0, 0)
Screenshot: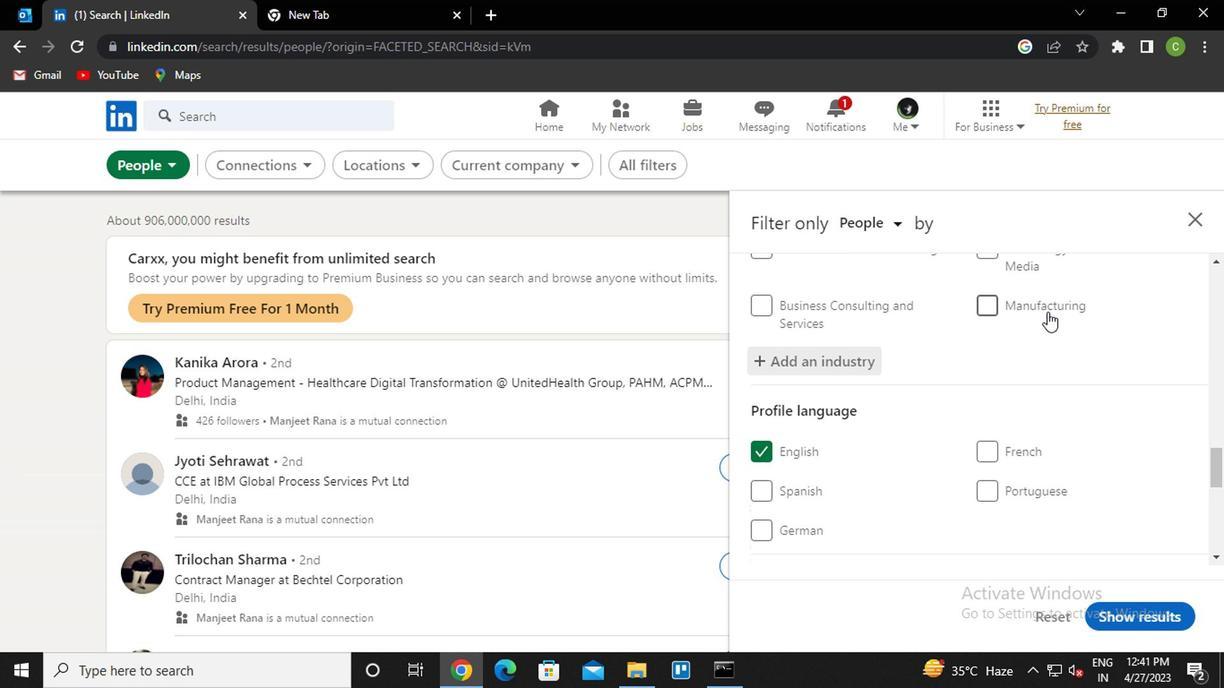 
Action: Mouse scrolled (872, 348) with delta (0, 0)
Screenshot: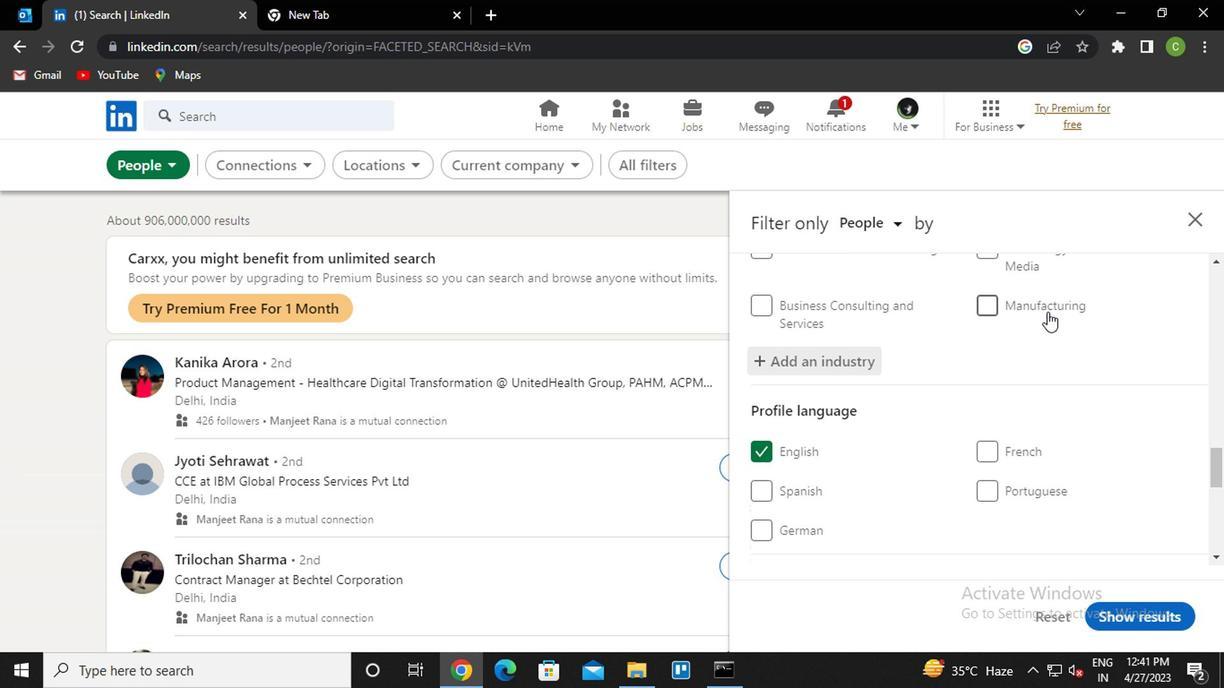 
Action: Mouse scrolled (872, 348) with delta (0, 0)
Screenshot: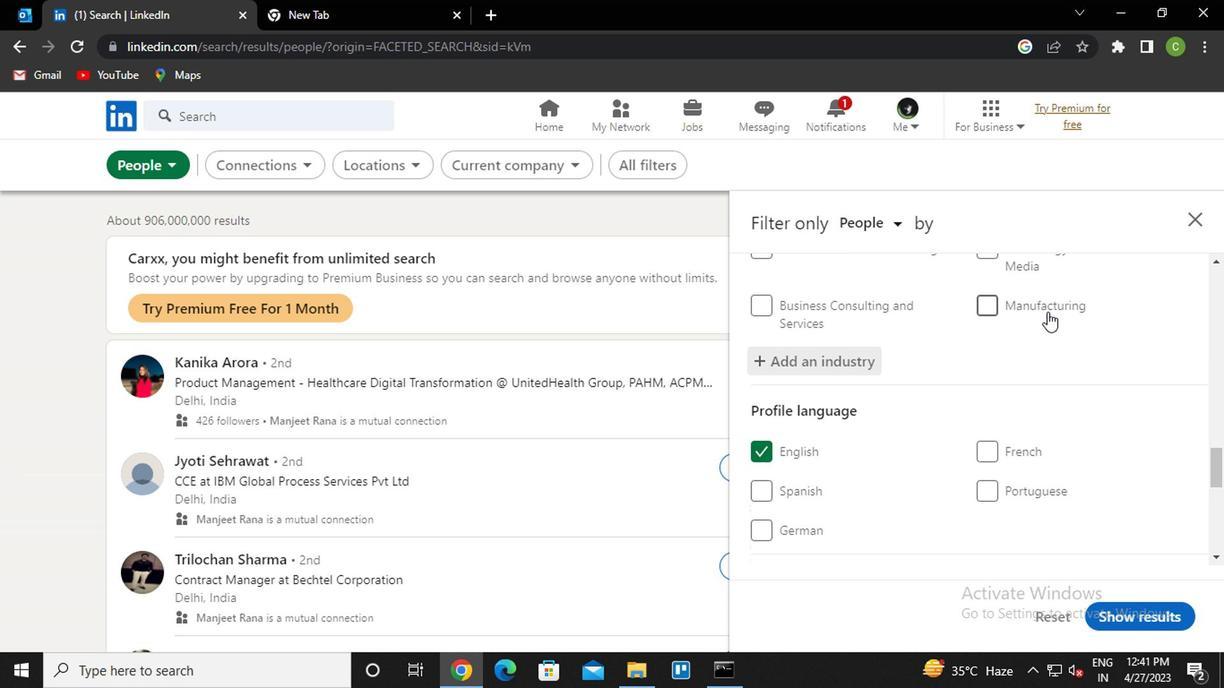 
Action: Mouse scrolled (872, 348) with delta (0, 0)
Screenshot: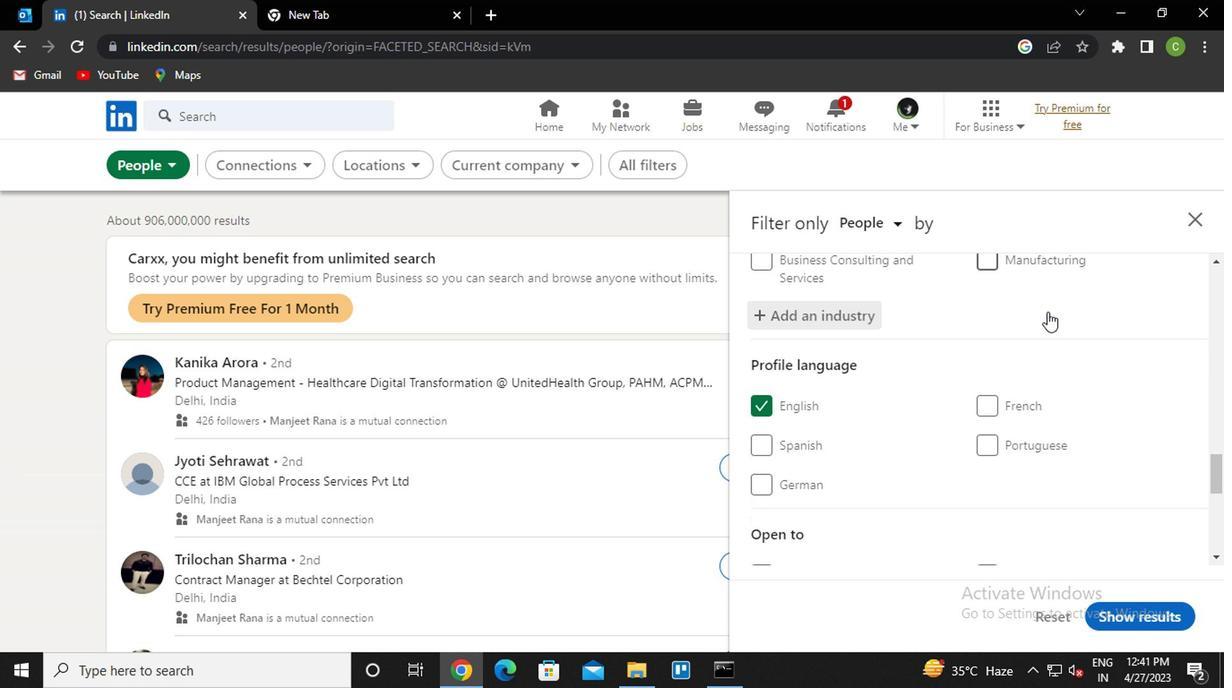 
Action: Mouse moved to (840, 399)
Screenshot: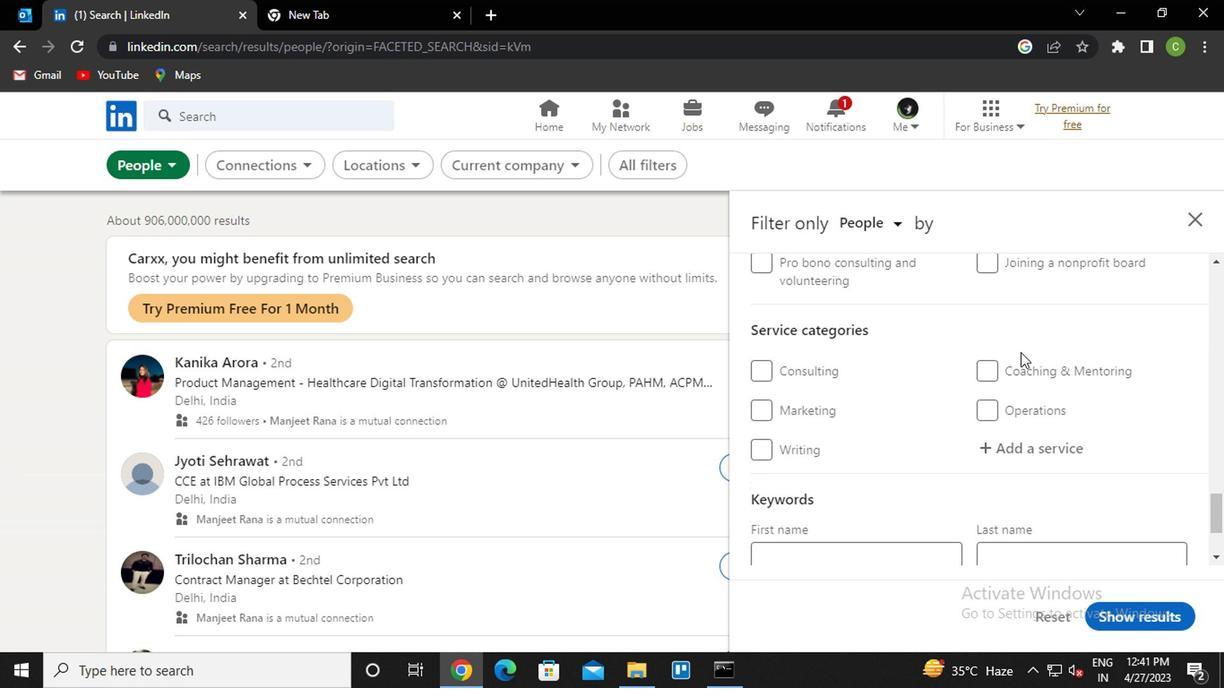 
Action: Mouse scrolled (840, 400) with delta (0, 0)
Screenshot: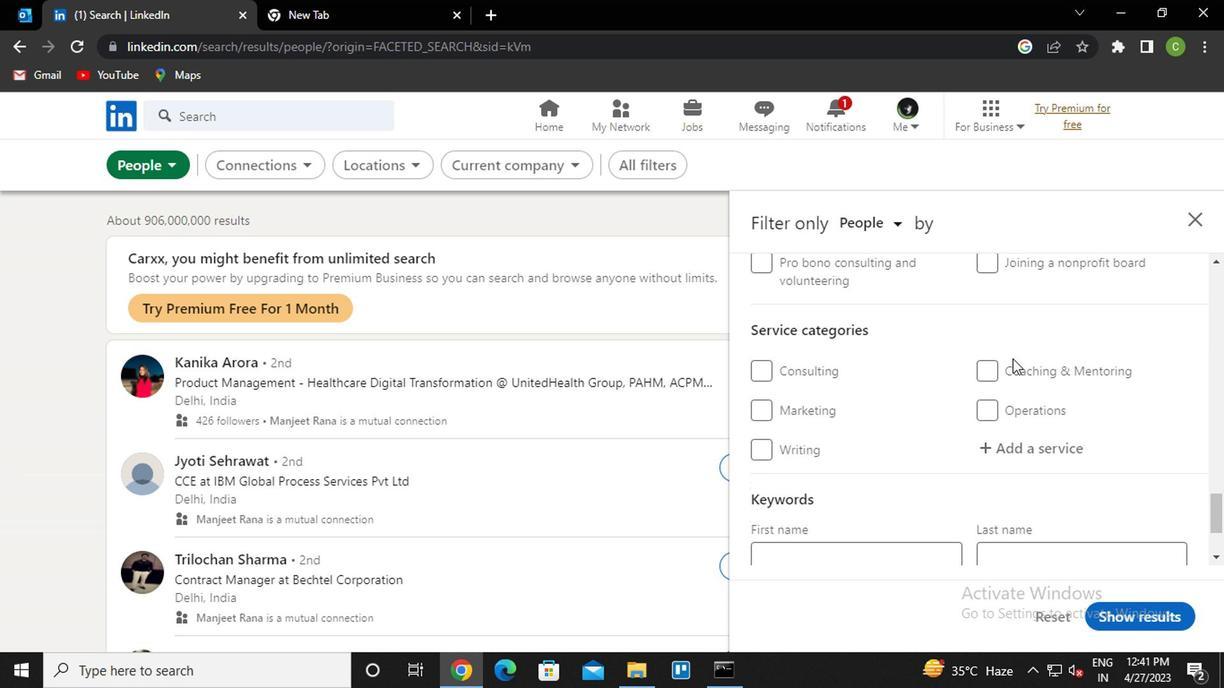 
Action: Mouse moved to (838, 406)
Screenshot: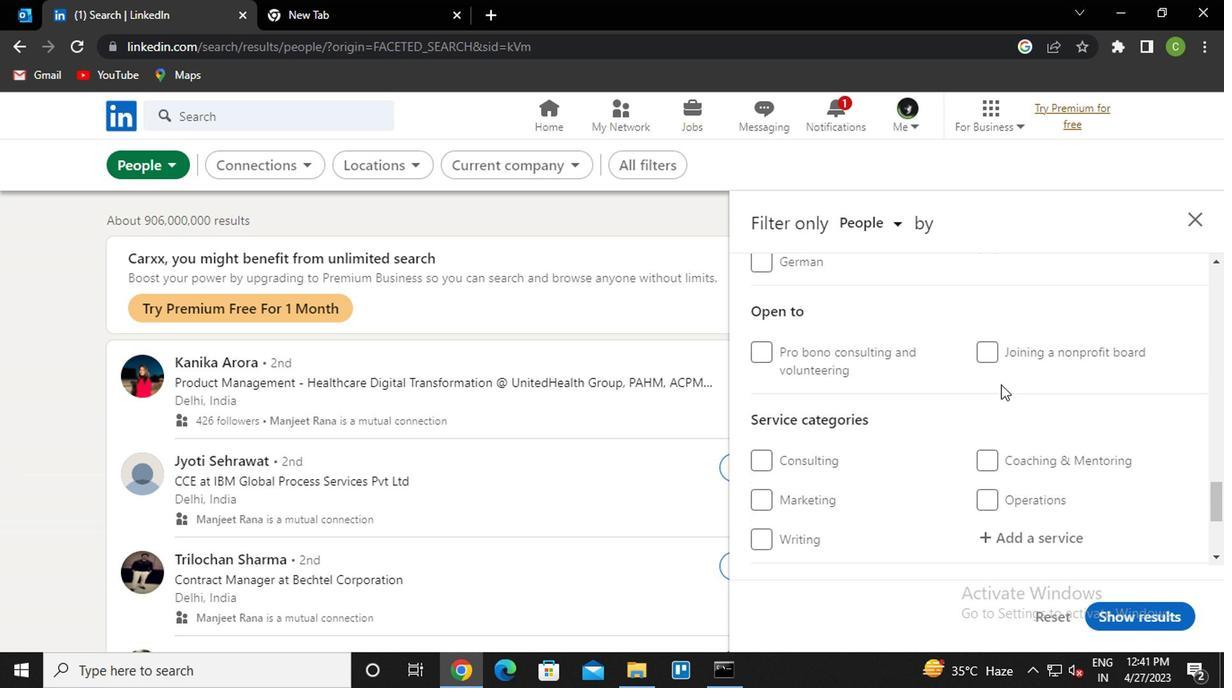 
Action: Mouse scrolled (838, 406) with delta (0, 0)
Screenshot: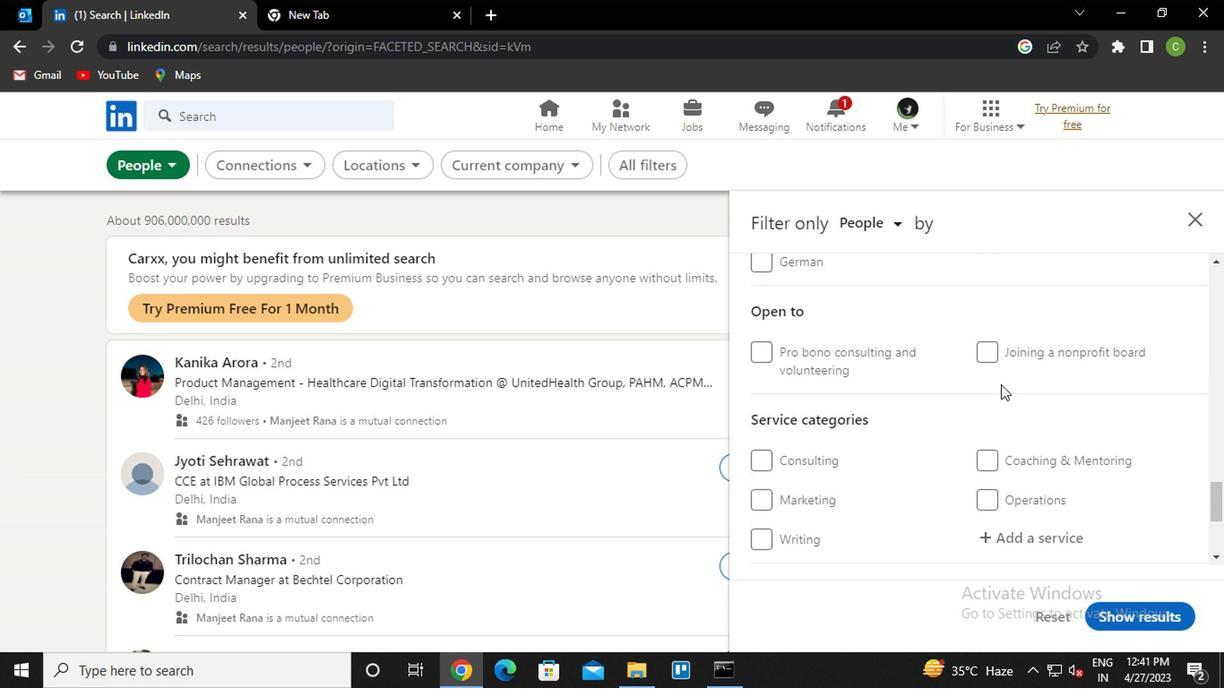 
Action: Mouse scrolled (838, 406) with delta (0, 0)
Screenshot: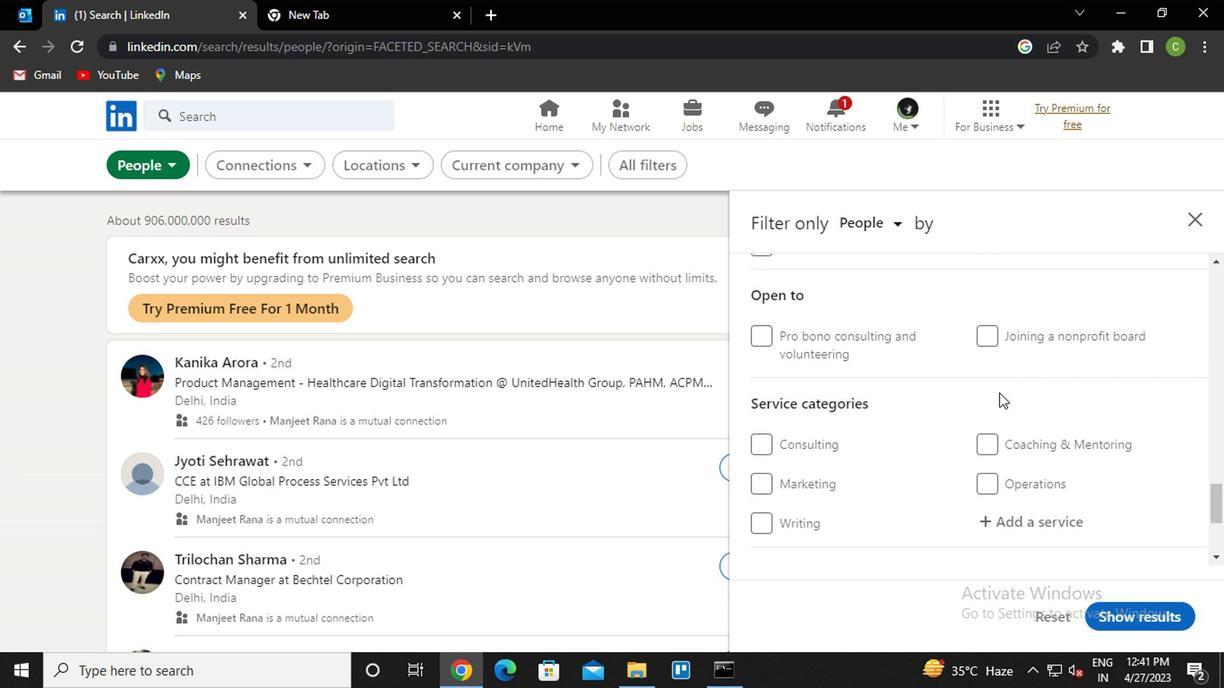 
Action: Mouse moved to (851, 381)
Screenshot: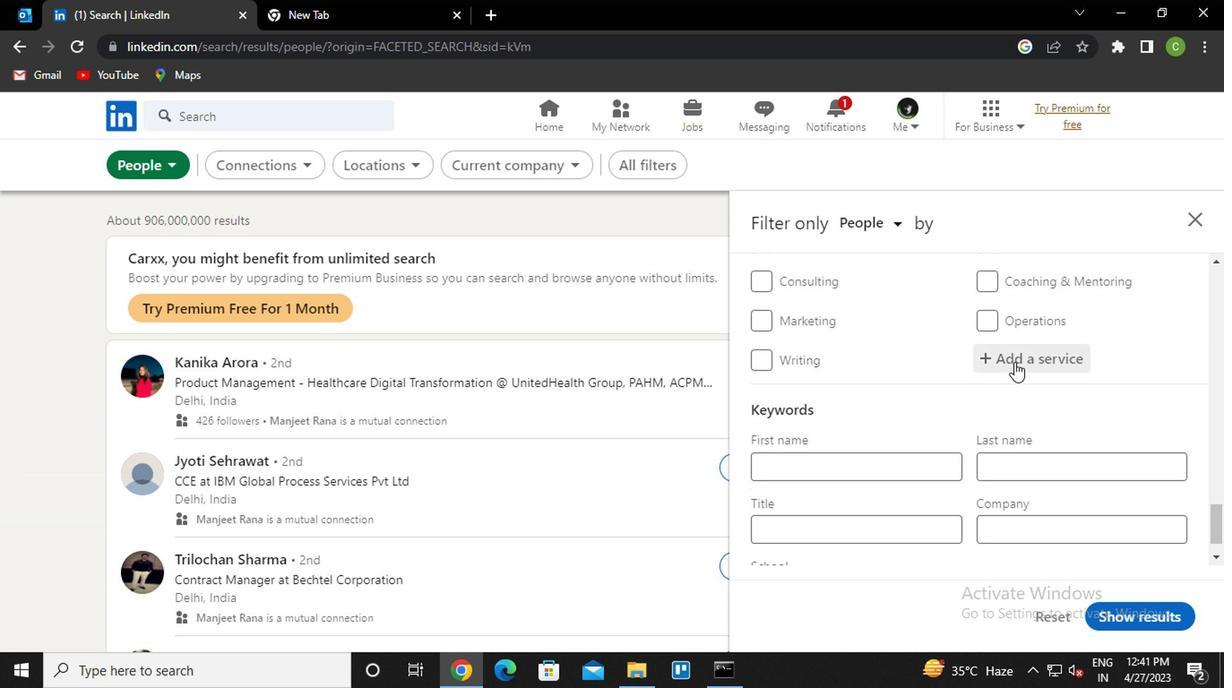 
Action: Mouse pressed left at (851, 381)
Screenshot: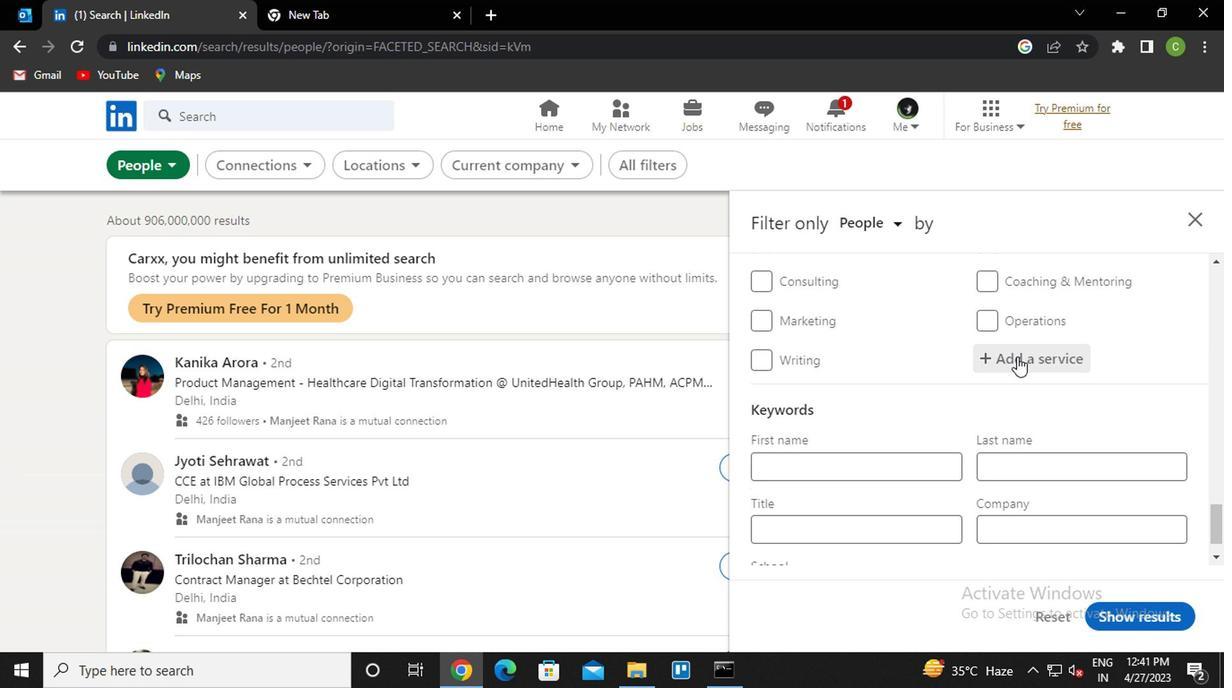 
Action: Key pressed <Key.caps_lock>r<Key.caps_lock>esume<Key.down><Key.enter>
Screenshot: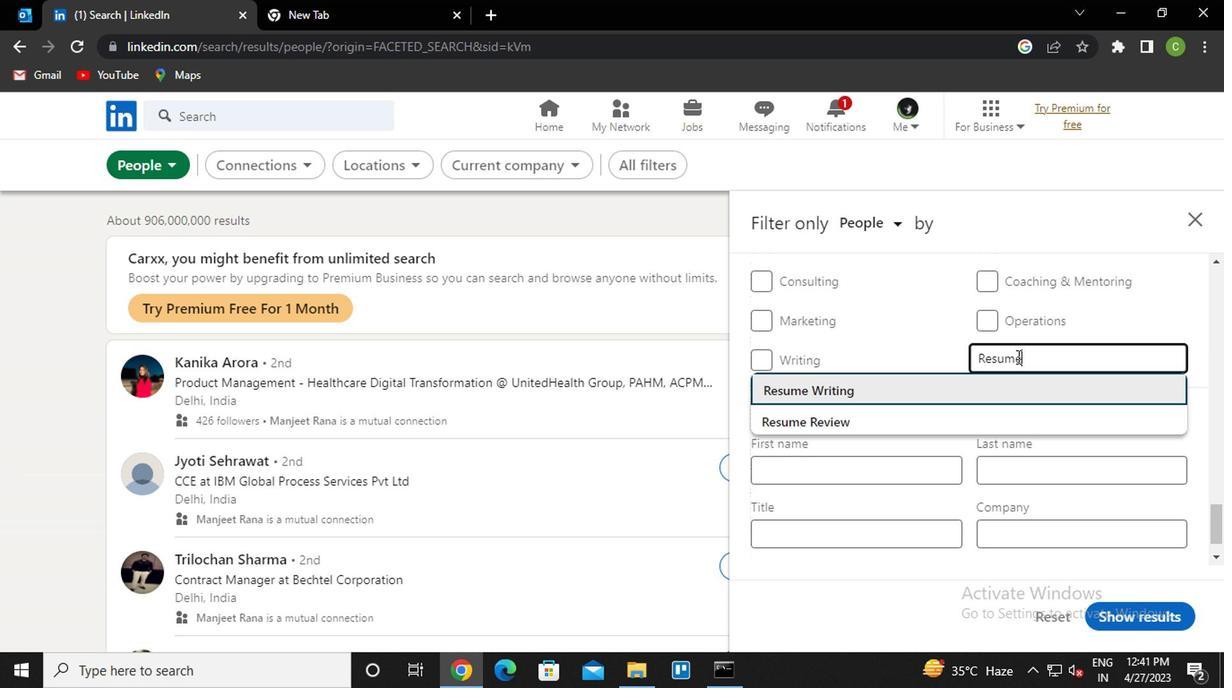 
Action: Mouse scrolled (851, 380) with delta (0, 0)
Screenshot: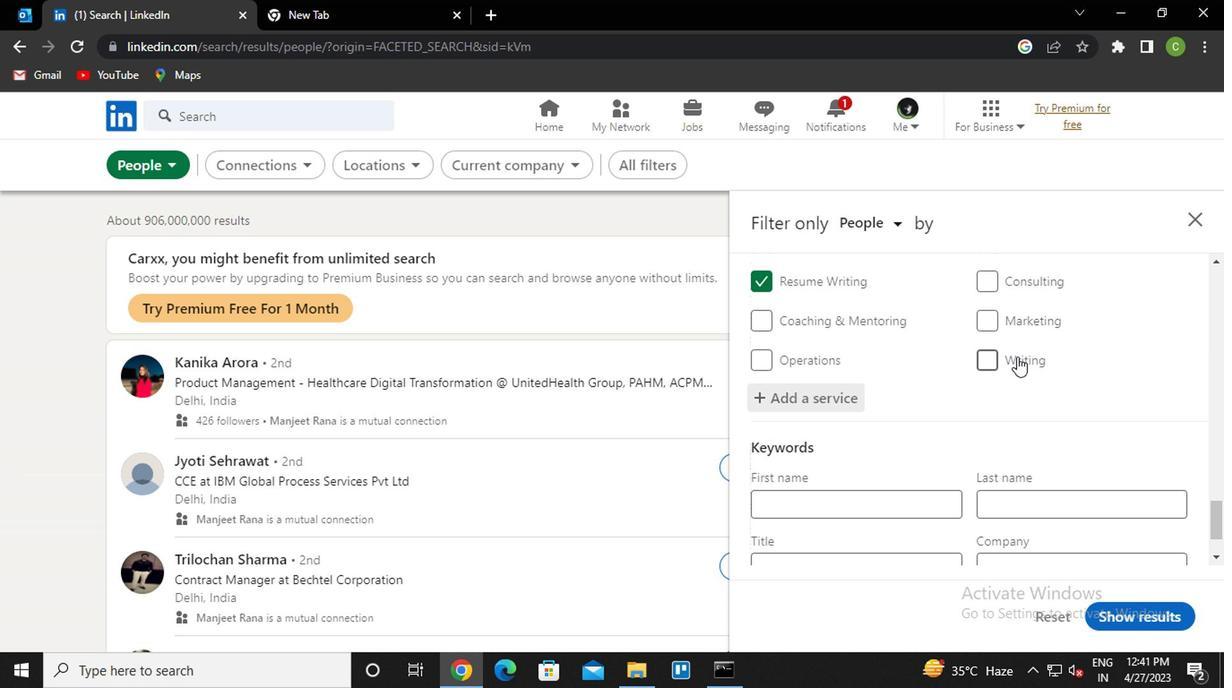 
Action: Mouse scrolled (851, 380) with delta (0, 0)
Screenshot: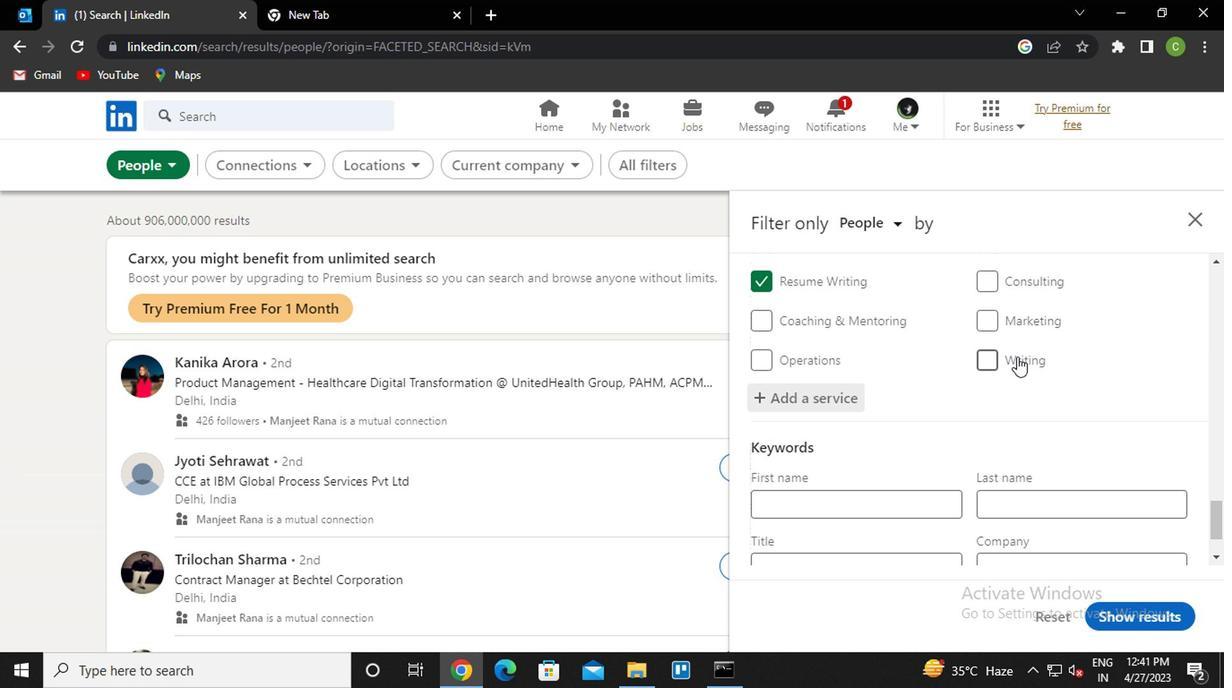 
Action: Mouse scrolled (851, 380) with delta (0, 0)
Screenshot: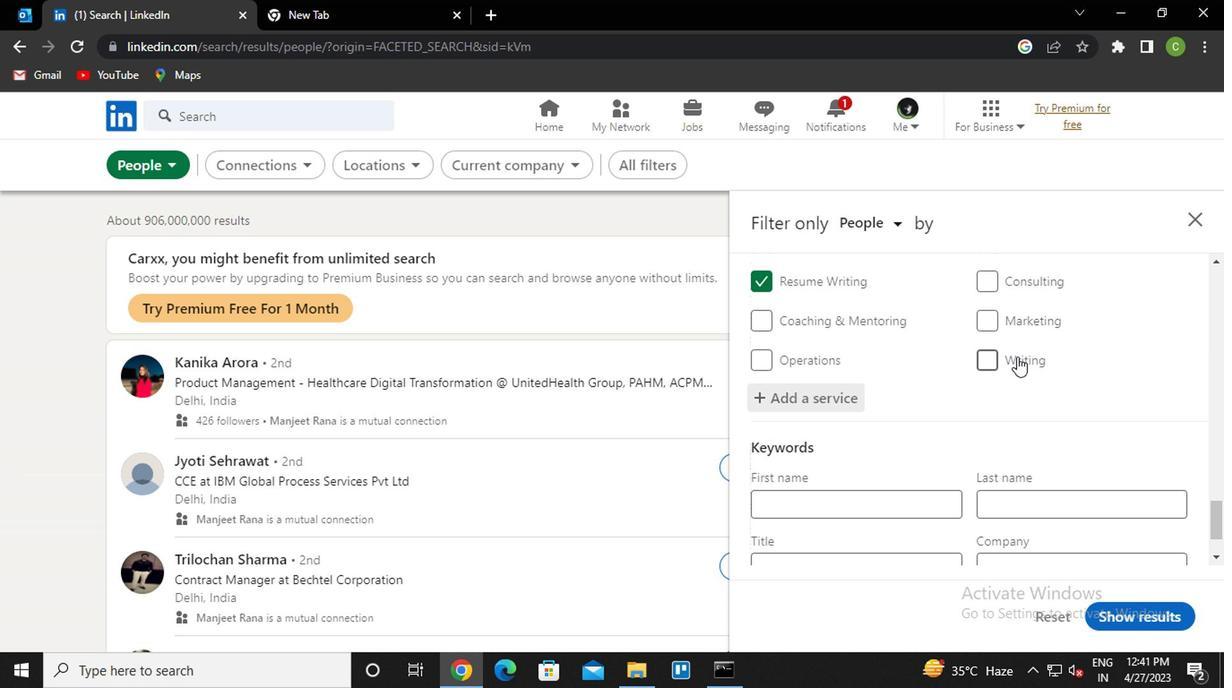 
Action: Mouse scrolled (851, 380) with delta (0, 0)
Screenshot: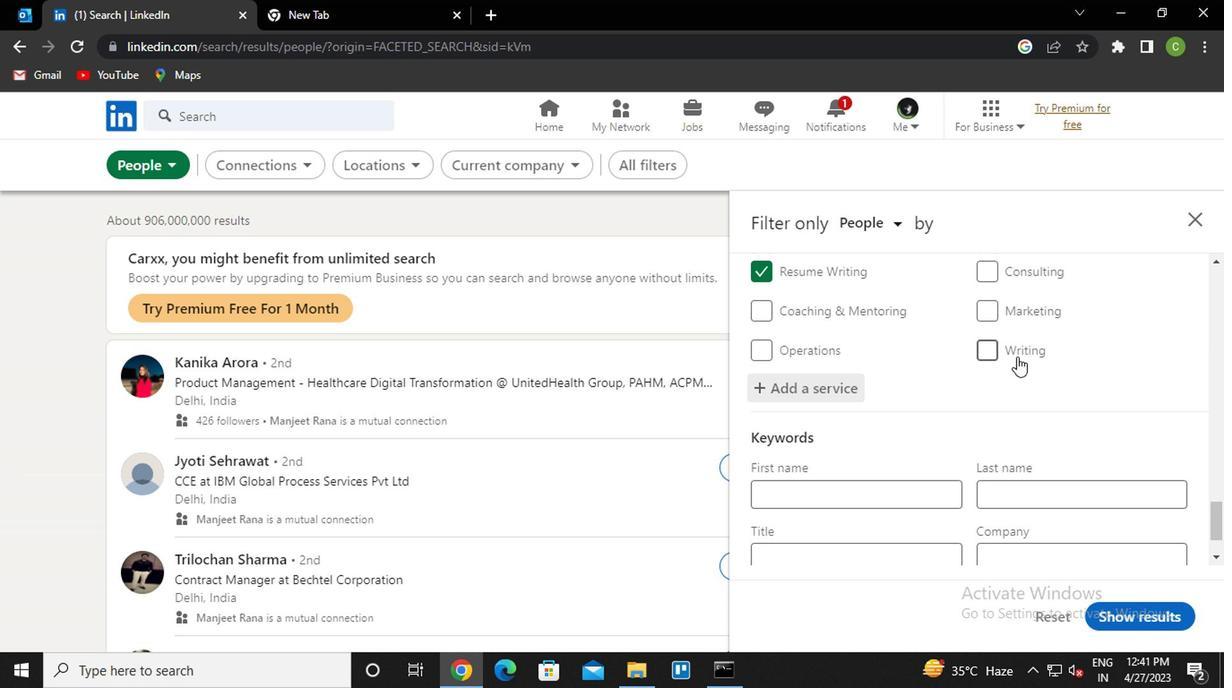 
Action: Mouse moved to (762, 467)
Screenshot: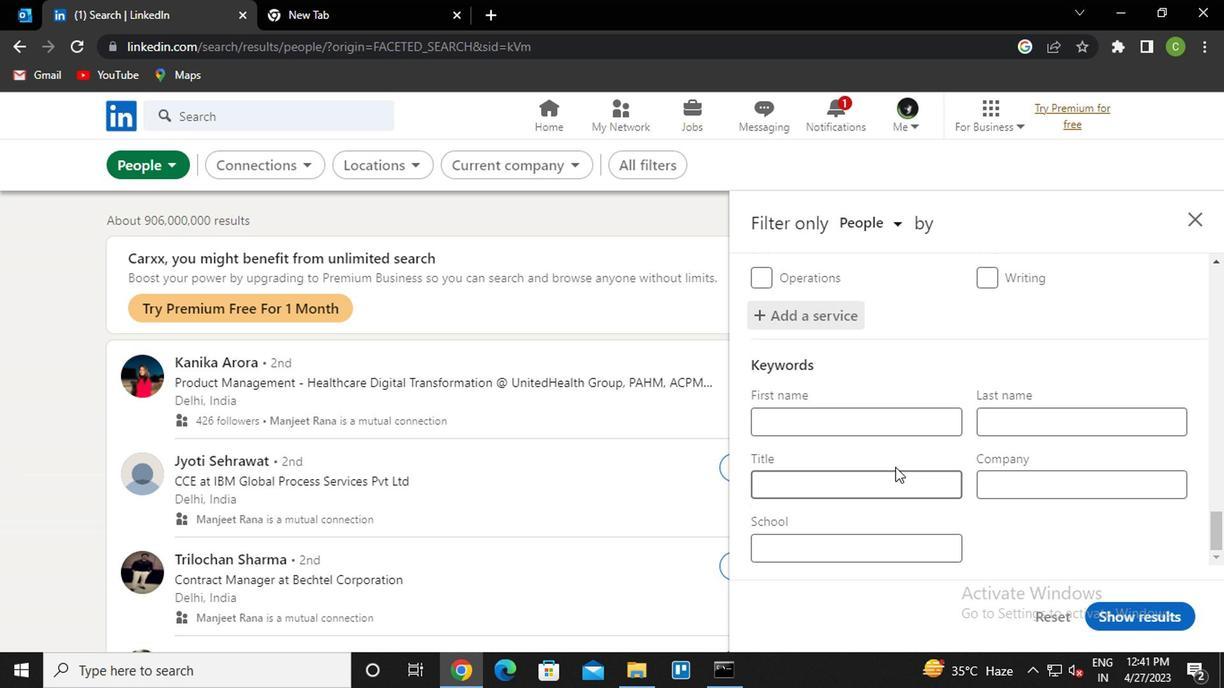 
Action: Mouse pressed left at (762, 467)
Screenshot: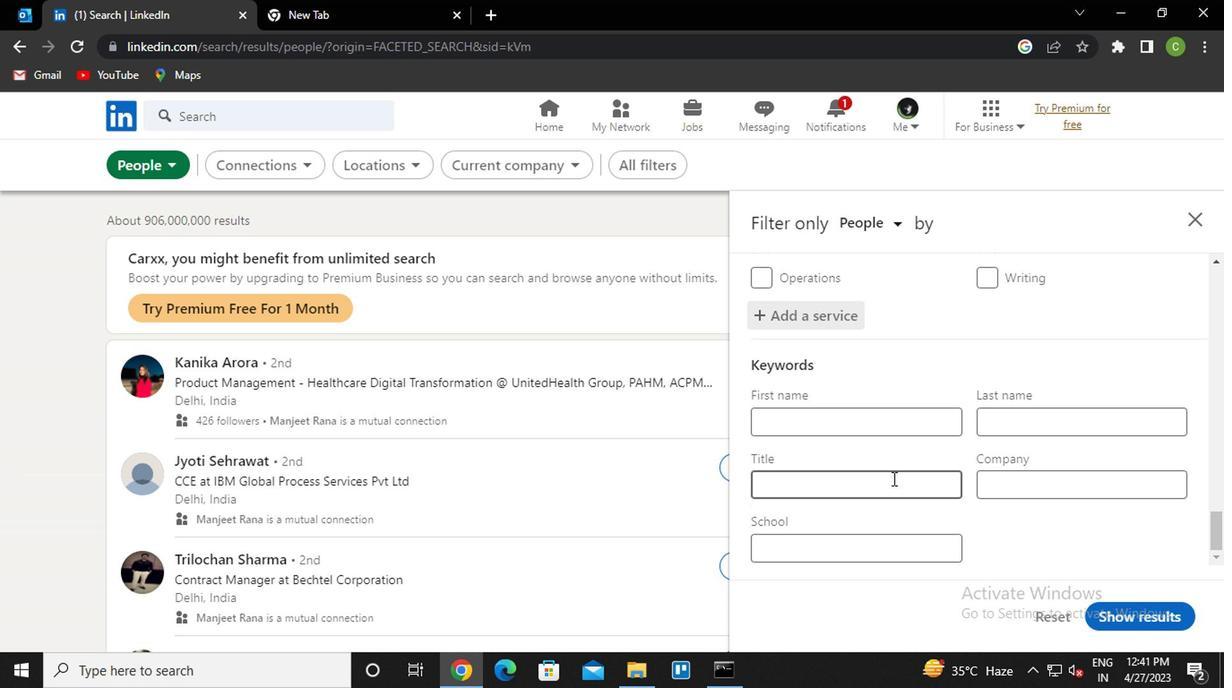 
Action: Key pressed <Key.caps_lock>i<Key.caps_lock>nformatin<Key.backspace>on<Key.space><Key.caps_lock>s<Key.caps_lock>Ecurity<Key.space><Key.caps_lock>a<Key.caps_lock>nals<Key.backspace>yst
Screenshot: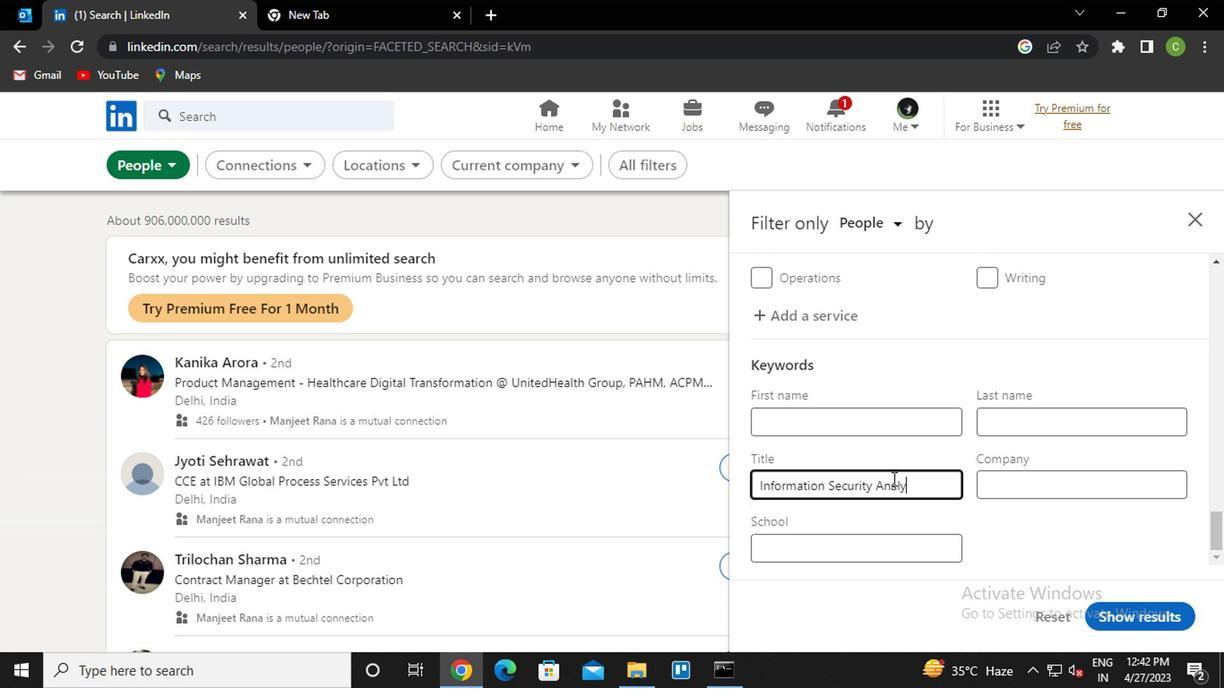 
Action: Mouse moved to (924, 566)
Screenshot: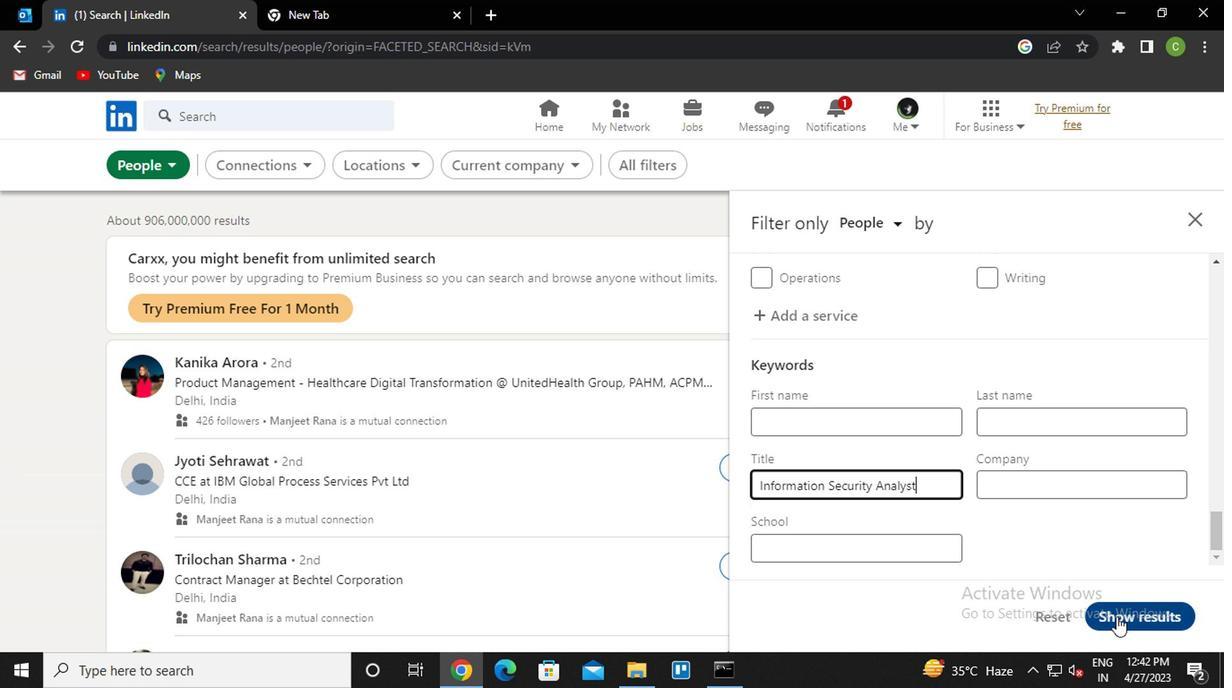
Action: Mouse pressed left at (924, 566)
Screenshot: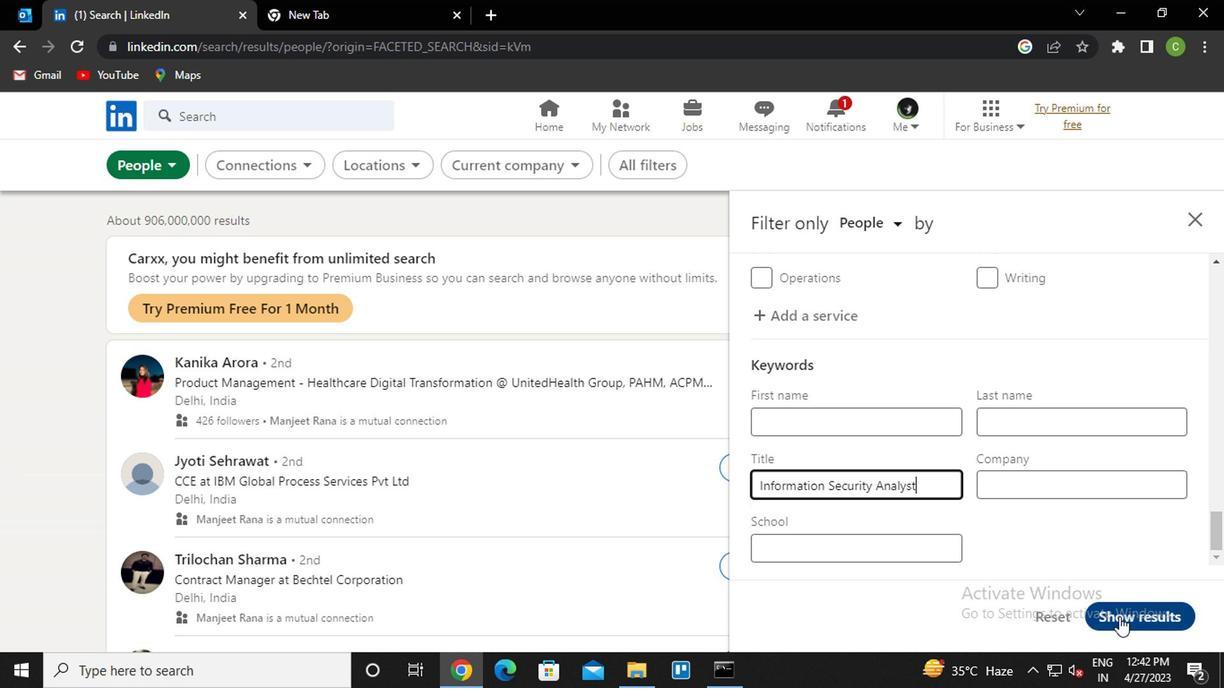 
Action: Mouse moved to (585, 505)
Screenshot: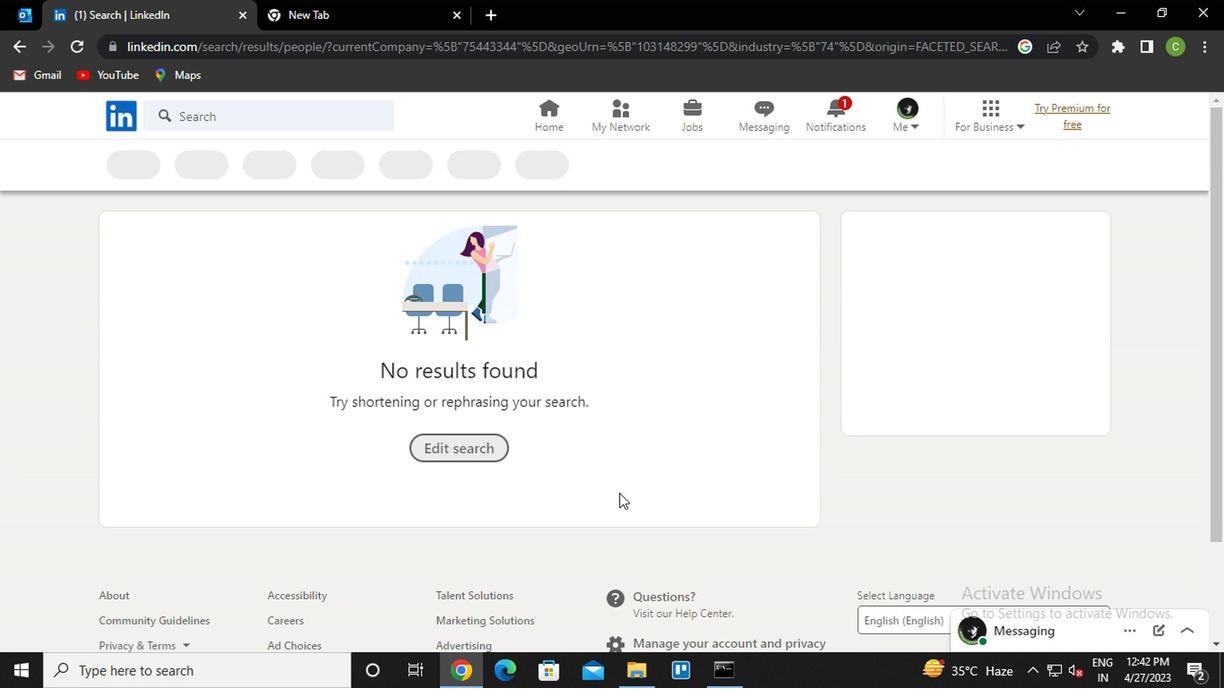 
Action: Key pressed <Key.f8>
Screenshot: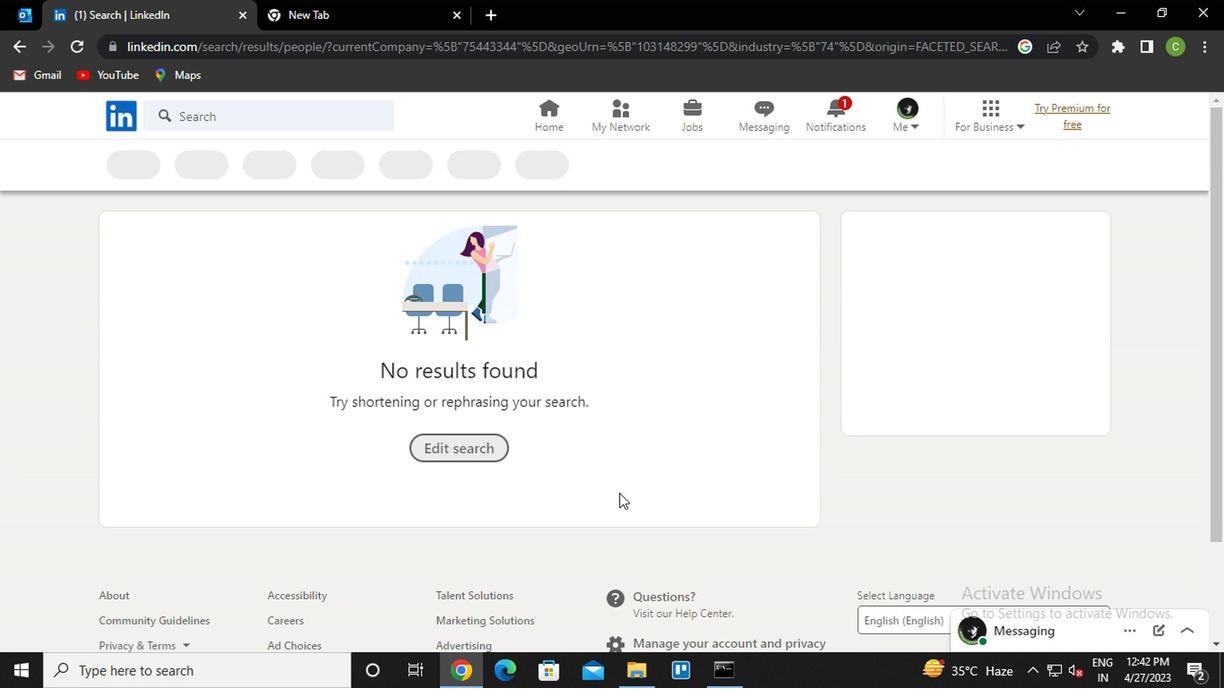 
